 Task: Compose an email with the signature Courtney Young with the subject Request for customer feedback and the message I am writing to request additional information on this topic. from softage.1@softage.net to softage.7@softage.net,  softage.1@softage.net and softage.8@softage.net with CC to softage.9@softage.net with an attached document Partnership_proposal.pdf, insert an emoji of sad face Send the email
Action: Mouse moved to (502, 646)
Screenshot: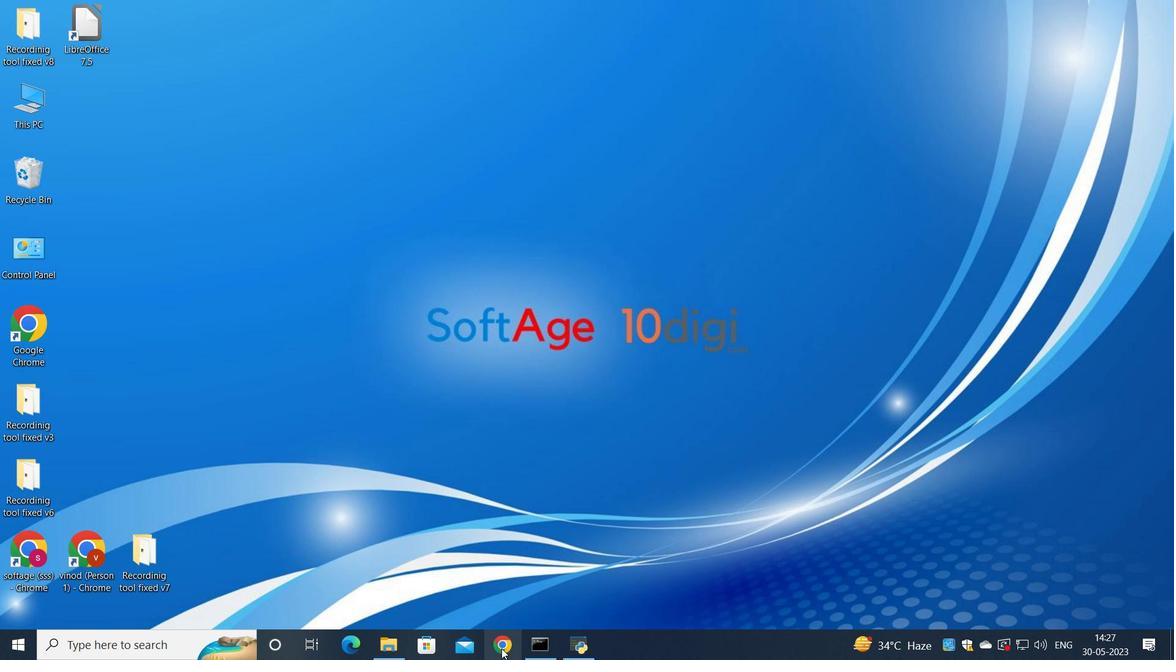 
Action: Mouse pressed left at (502, 646)
Screenshot: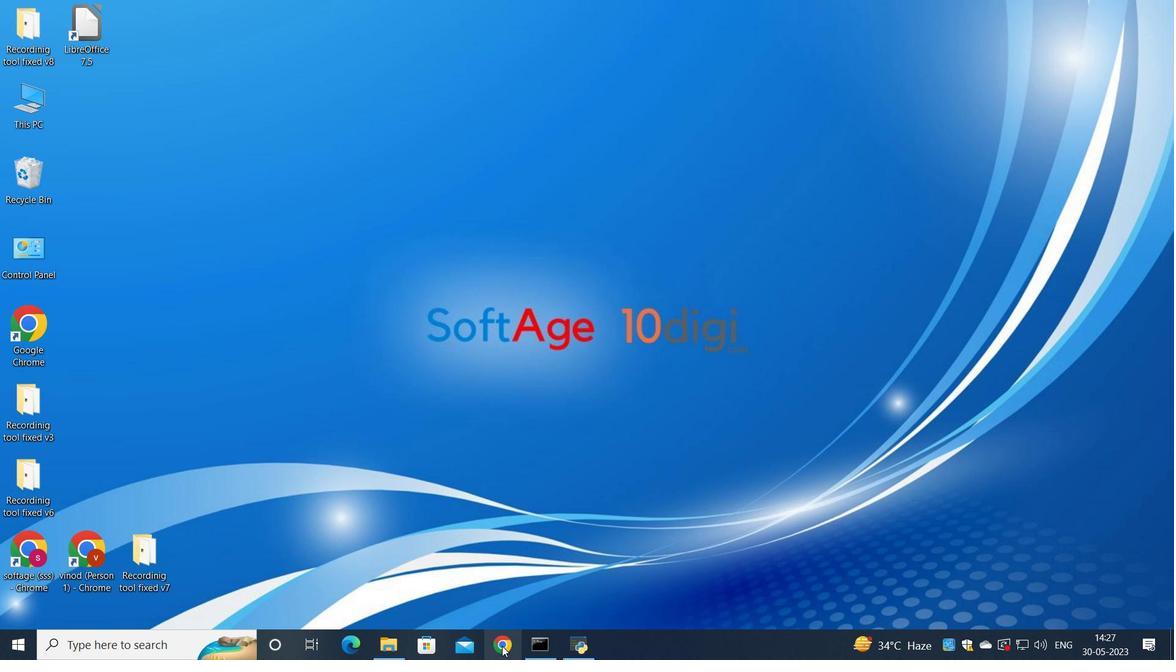 
Action: Mouse moved to (514, 383)
Screenshot: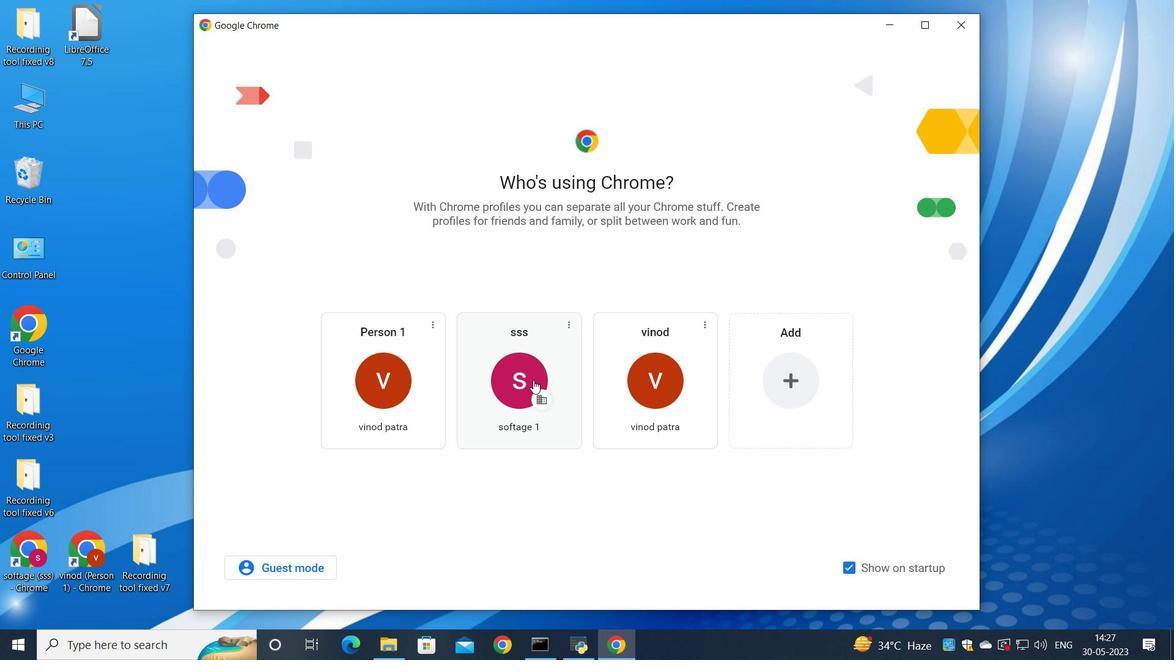 
Action: Mouse pressed left at (514, 383)
Screenshot: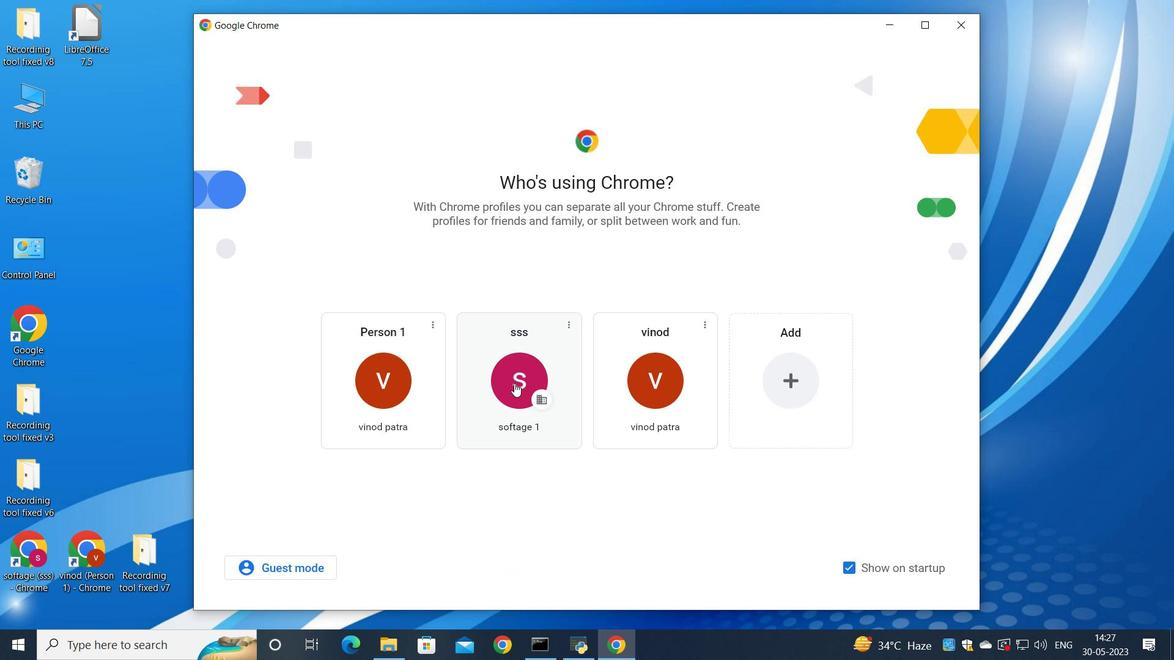 
Action: Mouse moved to (1027, 86)
Screenshot: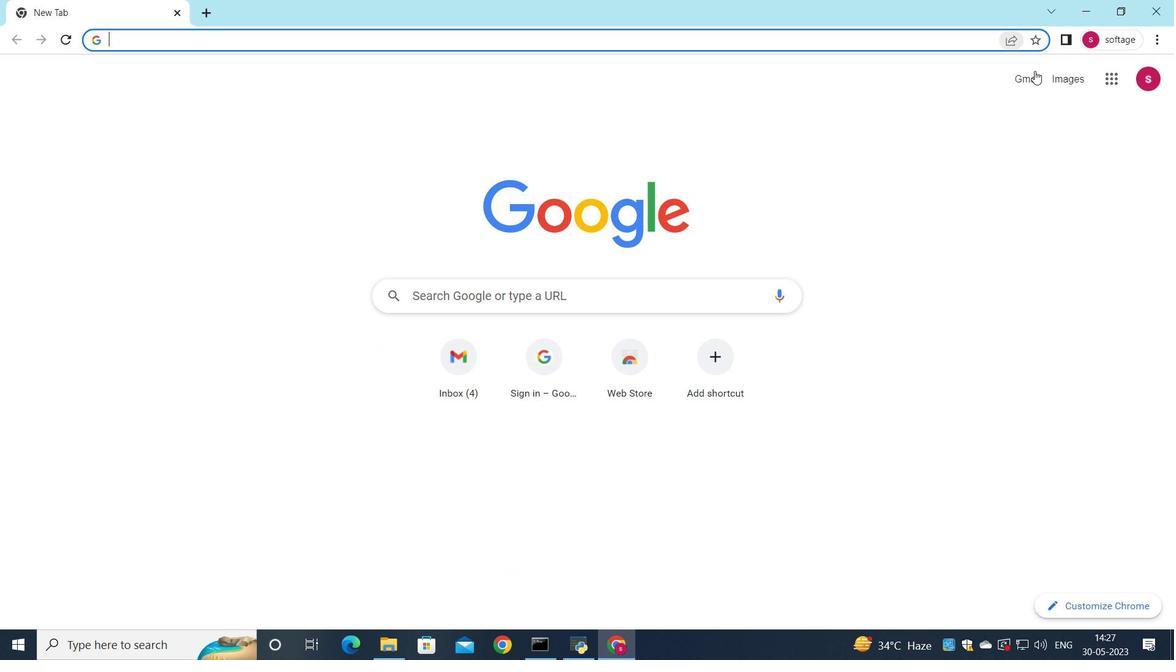 
Action: Mouse pressed left at (1027, 86)
Screenshot: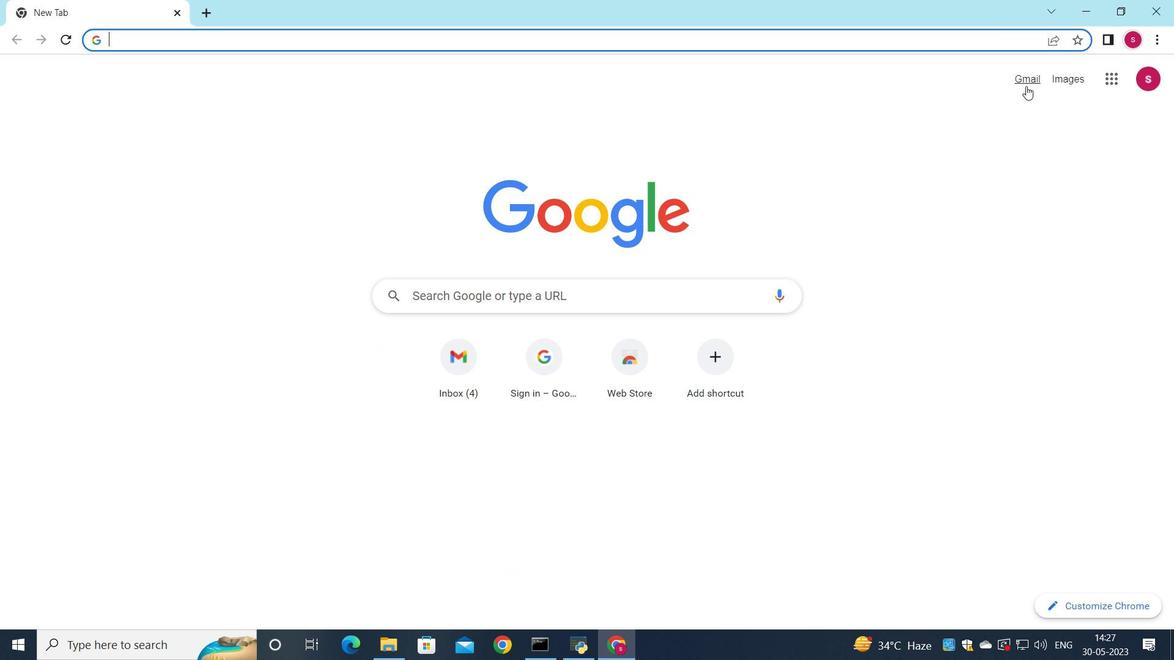 
Action: Mouse moved to (990, 115)
Screenshot: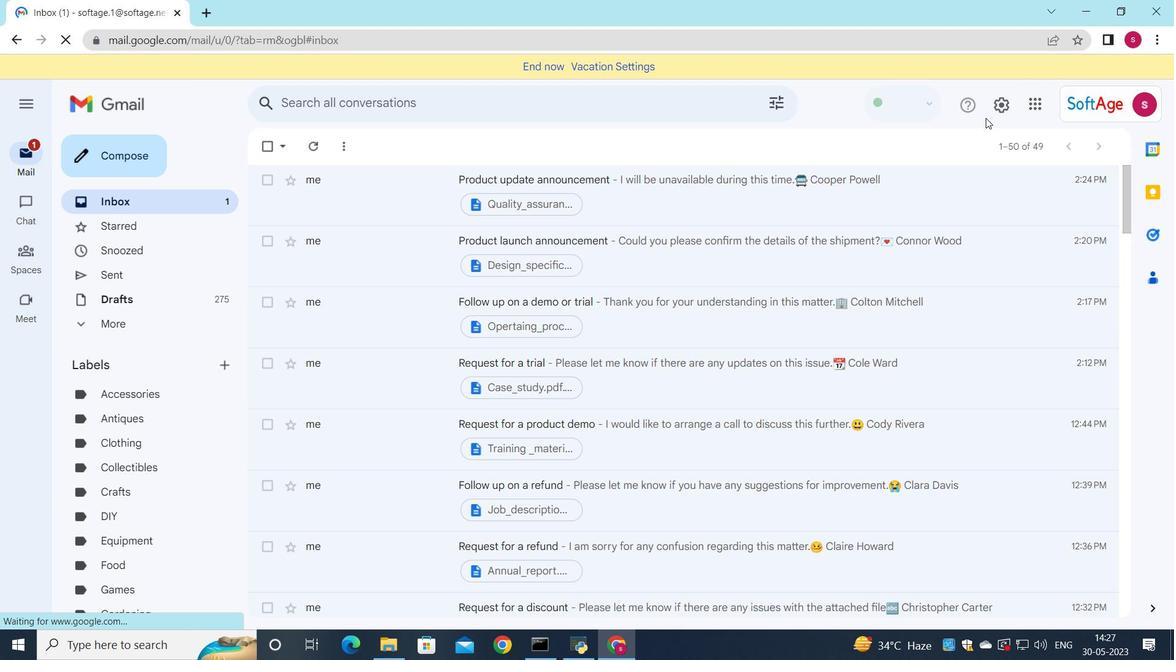 
Action: Mouse pressed left at (990, 115)
Screenshot: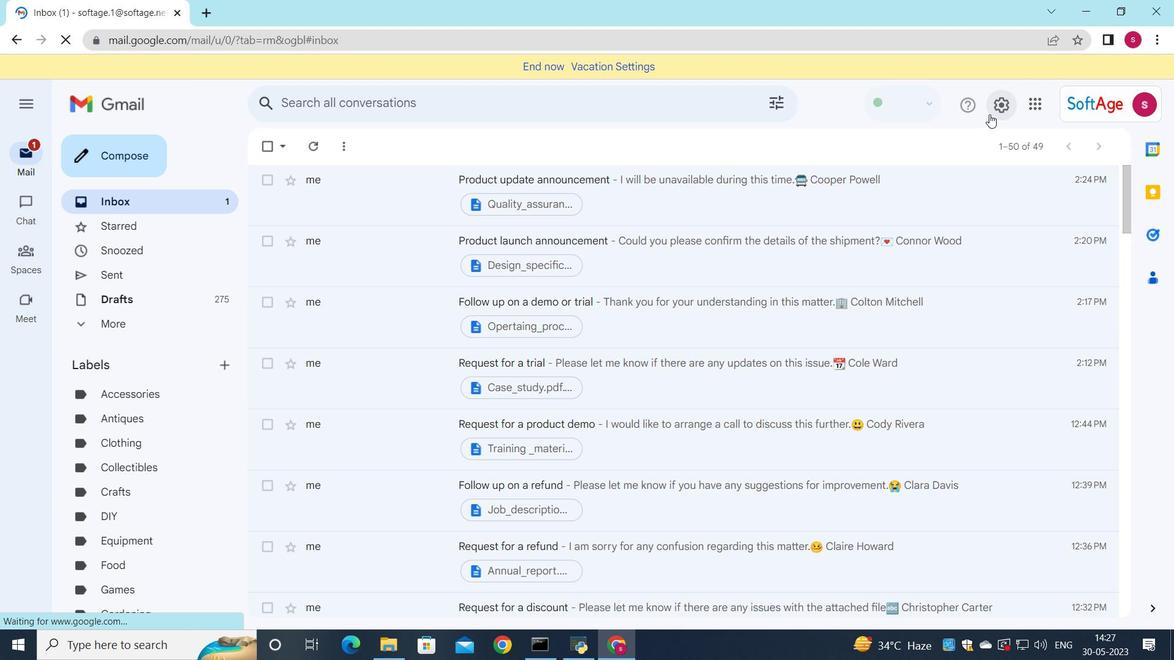 
Action: Mouse moved to (1004, 111)
Screenshot: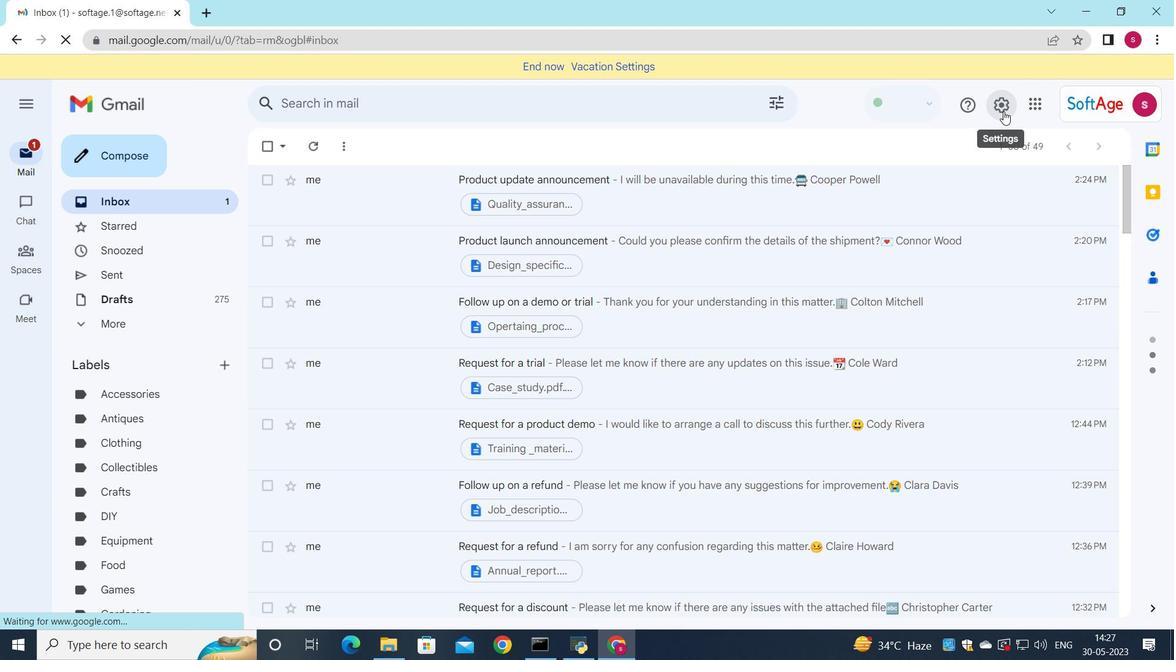 
Action: Mouse pressed left at (1004, 111)
Screenshot: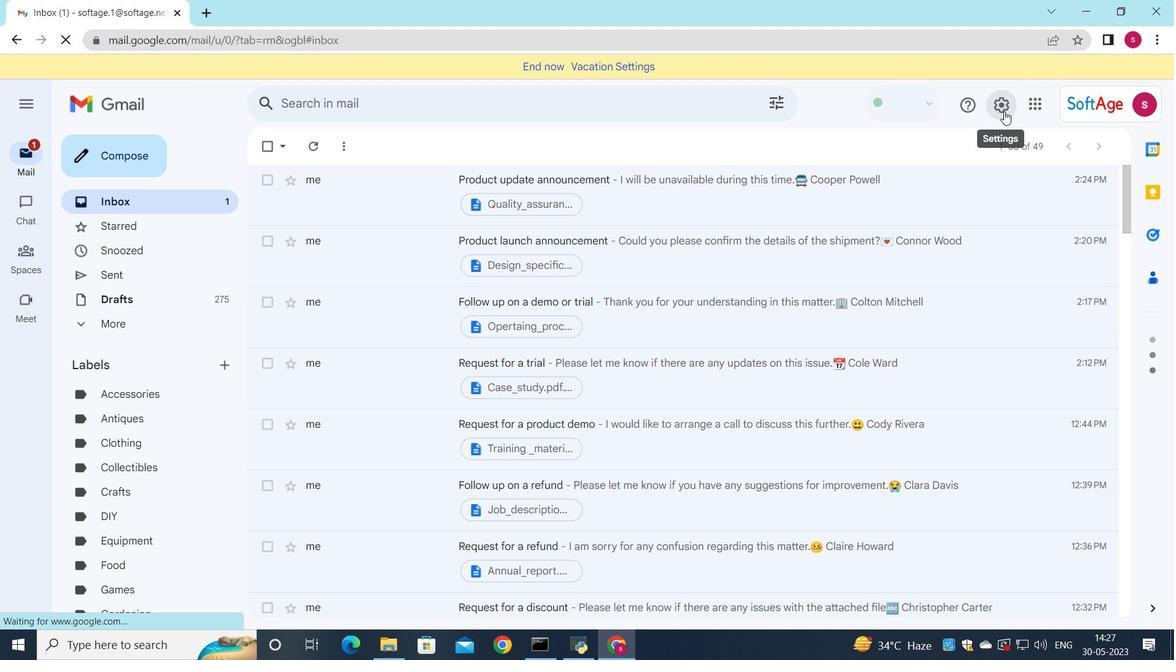 
Action: Mouse pressed left at (1004, 111)
Screenshot: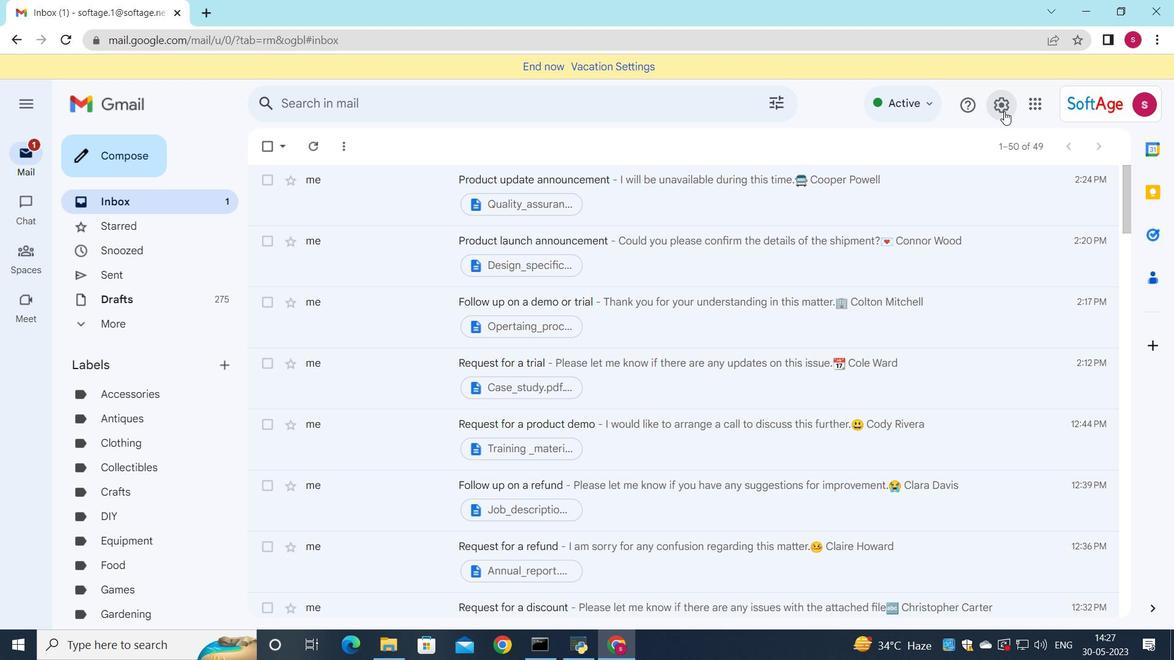 
Action: Mouse moved to (1002, 189)
Screenshot: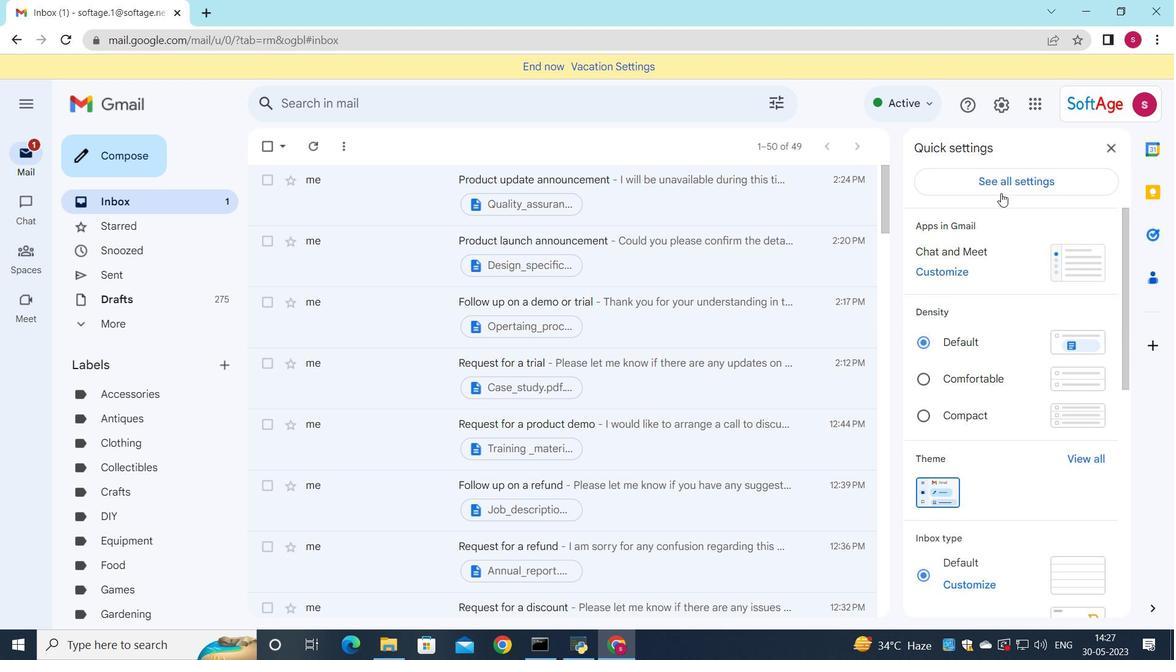 
Action: Mouse pressed left at (1002, 189)
Screenshot: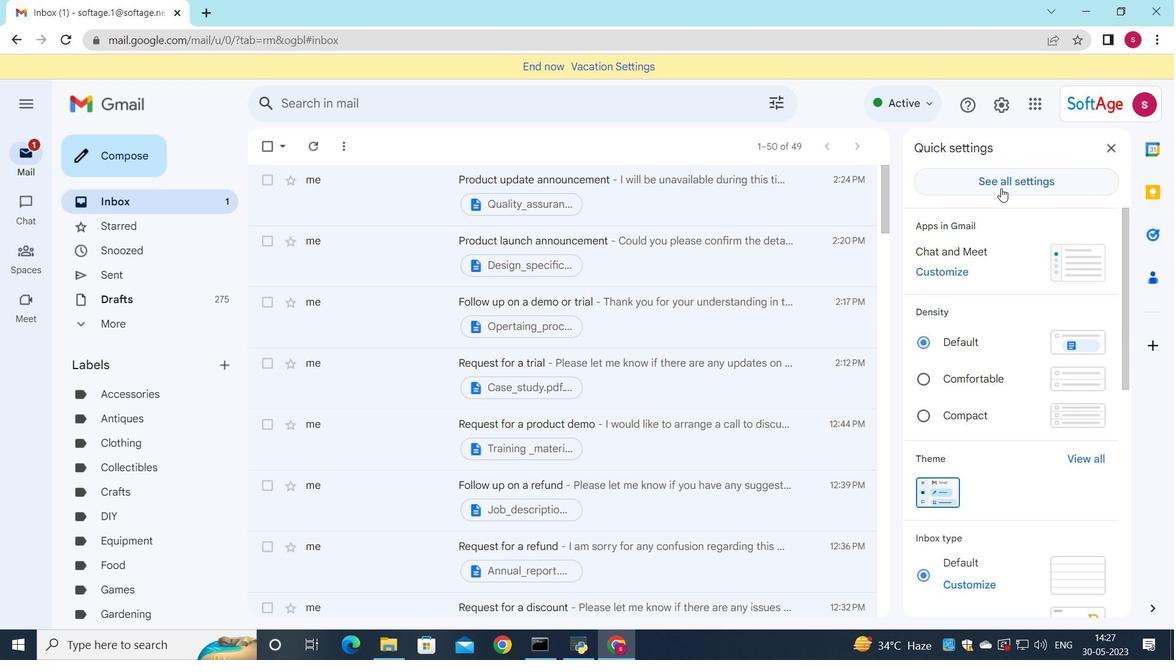 
Action: Mouse moved to (413, 293)
Screenshot: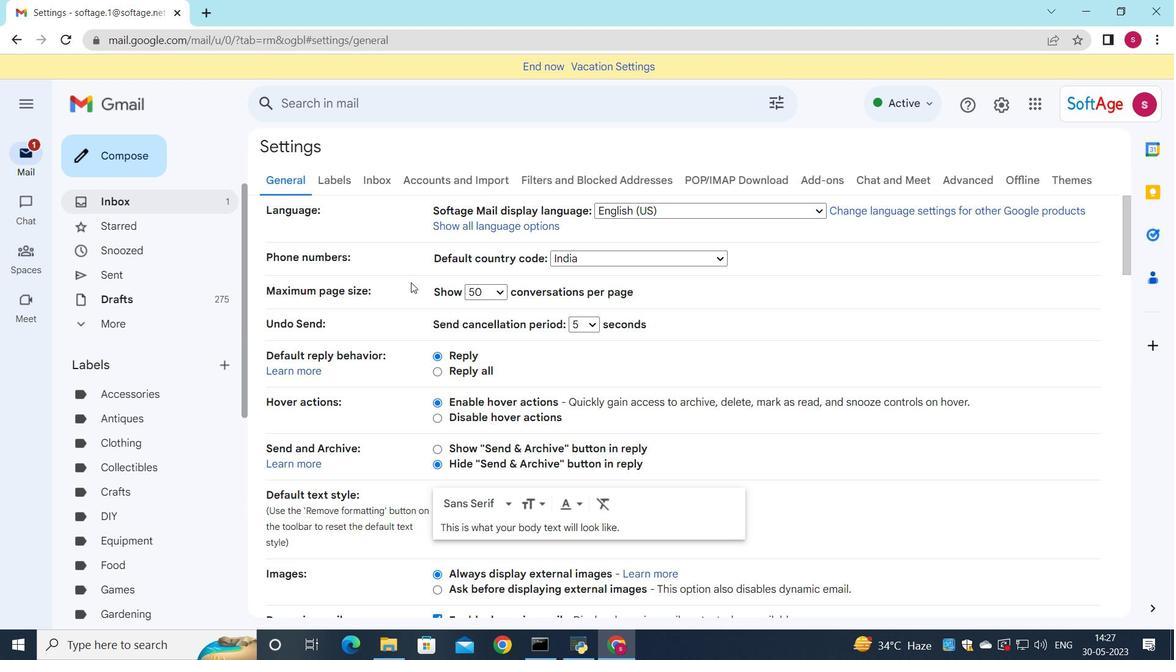
Action: Mouse scrolled (413, 292) with delta (0, 0)
Screenshot: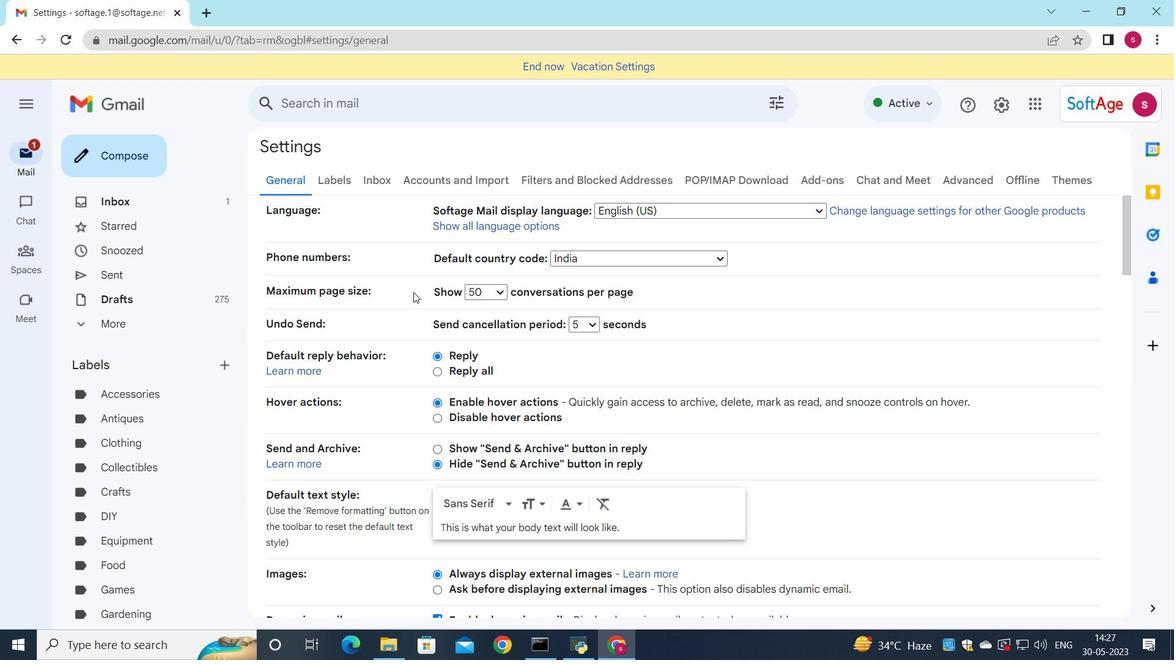 
Action: Mouse scrolled (413, 292) with delta (0, 0)
Screenshot: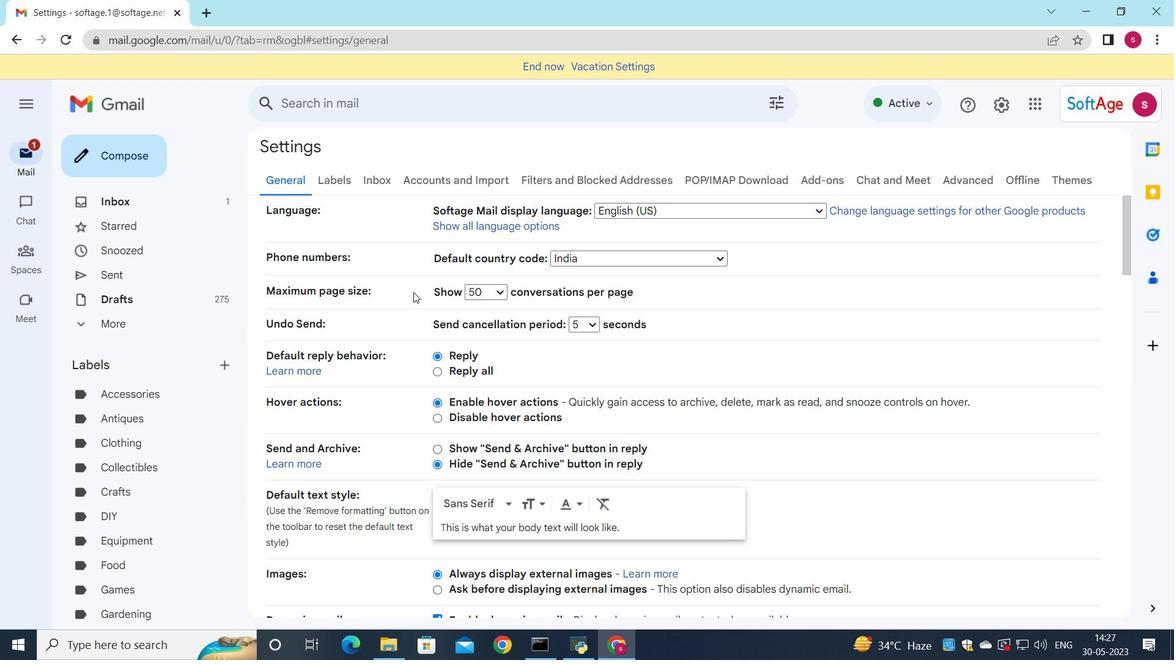 
Action: Mouse scrolled (413, 292) with delta (0, 0)
Screenshot: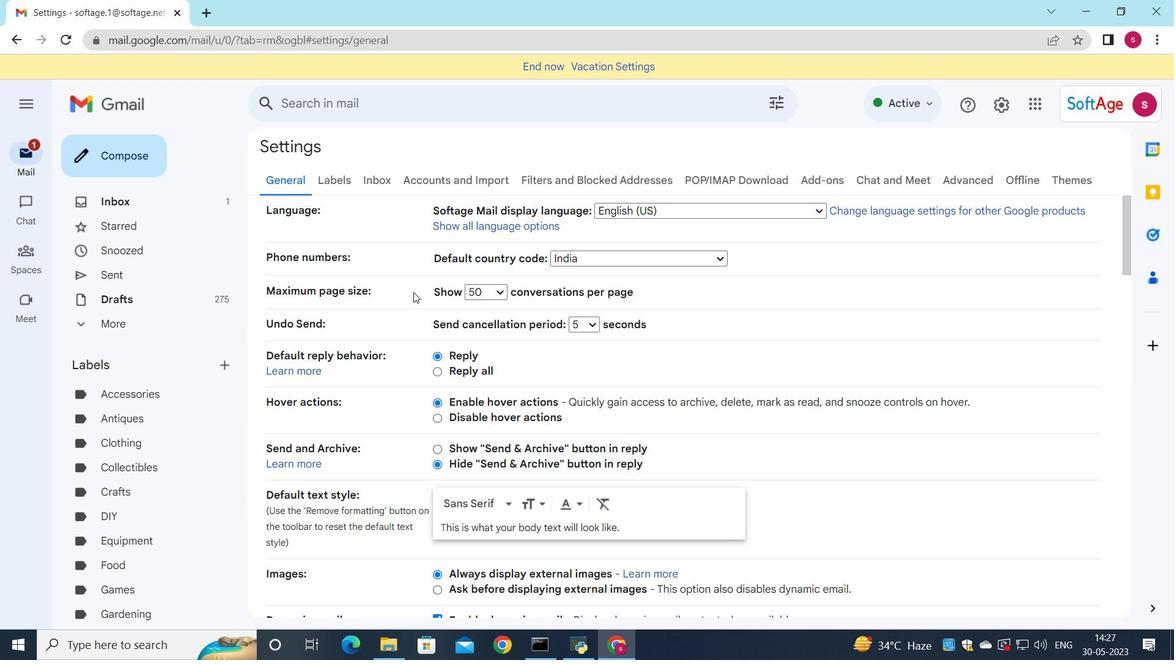 
Action: Mouse moved to (416, 267)
Screenshot: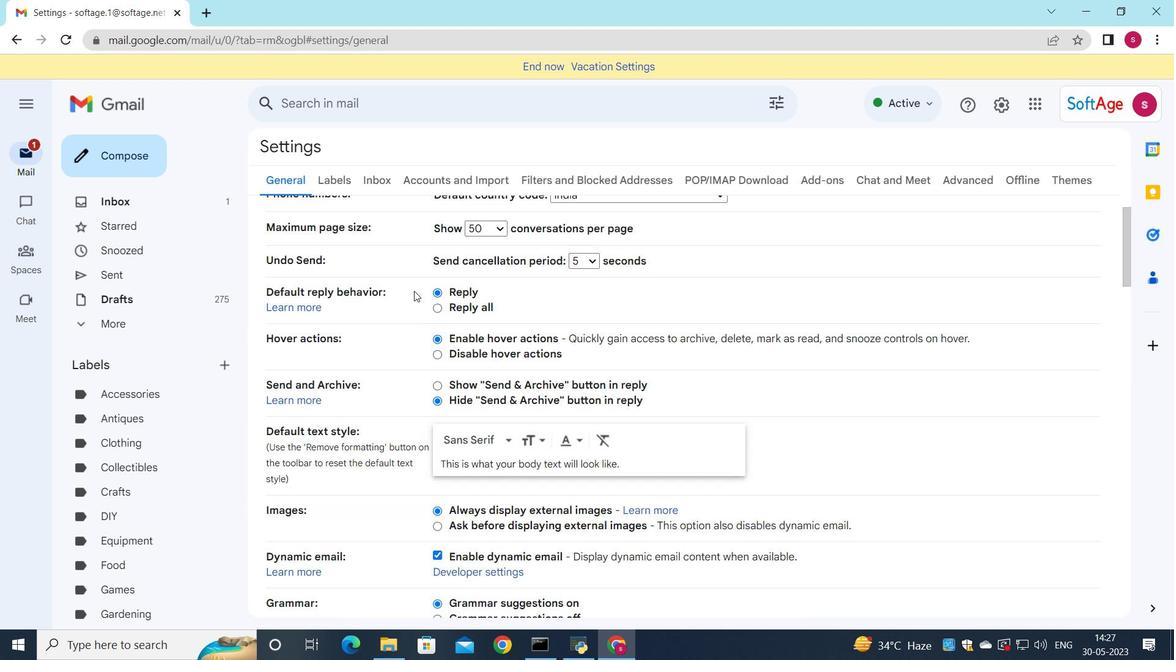 
Action: Mouse scrolled (416, 266) with delta (0, 0)
Screenshot: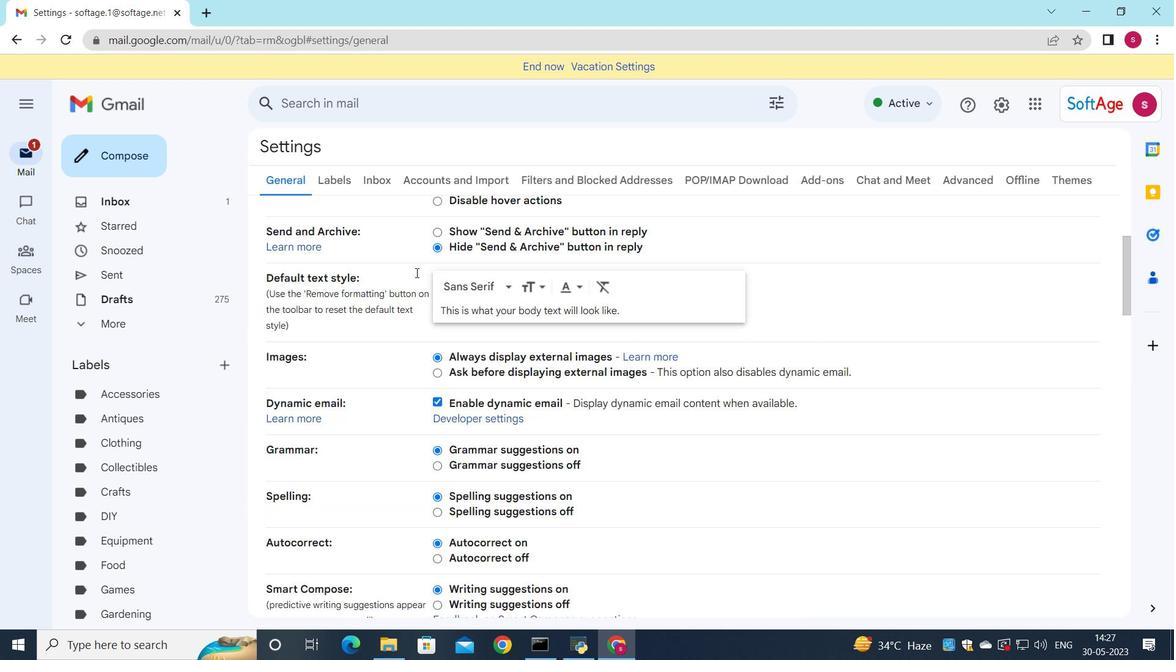 
Action: Mouse scrolled (416, 266) with delta (0, 0)
Screenshot: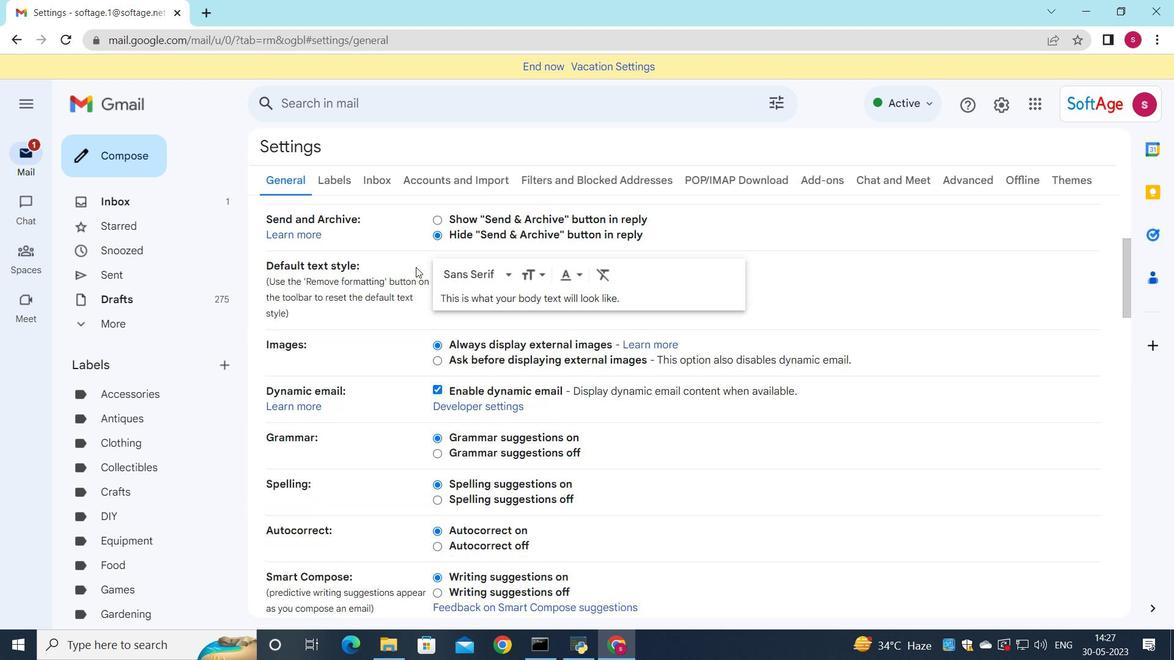 
Action: Mouse scrolled (416, 266) with delta (0, 0)
Screenshot: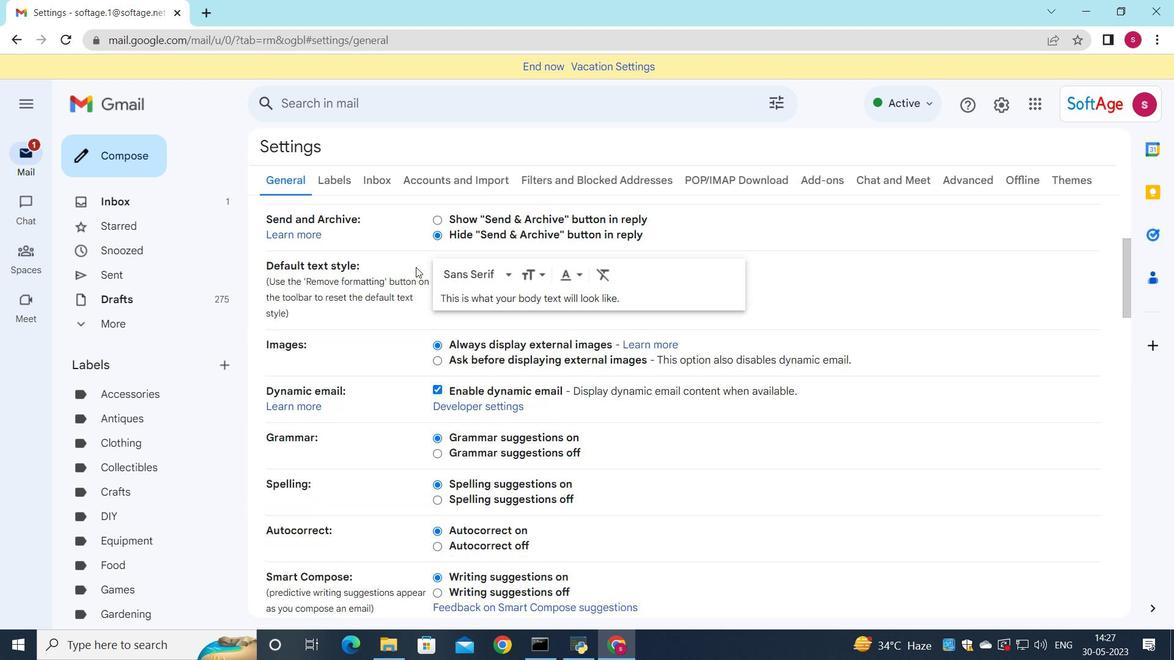 
Action: Mouse scrolled (416, 266) with delta (0, 0)
Screenshot: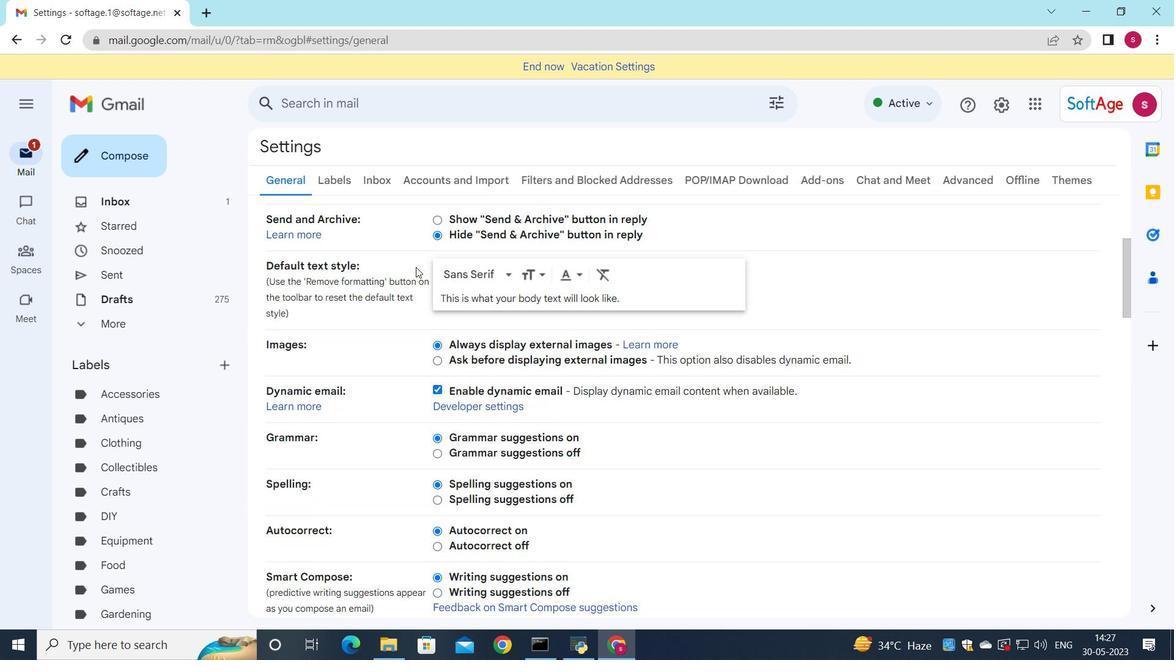 
Action: Mouse scrolled (416, 266) with delta (0, 0)
Screenshot: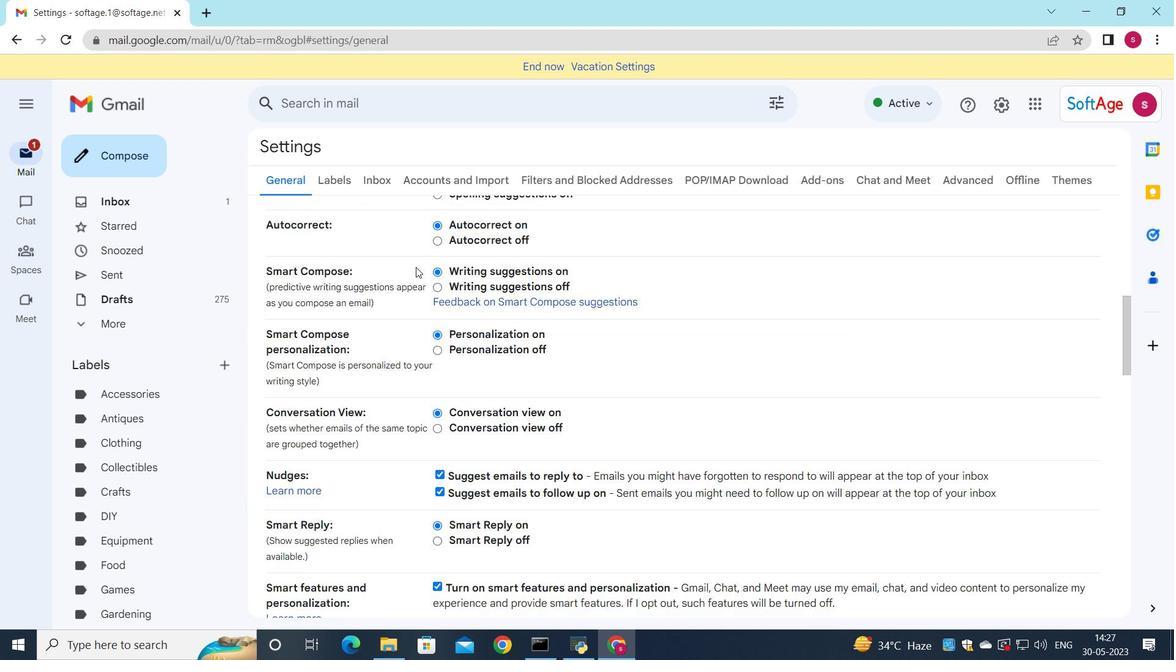 
Action: Mouse scrolled (416, 266) with delta (0, 0)
Screenshot: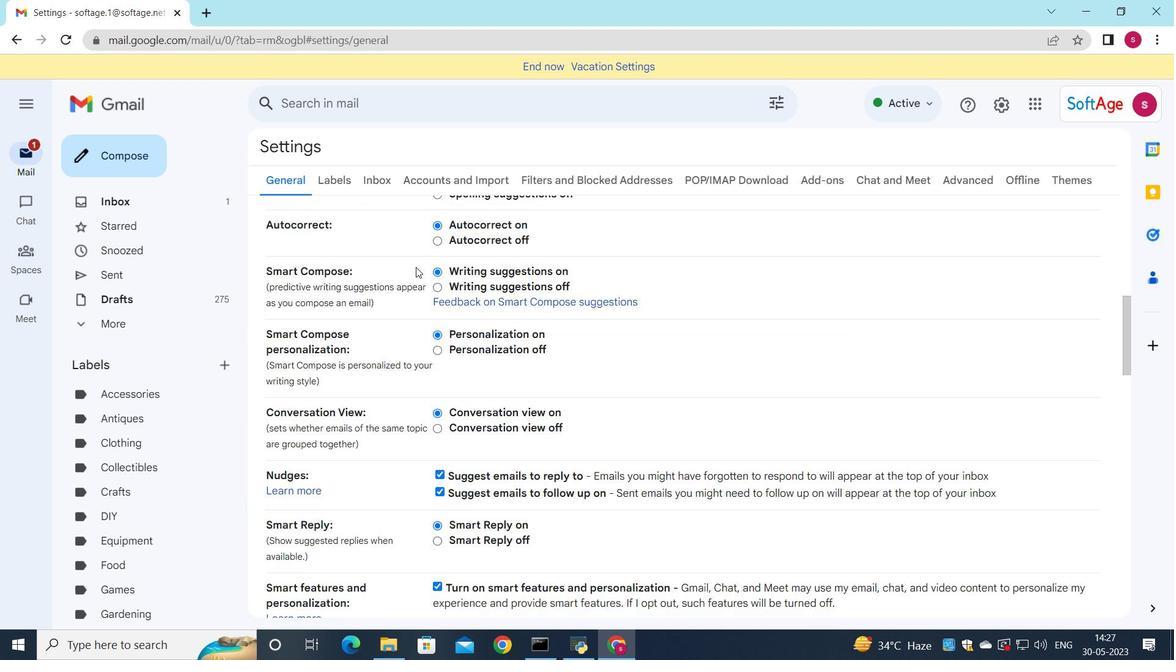 
Action: Mouse scrolled (416, 266) with delta (0, 0)
Screenshot: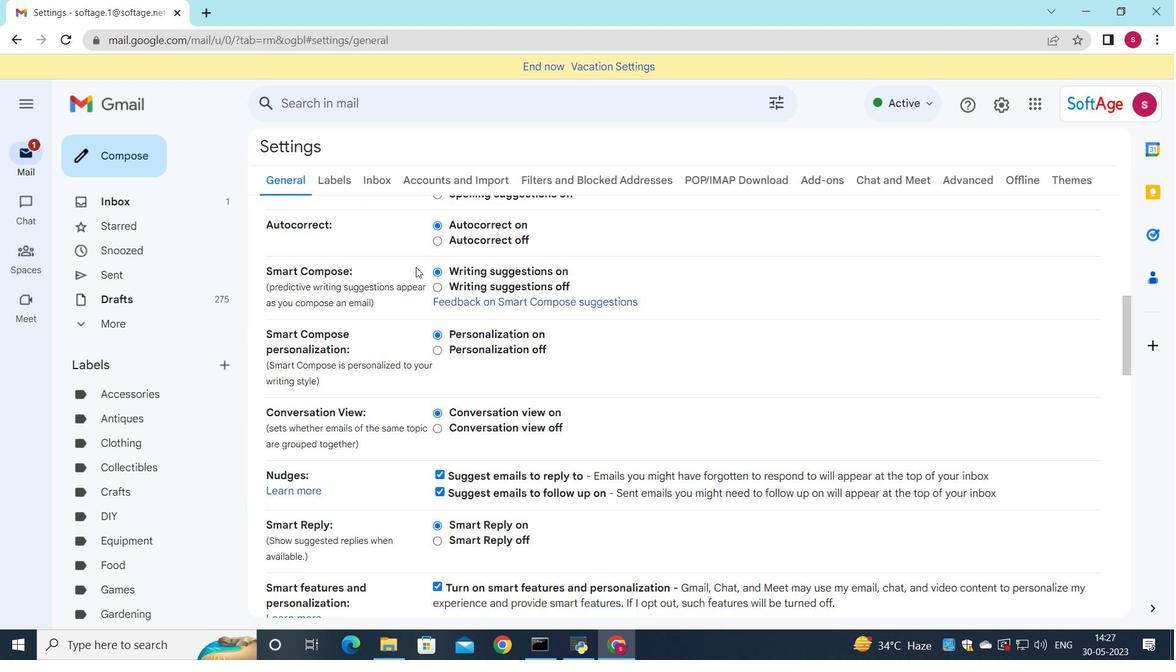 
Action: Mouse scrolled (416, 266) with delta (0, 0)
Screenshot: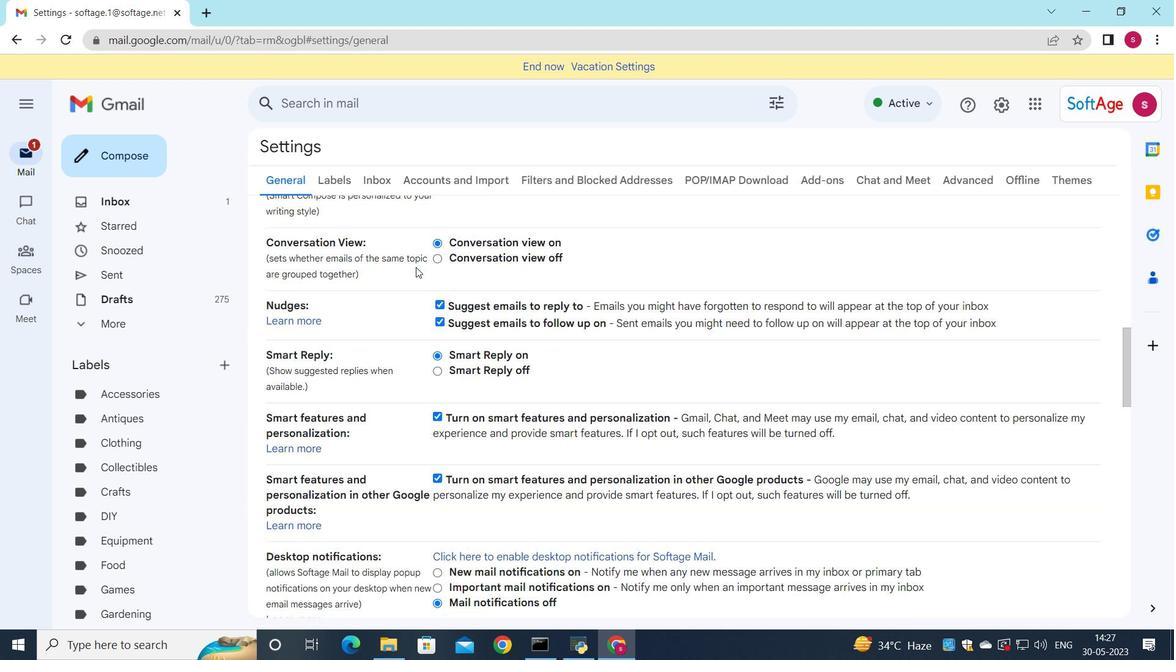 
Action: Mouse scrolled (416, 266) with delta (0, 0)
Screenshot: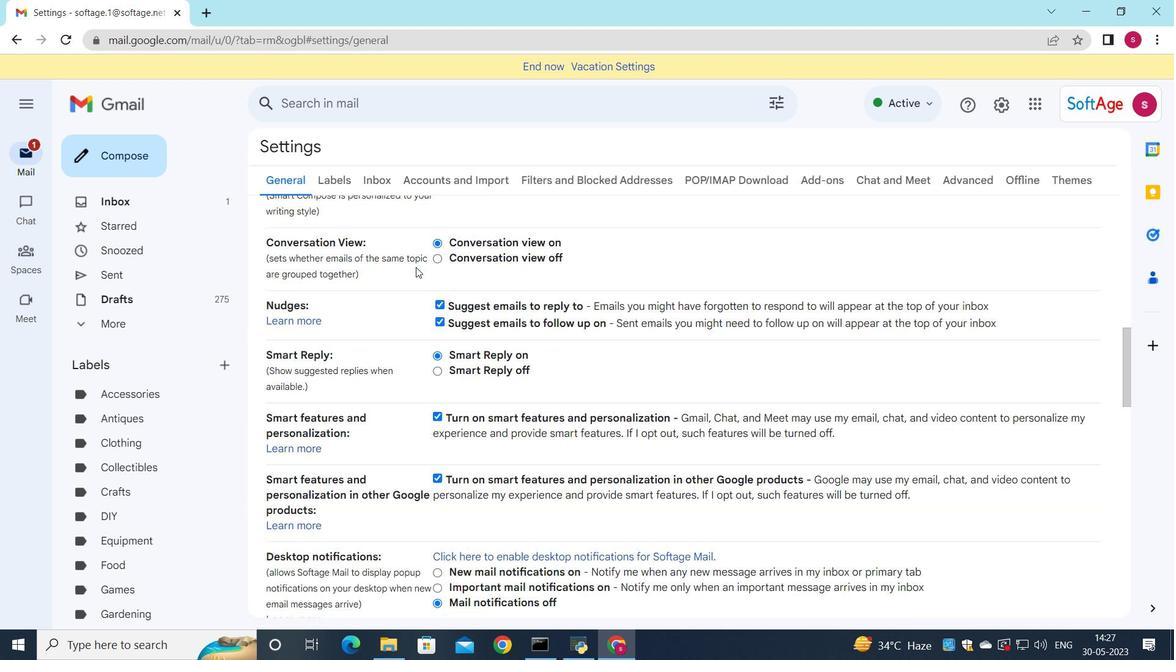 
Action: Mouse scrolled (416, 266) with delta (0, 0)
Screenshot: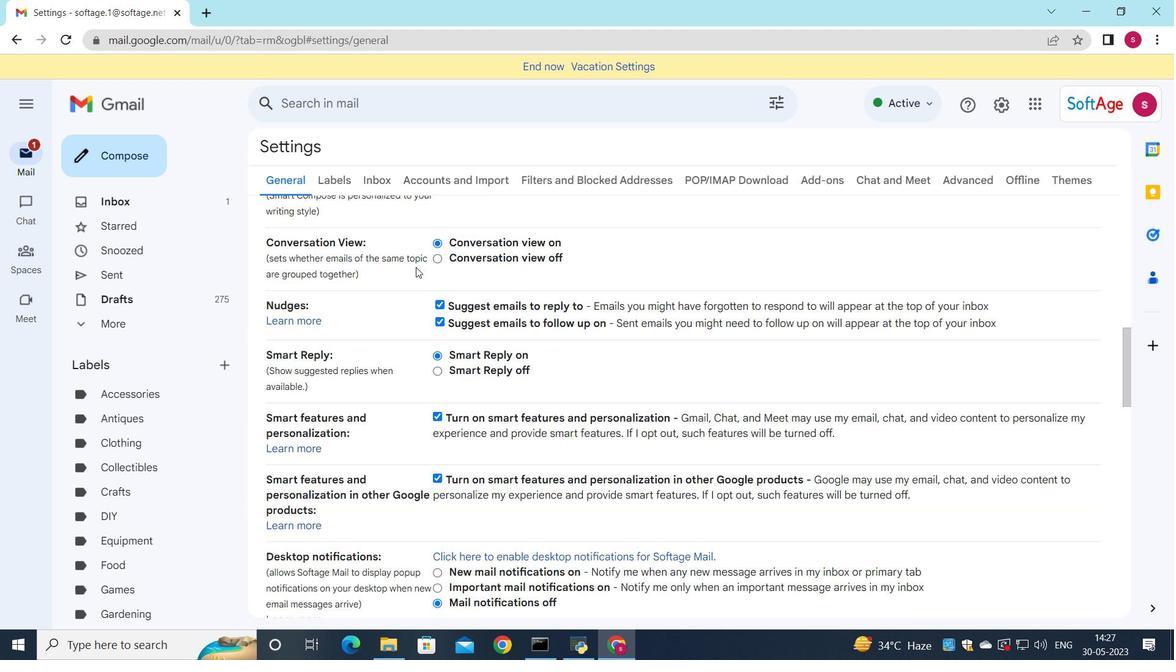 
Action: Mouse scrolled (416, 266) with delta (0, 0)
Screenshot: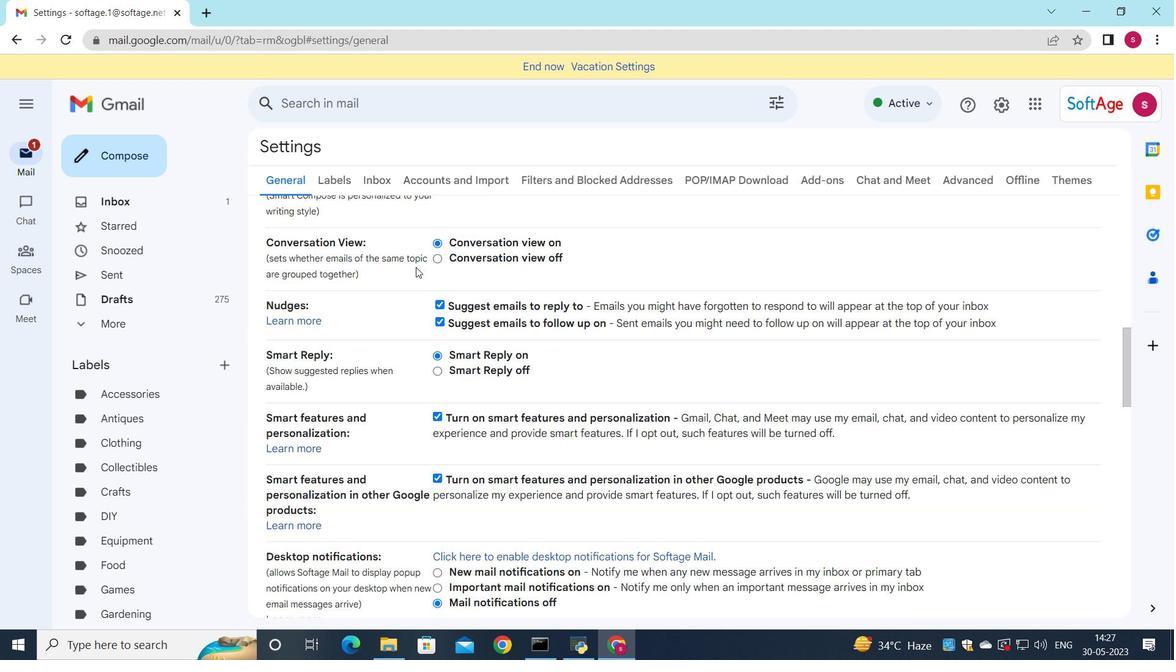 
Action: Mouse scrolled (416, 266) with delta (0, 0)
Screenshot: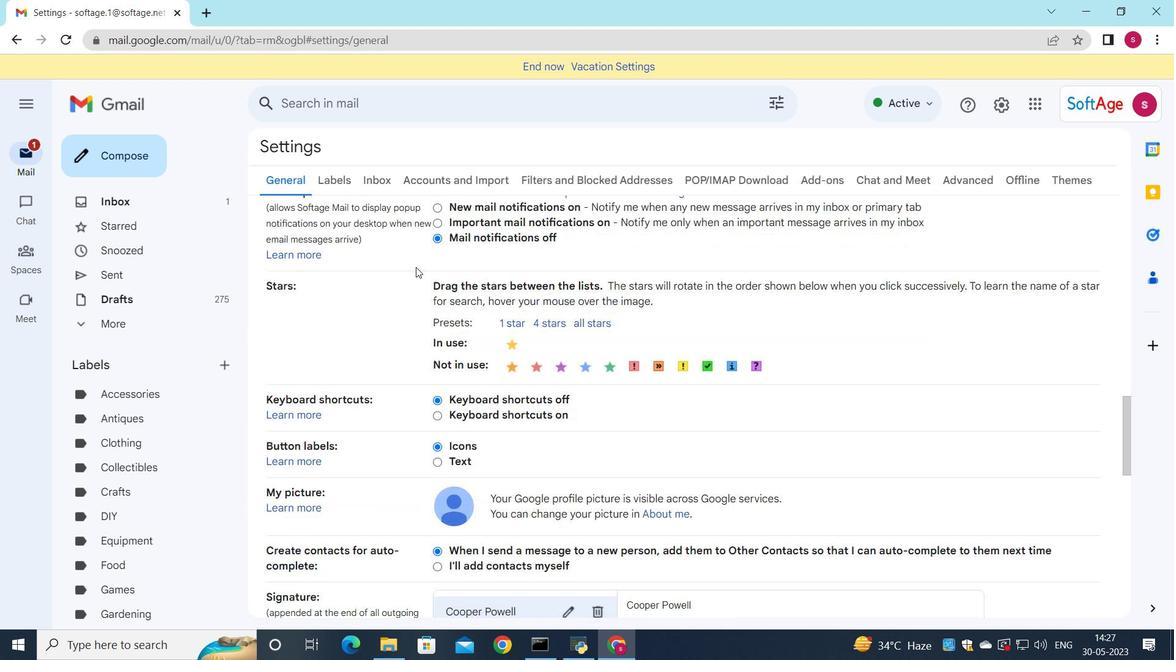 
Action: Mouse scrolled (416, 266) with delta (0, 0)
Screenshot: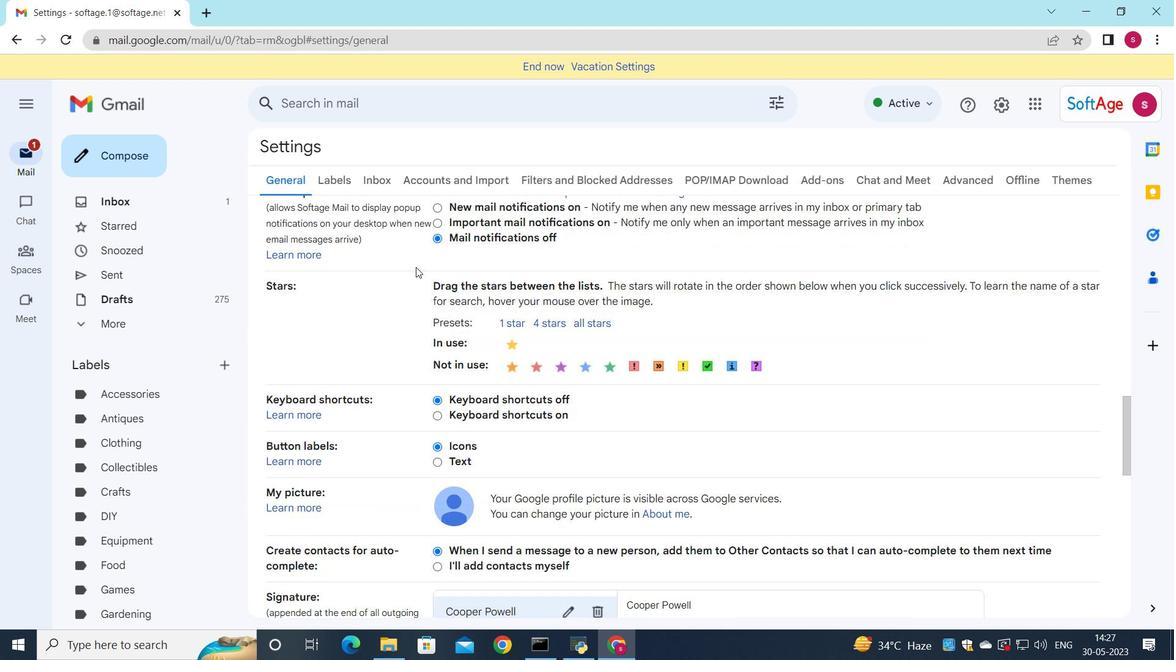 
Action: Mouse scrolled (416, 266) with delta (0, 0)
Screenshot: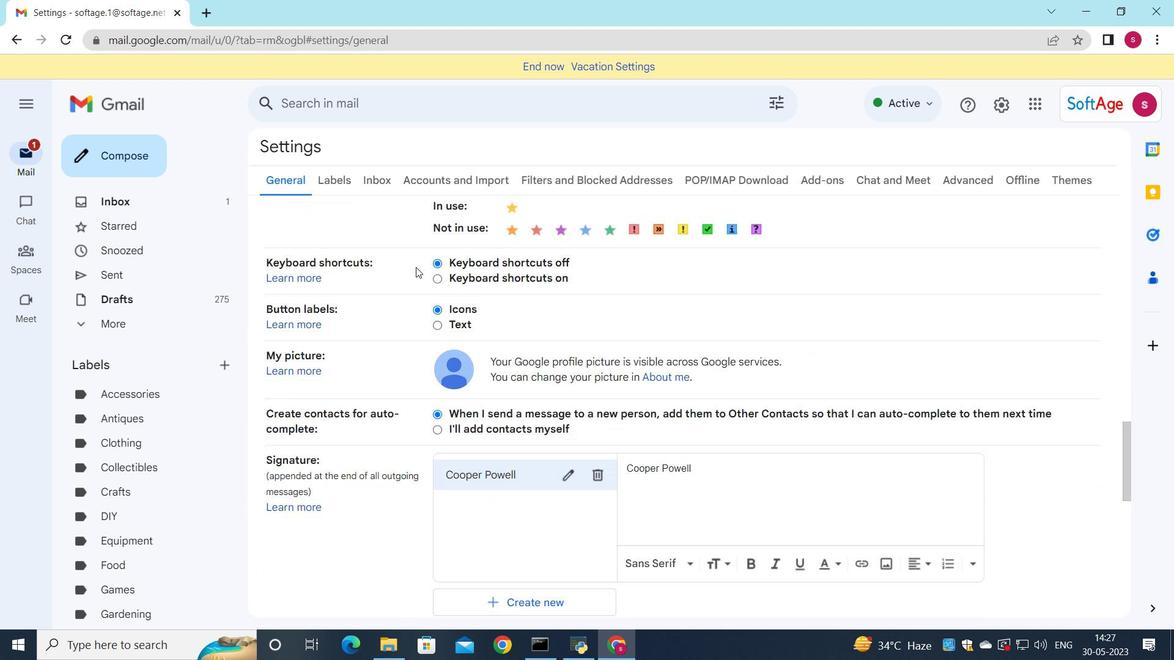 
Action: Mouse scrolled (416, 266) with delta (0, 0)
Screenshot: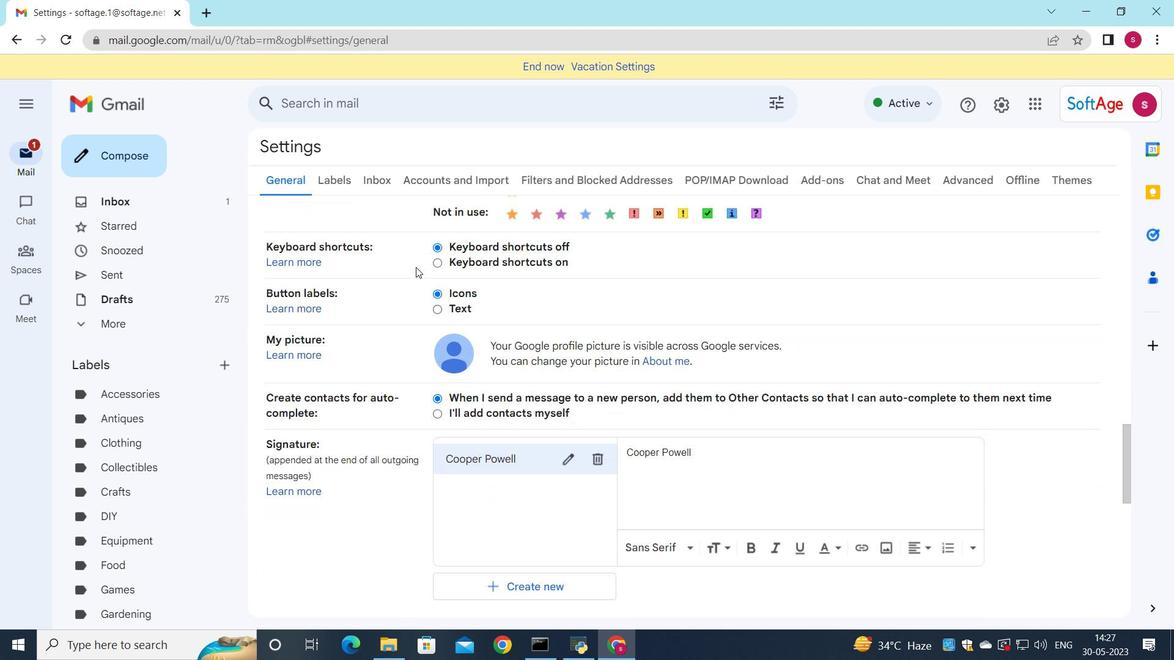 
Action: Mouse moved to (598, 308)
Screenshot: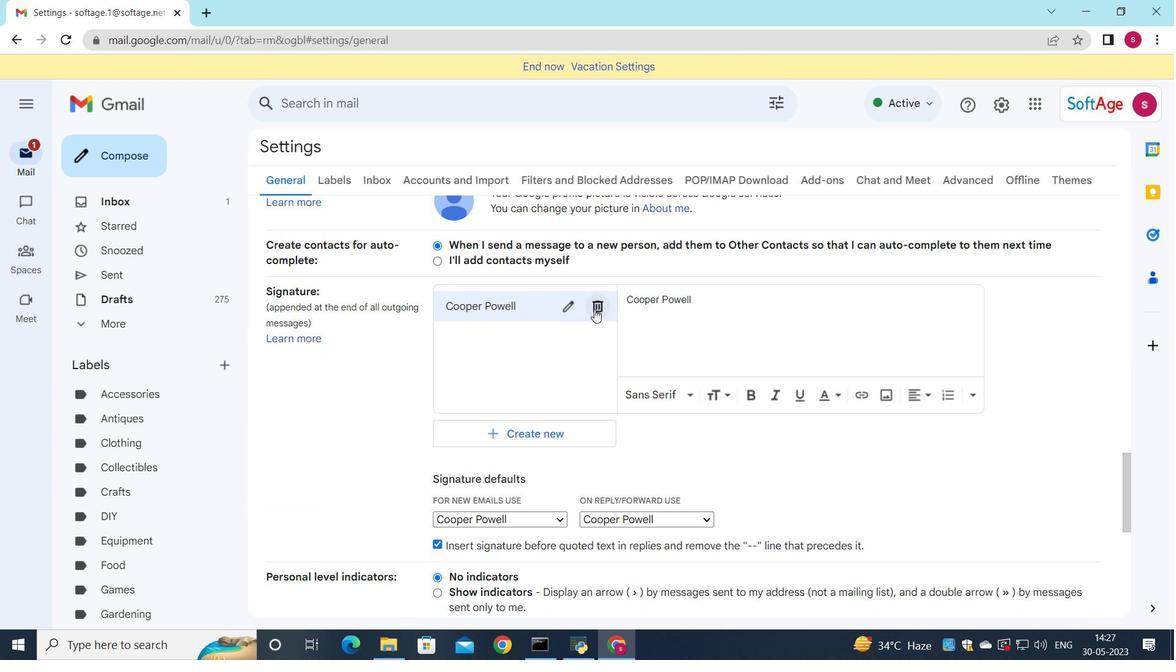 
Action: Mouse pressed left at (598, 308)
Screenshot: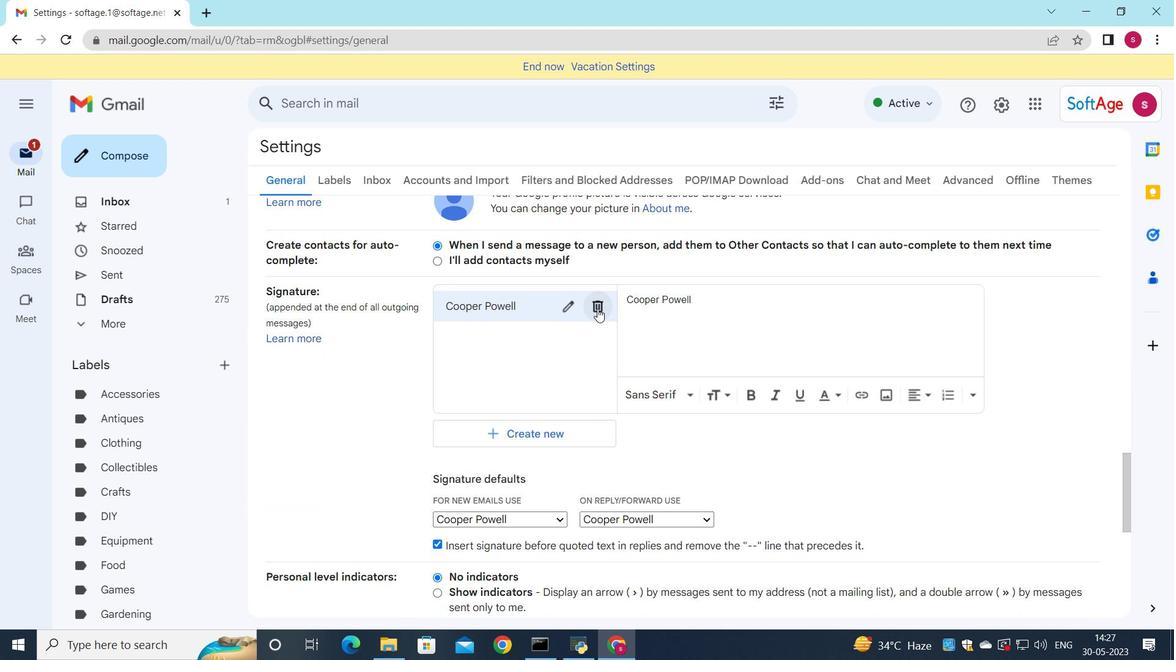 
Action: Mouse moved to (715, 371)
Screenshot: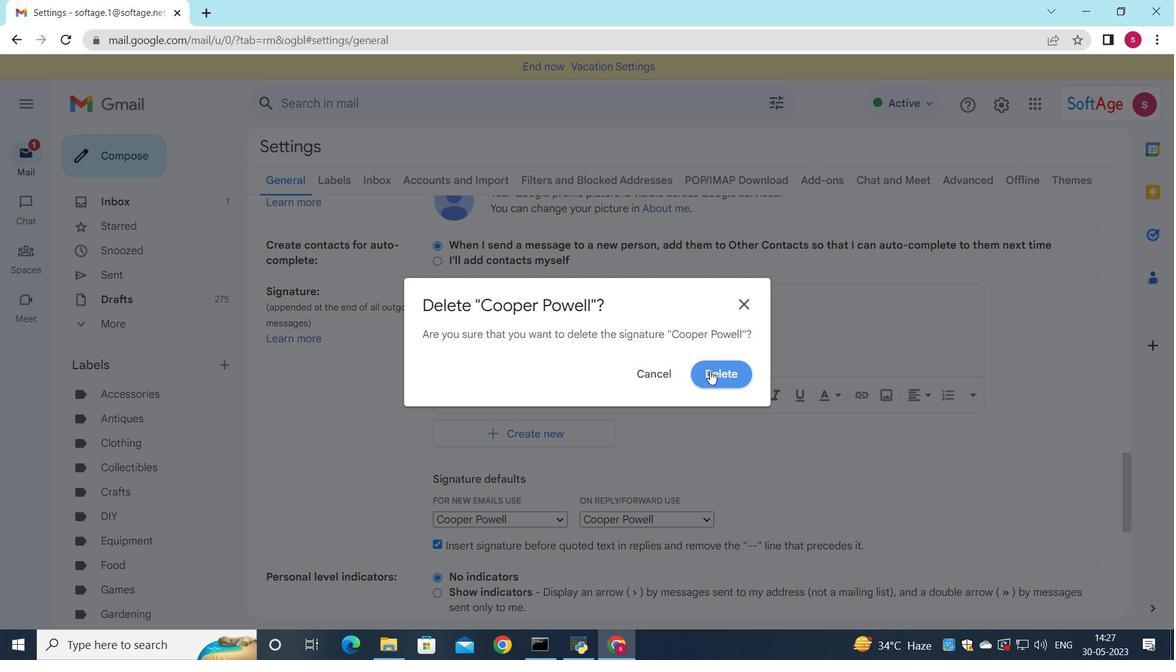 
Action: Mouse pressed left at (715, 371)
Screenshot: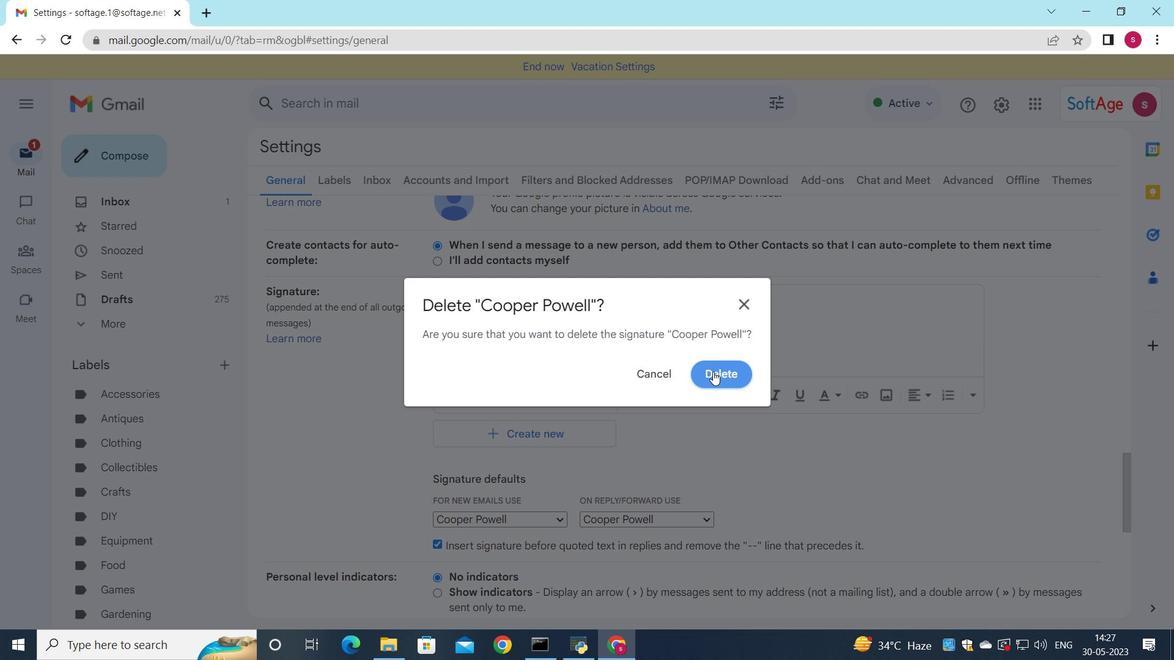 
Action: Mouse moved to (625, 462)
Screenshot: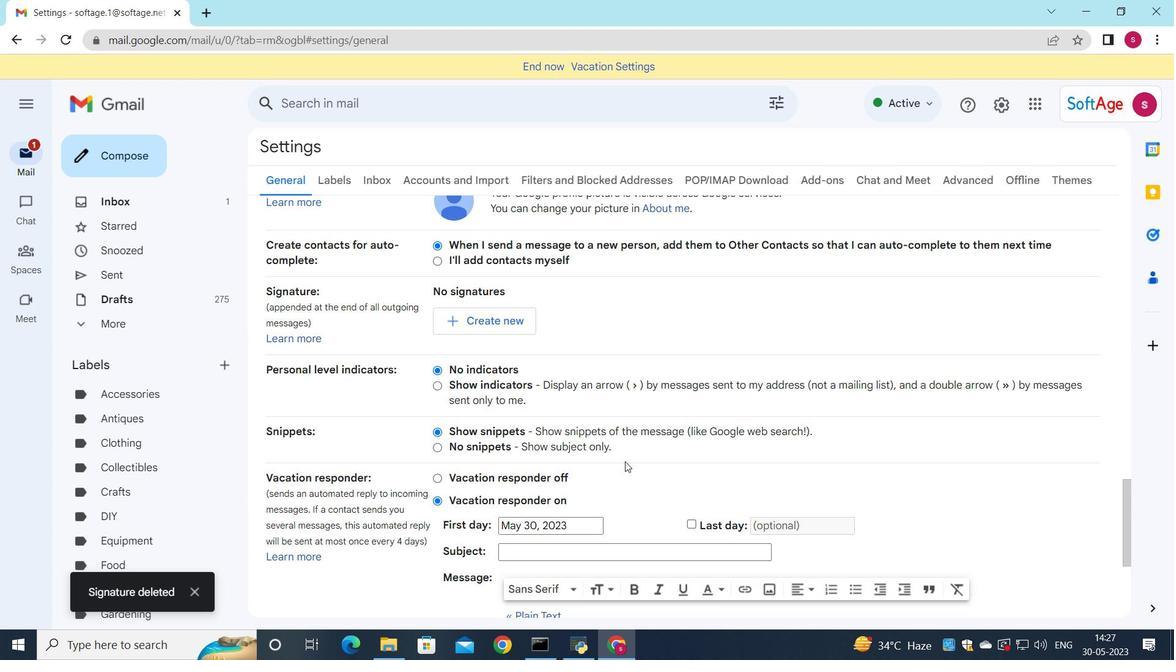 
Action: Mouse scrolled (625, 461) with delta (0, 0)
Screenshot: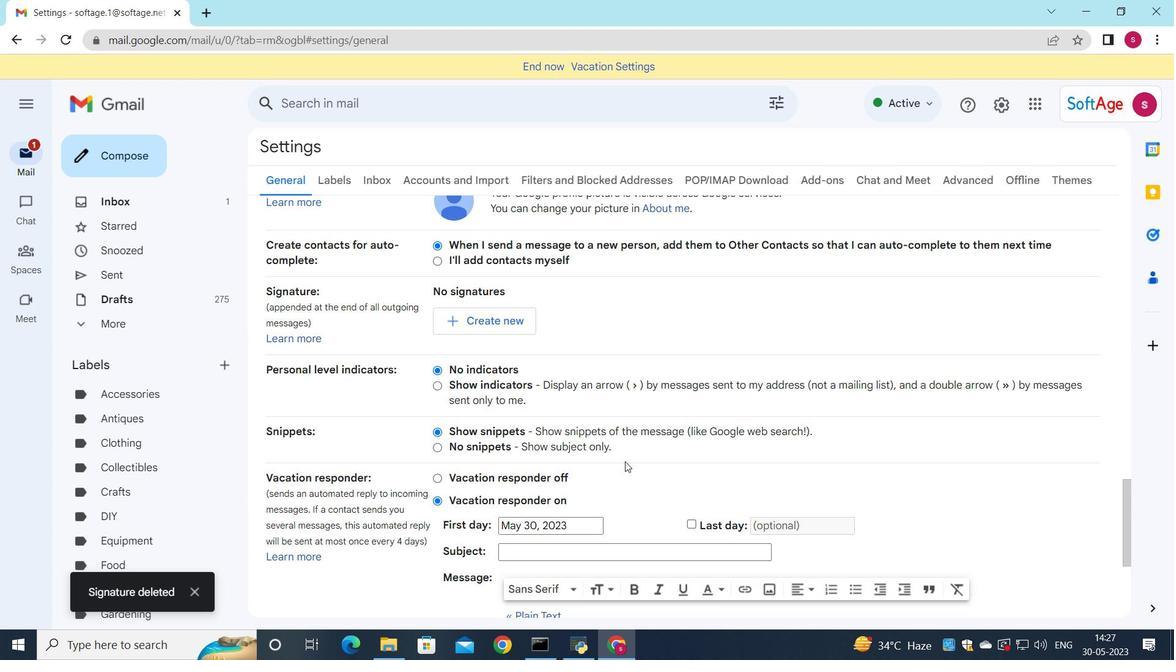 
Action: Mouse scrolled (625, 461) with delta (0, 0)
Screenshot: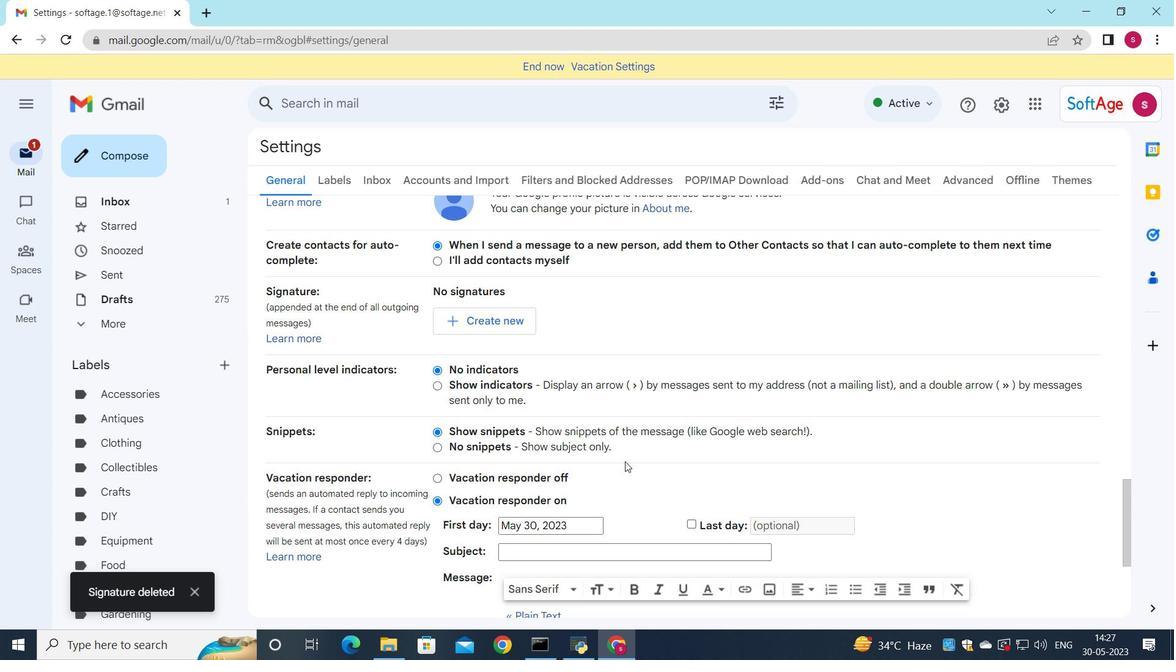 
Action: Mouse scrolled (625, 461) with delta (0, 0)
Screenshot: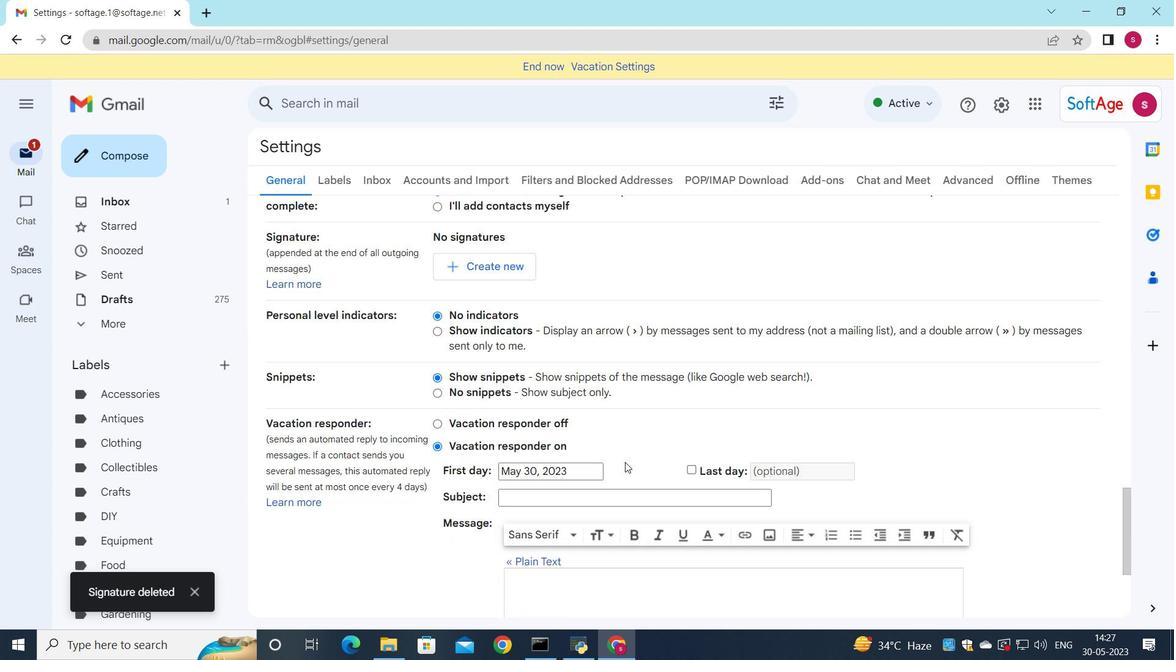 
Action: Mouse scrolled (625, 461) with delta (0, 0)
Screenshot: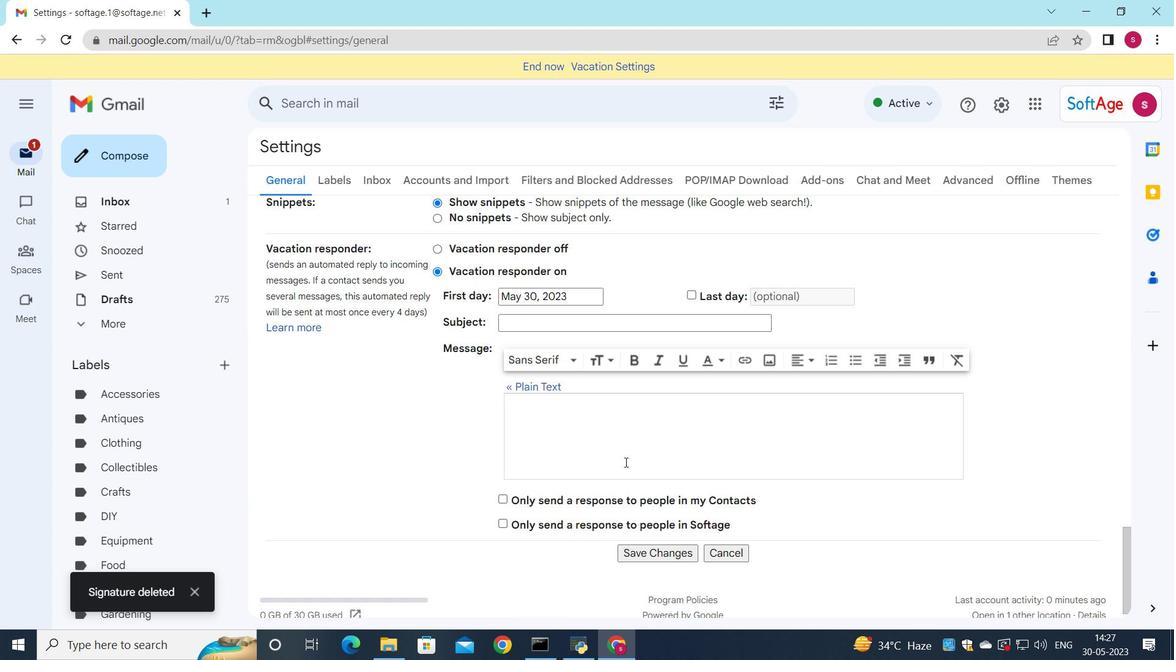 
Action: Mouse scrolled (625, 461) with delta (0, 0)
Screenshot: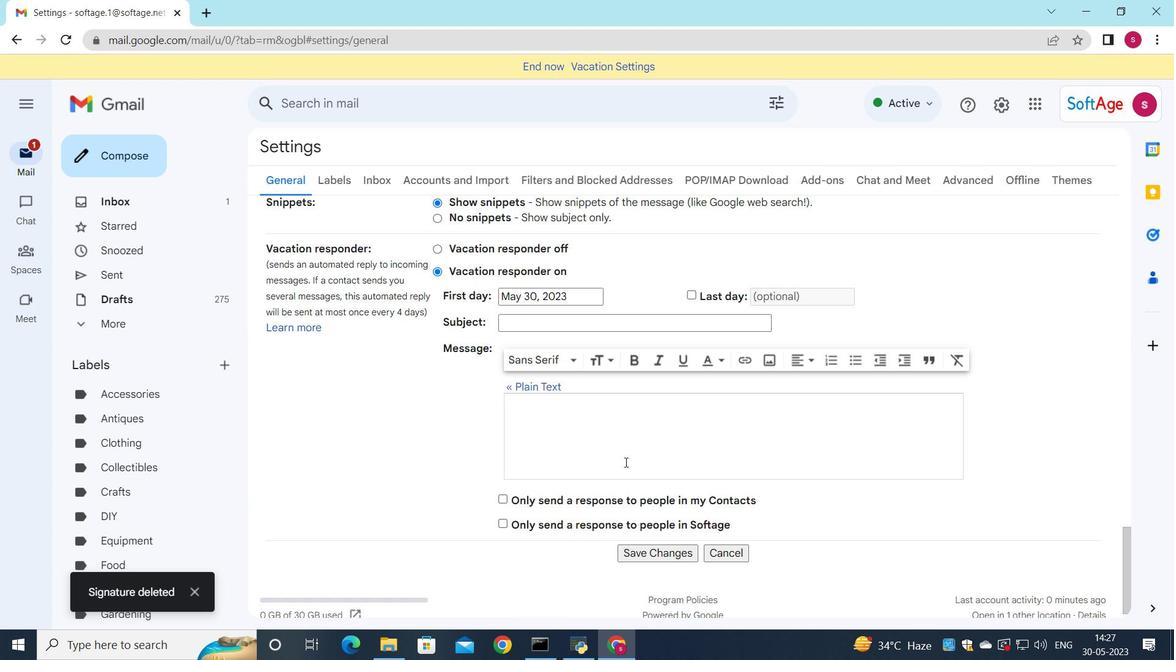 
Action: Mouse scrolled (625, 461) with delta (0, 0)
Screenshot: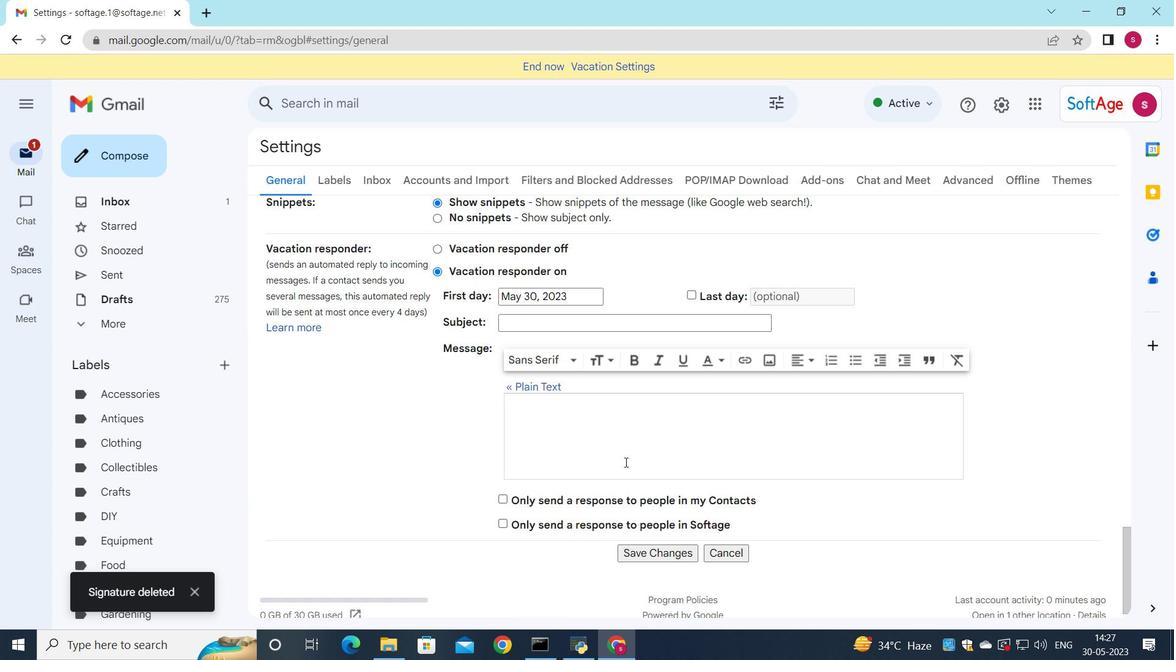 
Action: Mouse scrolled (625, 463) with delta (0, 0)
Screenshot: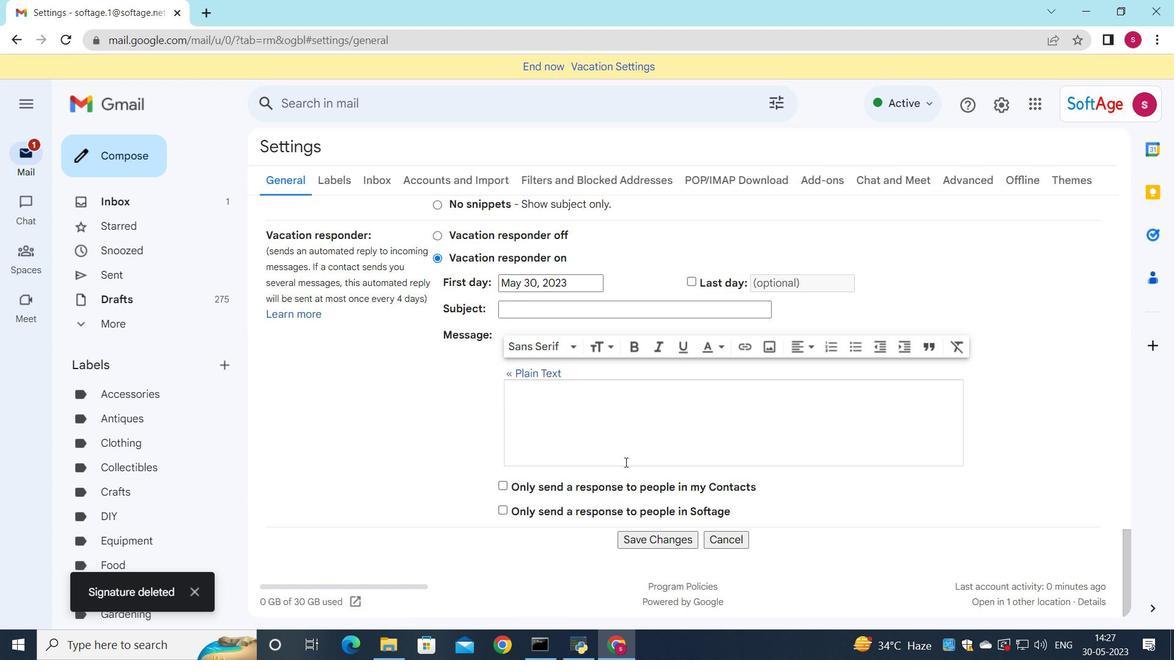 
Action: Mouse scrolled (625, 463) with delta (0, 0)
Screenshot: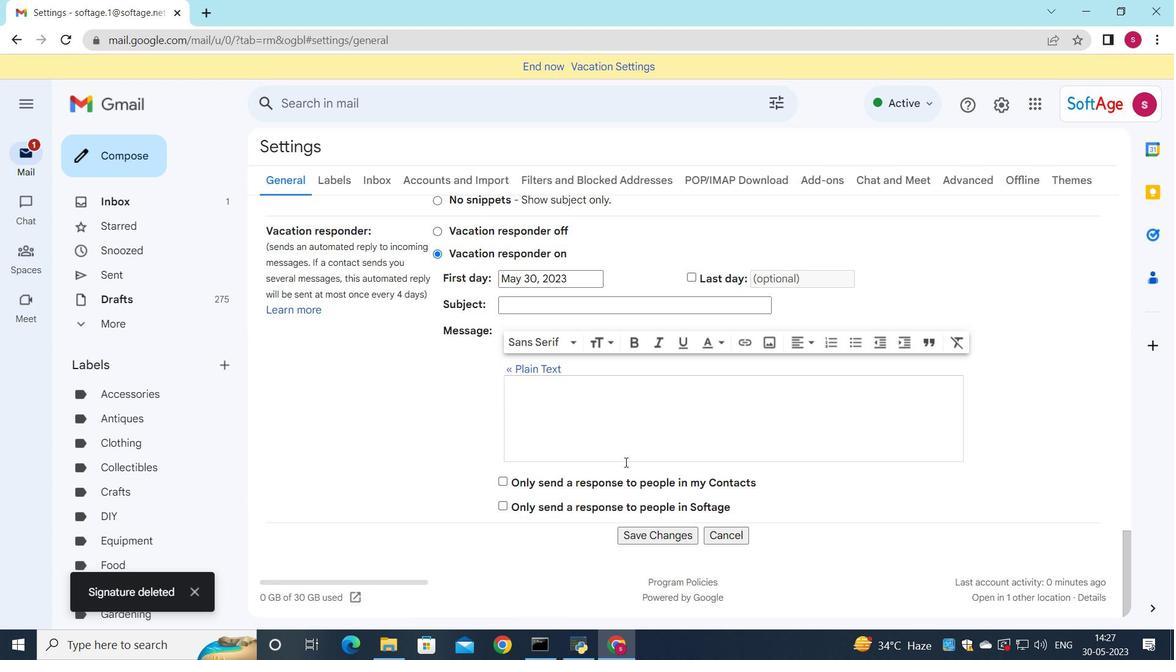 
Action: Mouse scrolled (625, 463) with delta (0, 0)
Screenshot: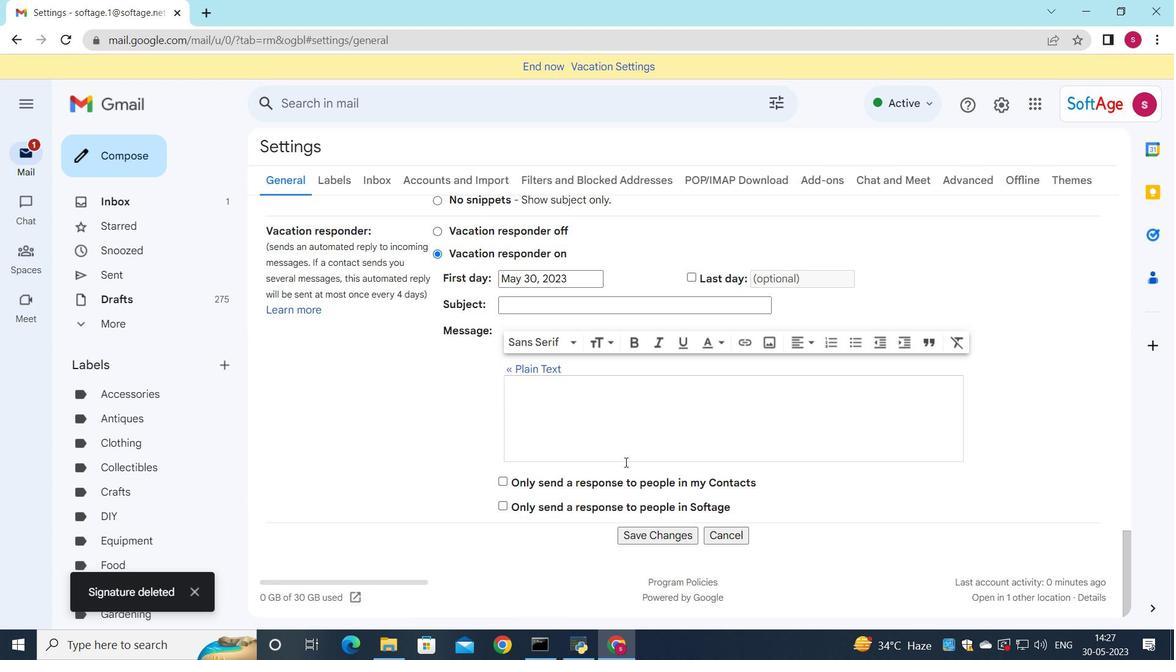 
Action: Mouse scrolled (625, 463) with delta (0, 0)
Screenshot: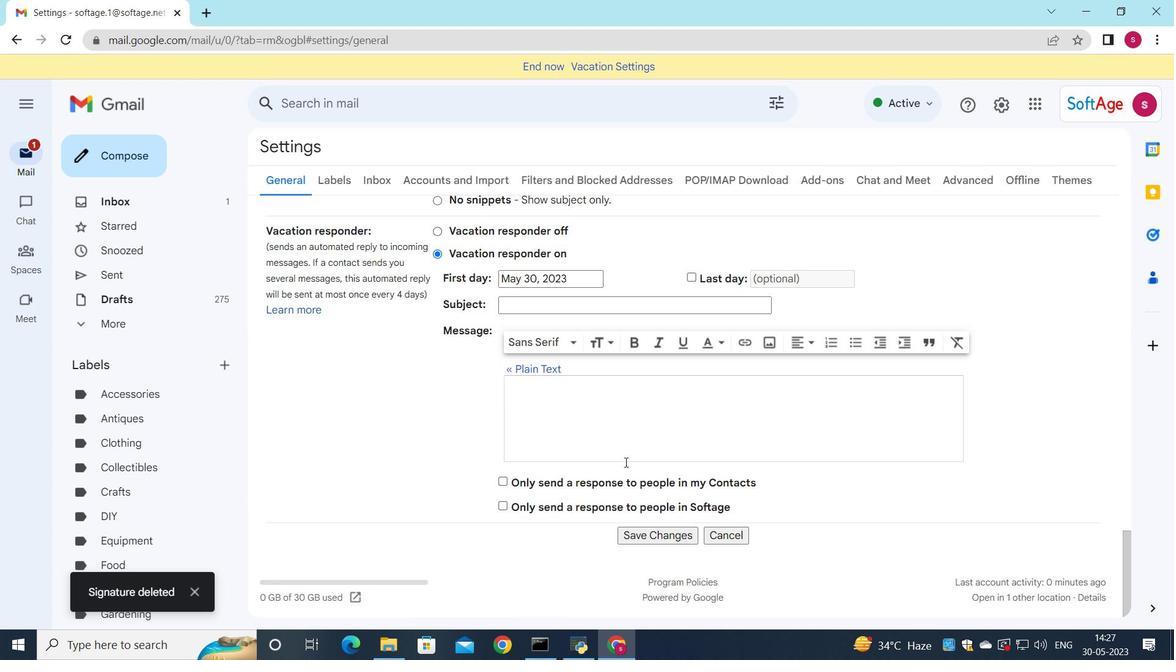 
Action: Mouse moved to (633, 436)
Screenshot: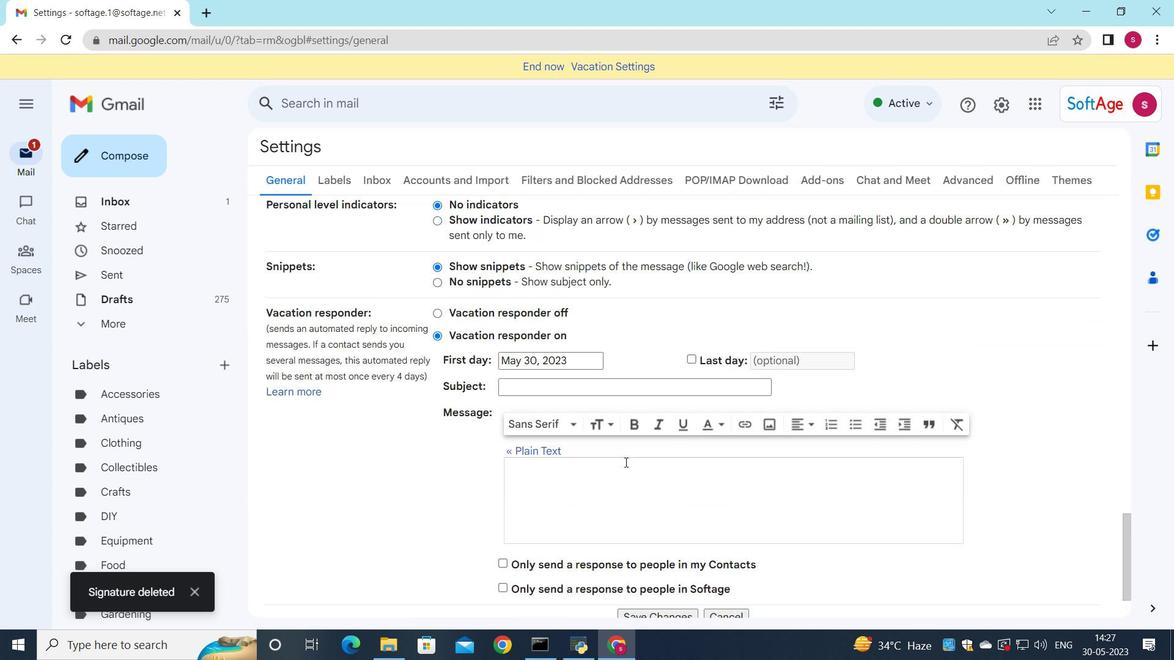 
Action: Mouse scrolled (633, 436) with delta (0, 0)
Screenshot: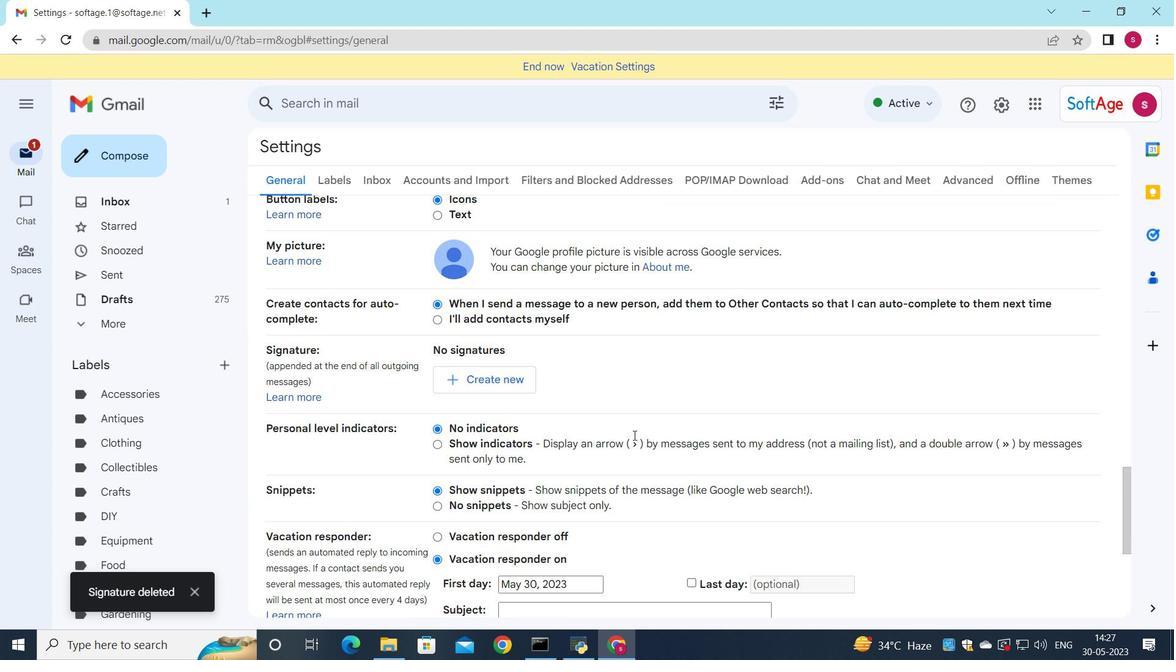 
Action: Mouse scrolled (633, 436) with delta (0, 0)
Screenshot: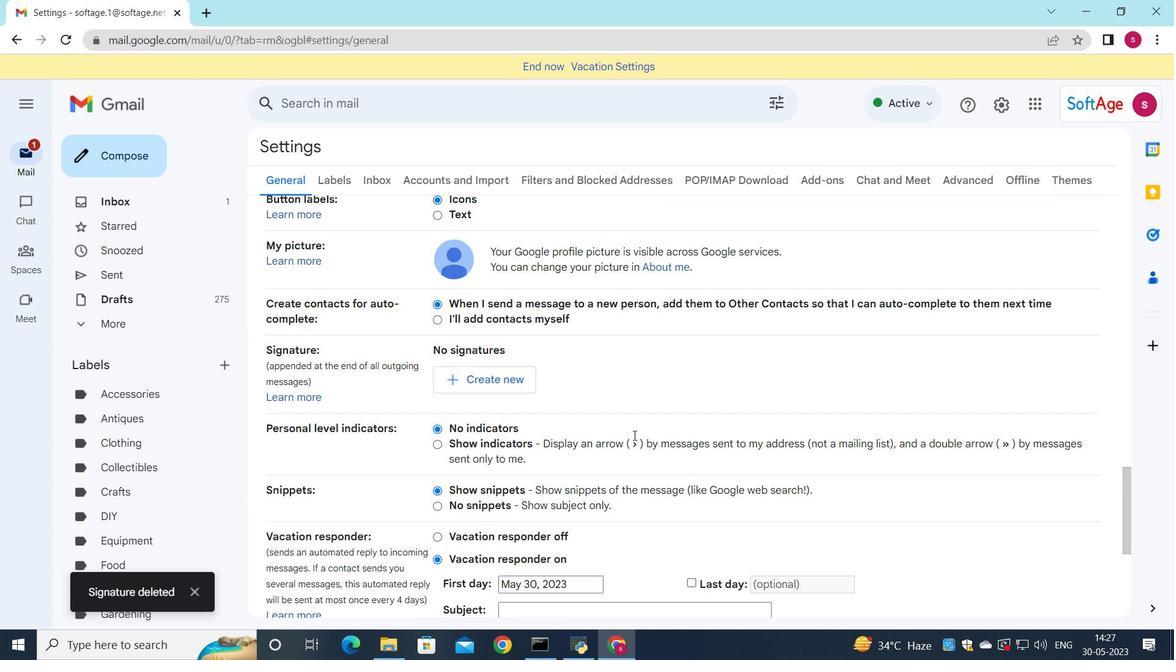 
Action: Mouse scrolled (633, 436) with delta (0, 0)
Screenshot: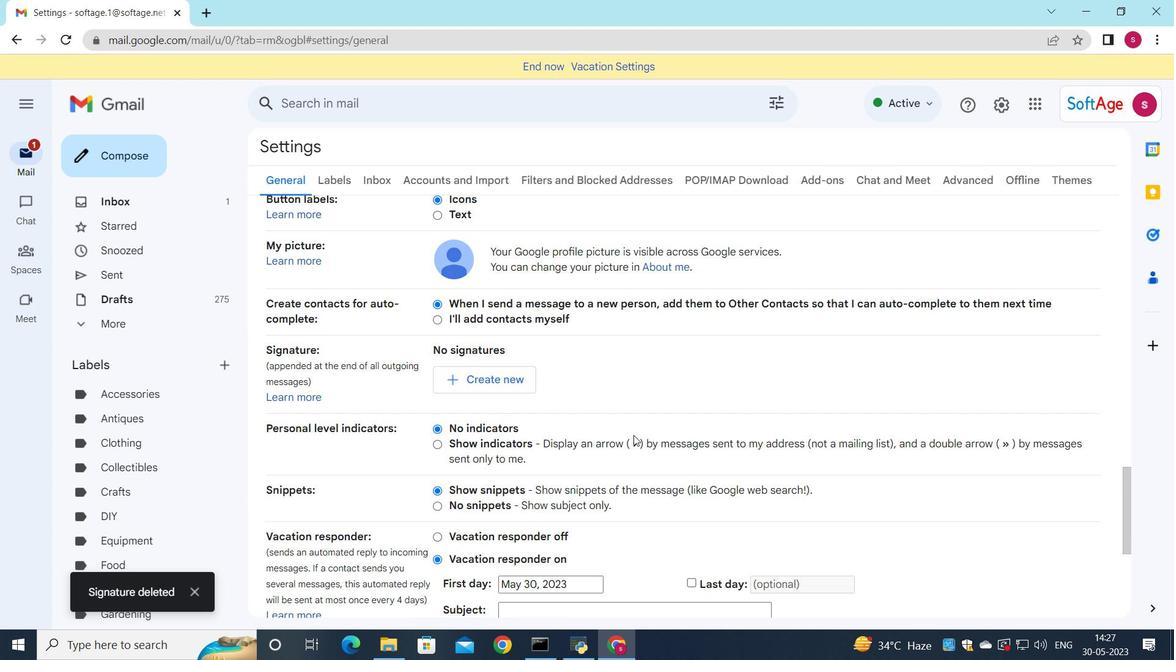 
Action: Mouse scrolled (633, 436) with delta (0, 0)
Screenshot: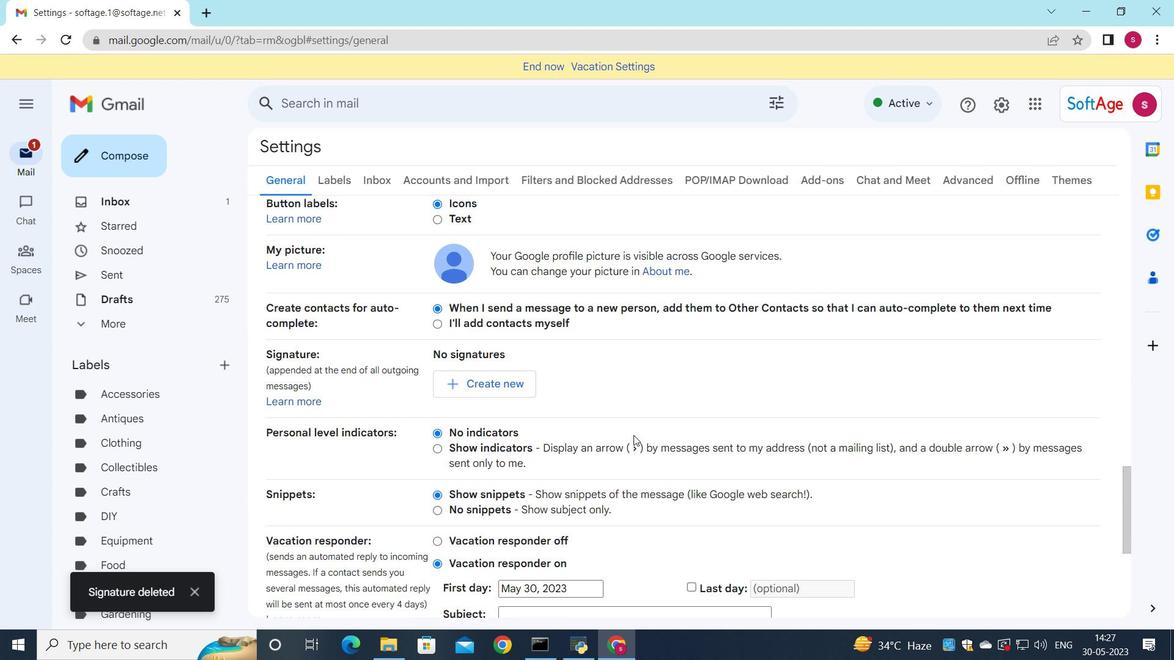 
Action: Mouse scrolled (633, 435) with delta (0, 0)
Screenshot: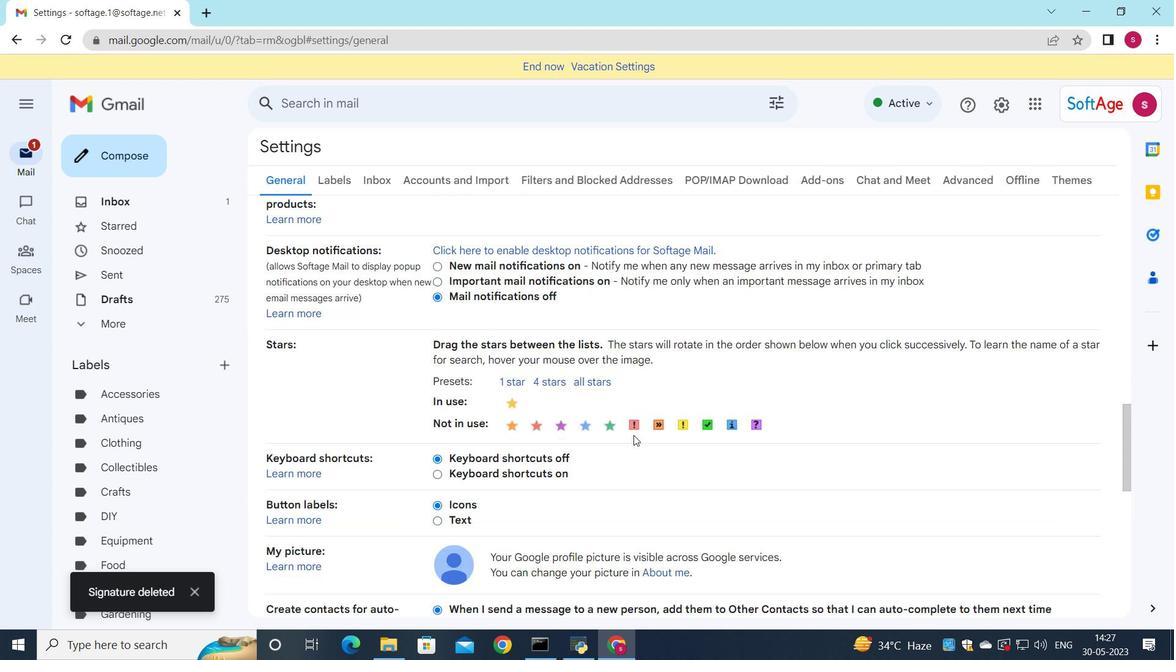 
Action: Mouse scrolled (633, 435) with delta (0, 0)
Screenshot: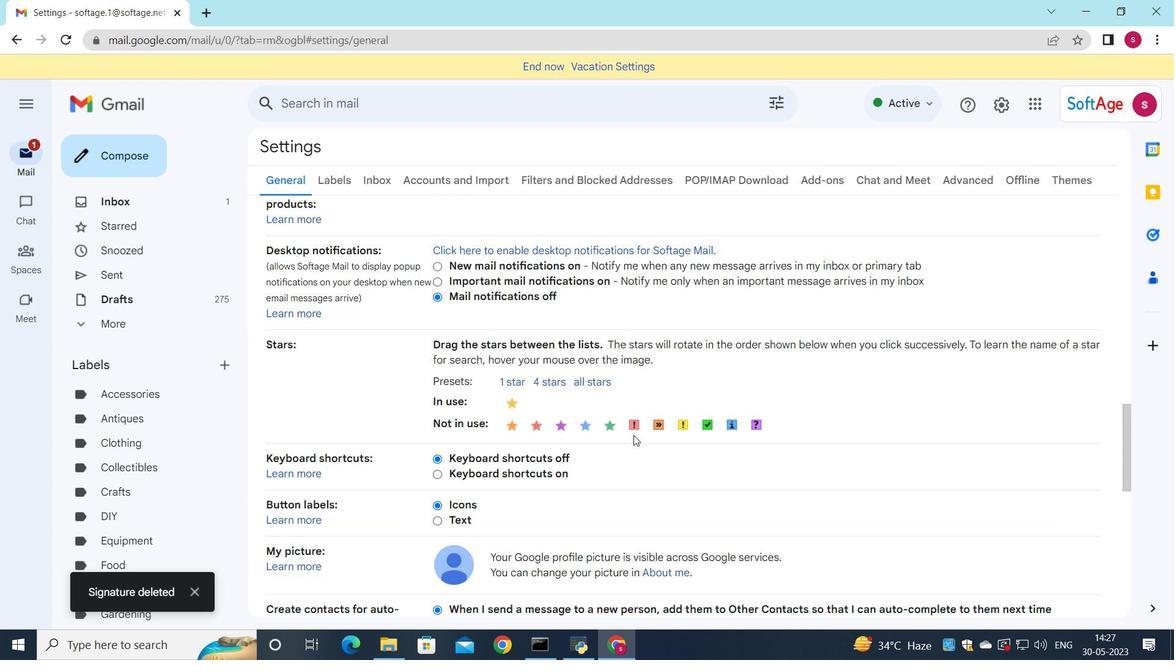 
Action: Mouse moved to (628, 438)
Screenshot: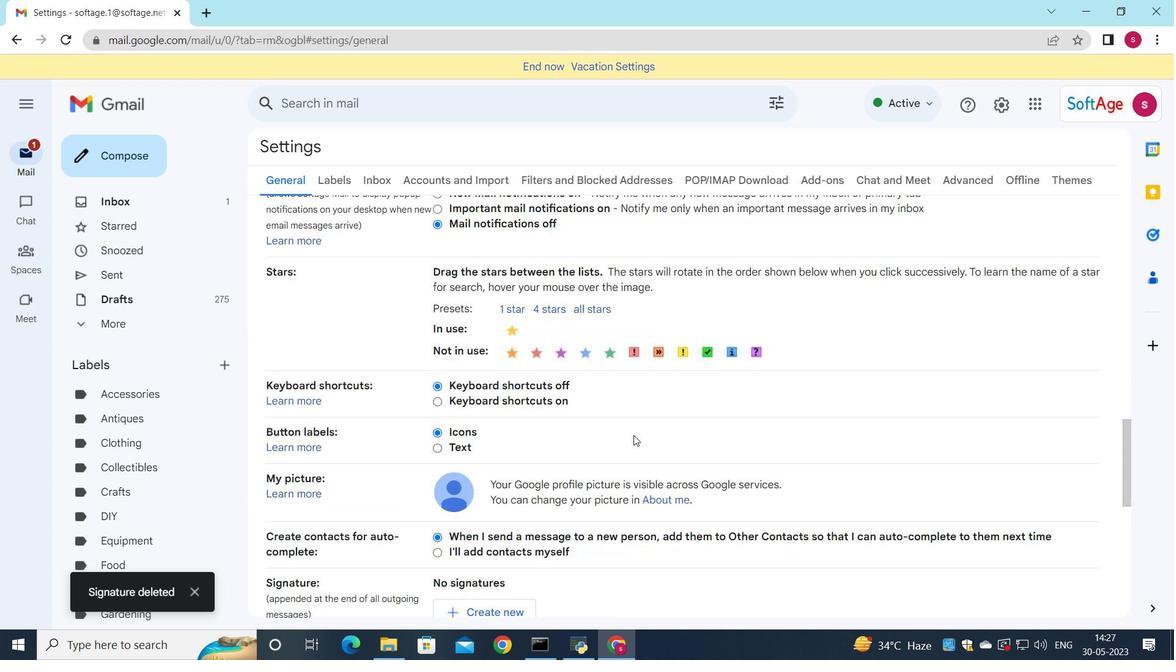 
Action: Mouse scrolled (630, 436) with delta (0, 0)
Screenshot: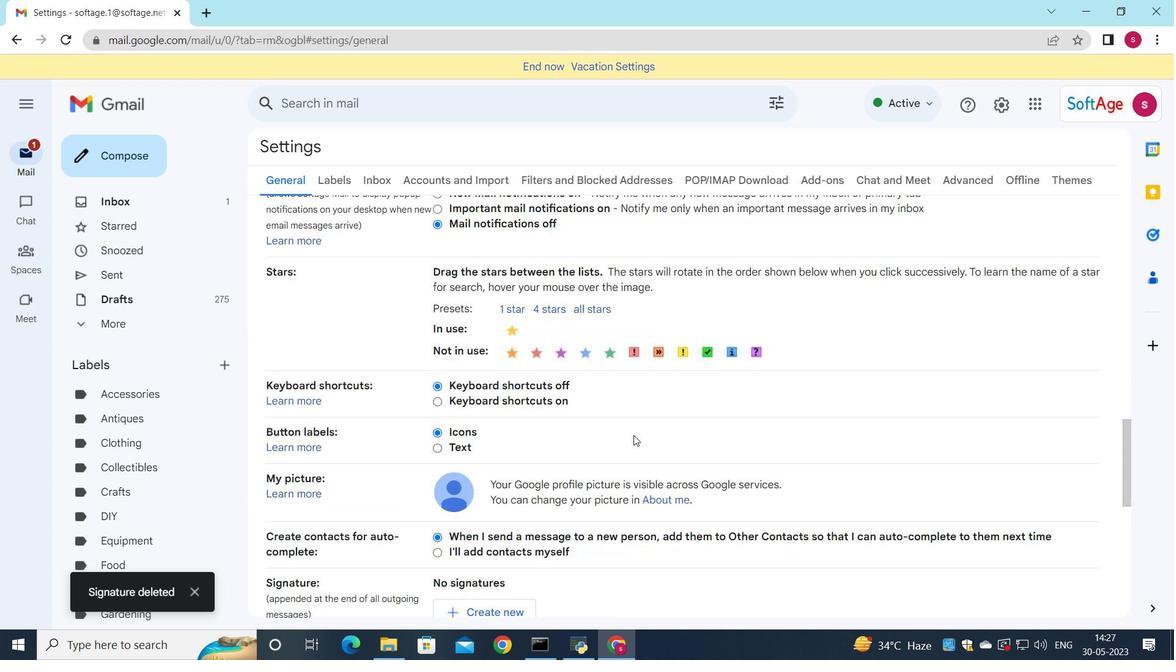 
Action: Mouse scrolled (628, 437) with delta (0, 0)
Screenshot: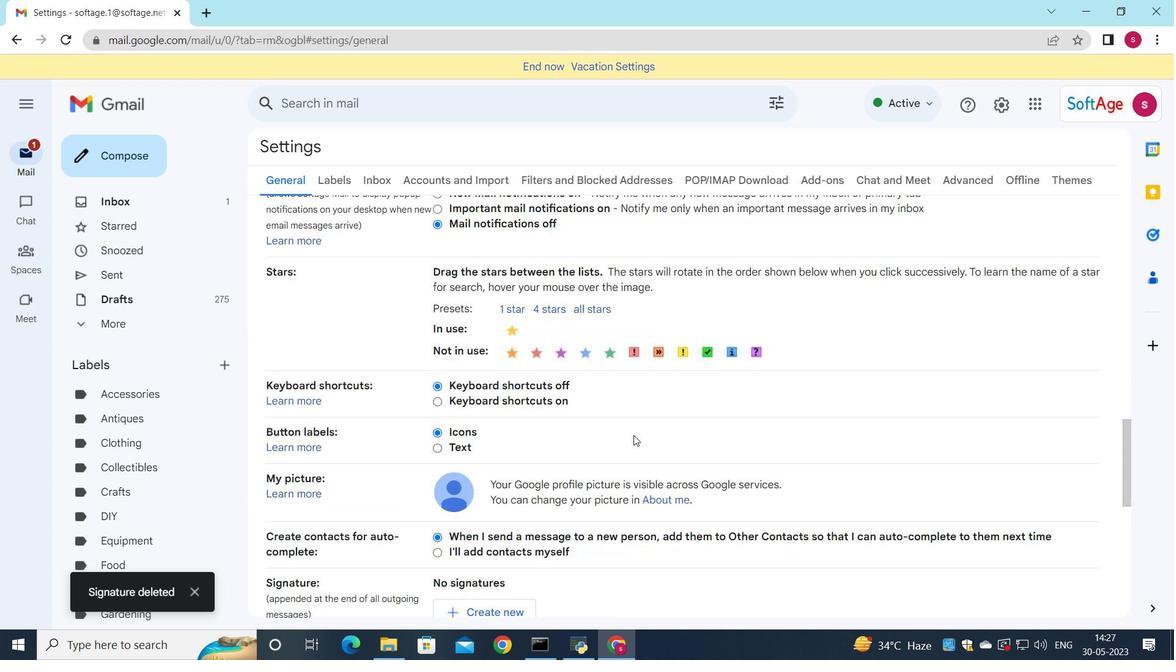 
Action: Mouse moved to (487, 390)
Screenshot: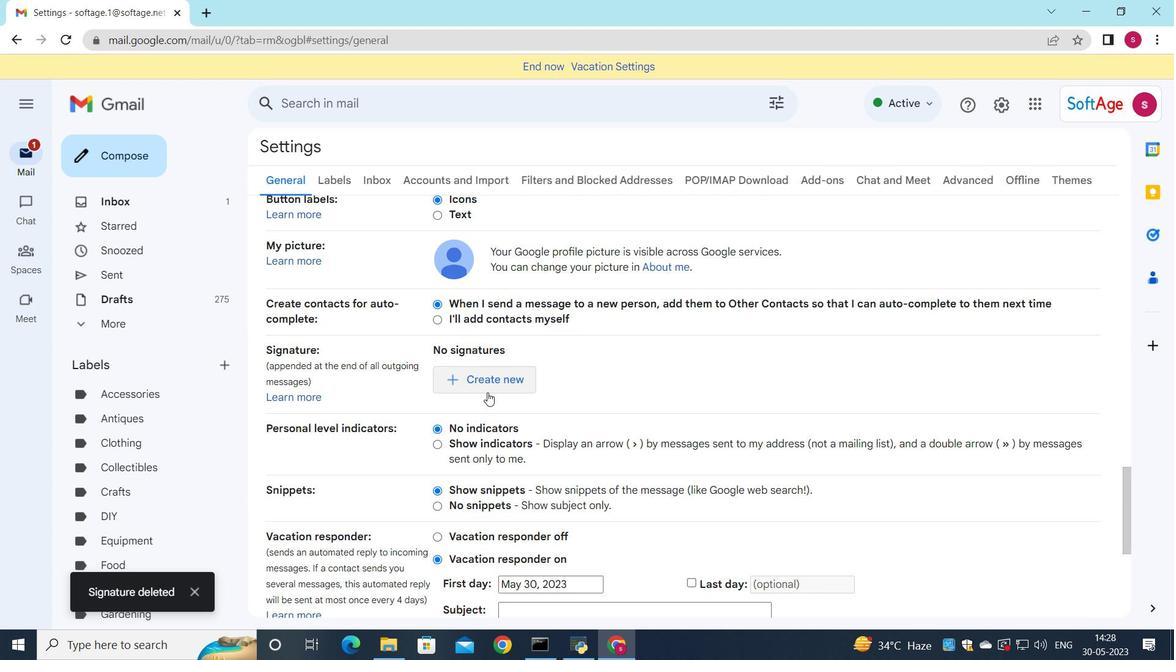 
Action: Mouse pressed left at (487, 390)
Screenshot: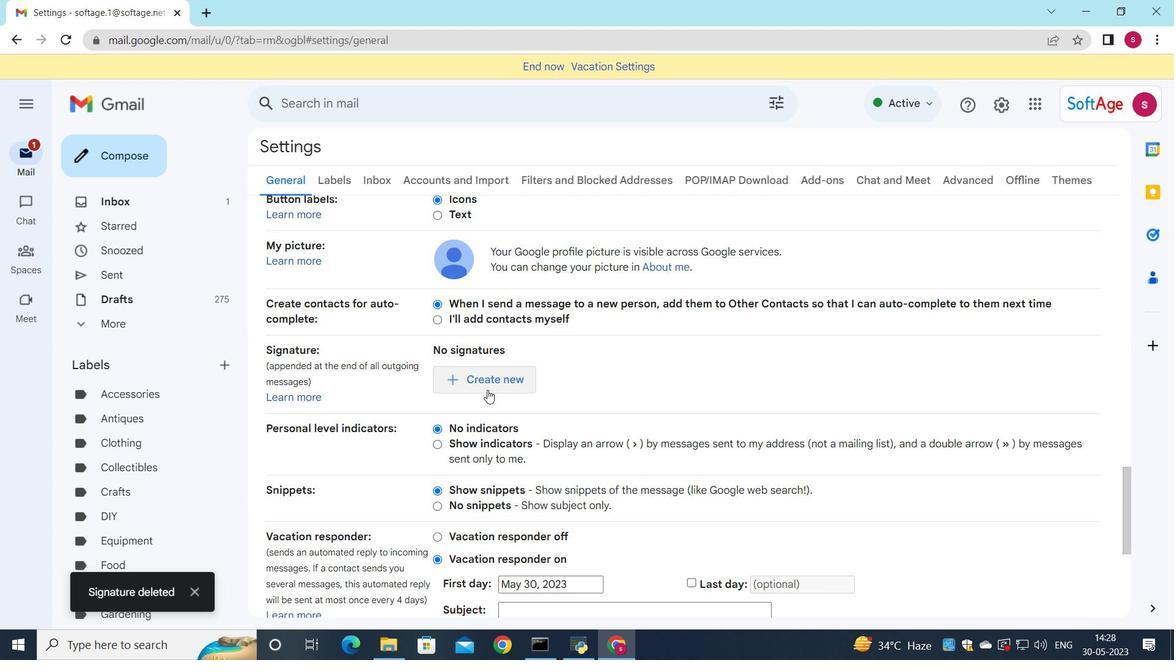 
Action: Mouse moved to (1000, 427)
Screenshot: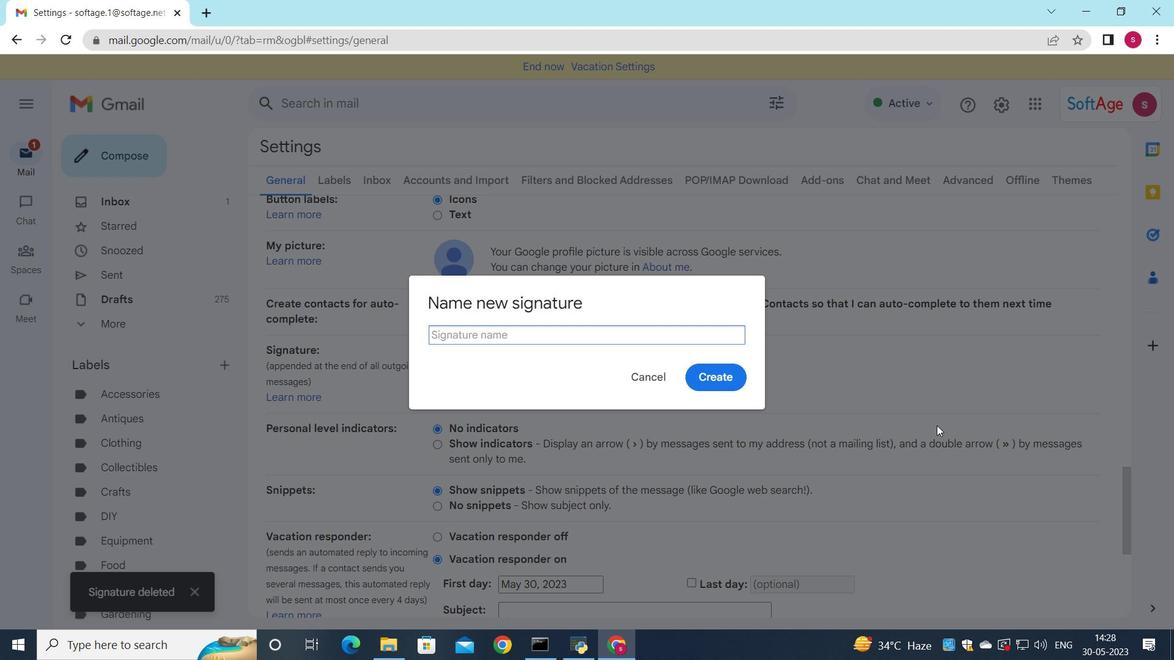 
Action: Key pressed <Key.shift>Courtney<Key.space><Key.shift>Young
Screenshot: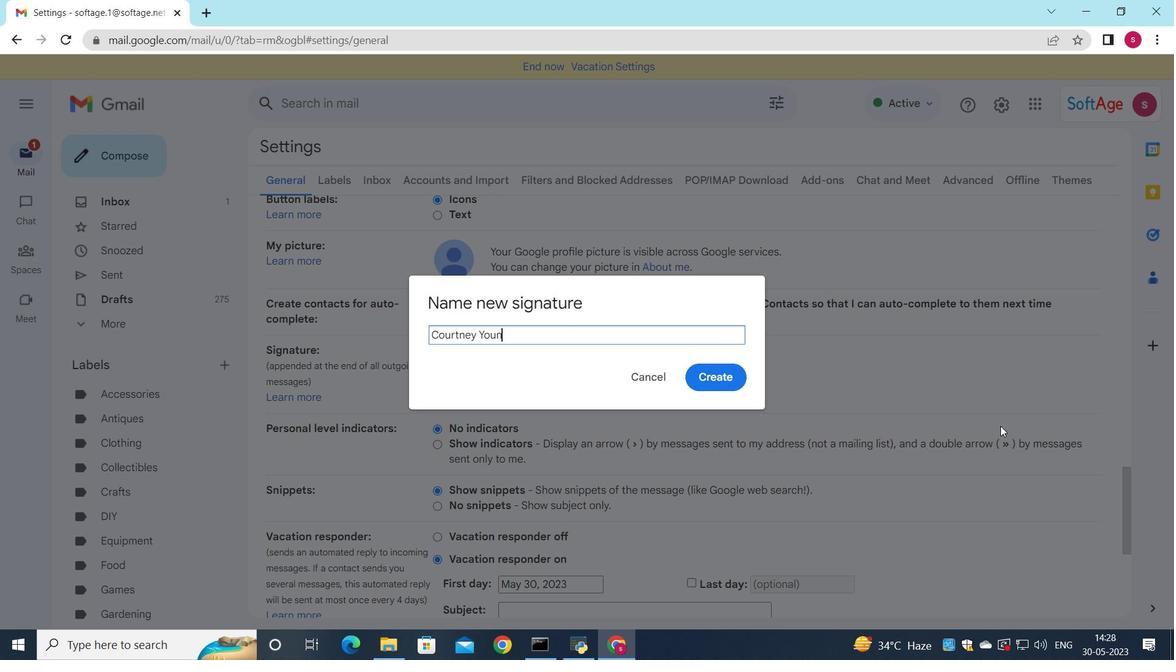 
Action: Mouse moved to (729, 376)
Screenshot: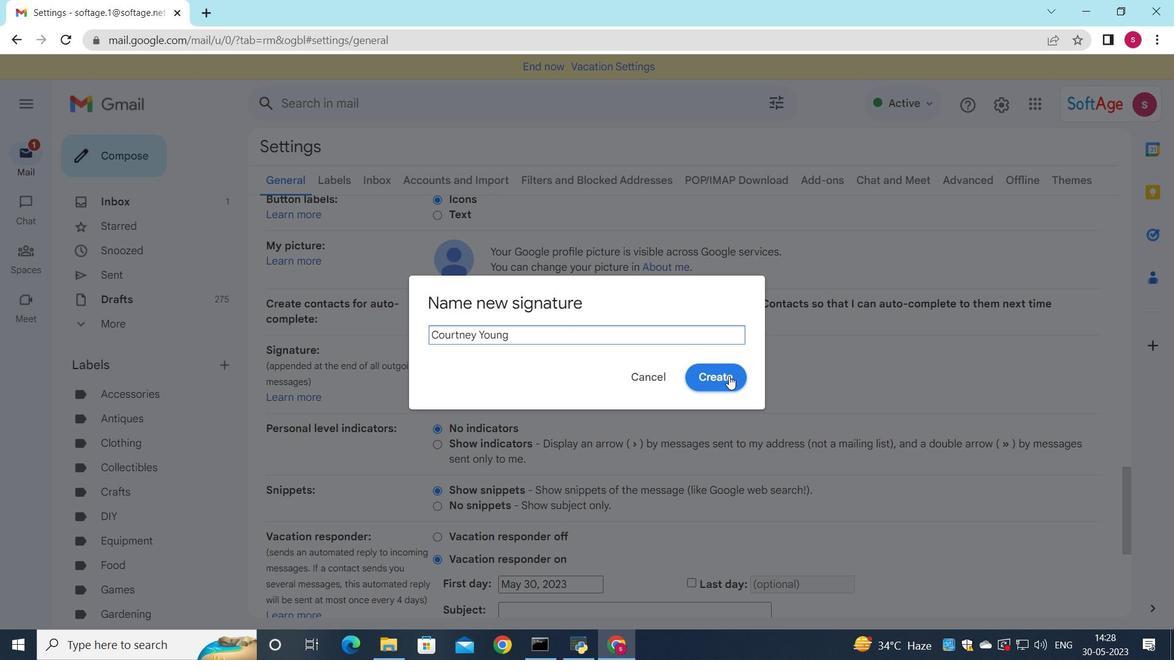 
Action: Mouse pressed left at (729, 376)
Screenshot: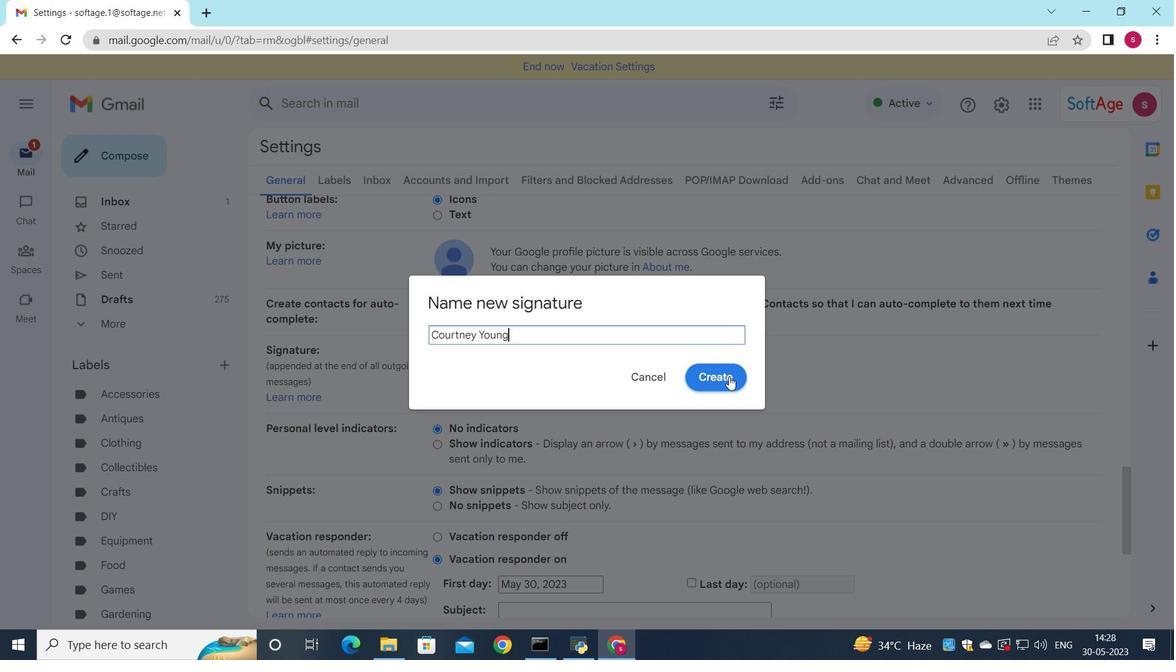 
Action: Mouse moved to (680, 353)
Screenshot: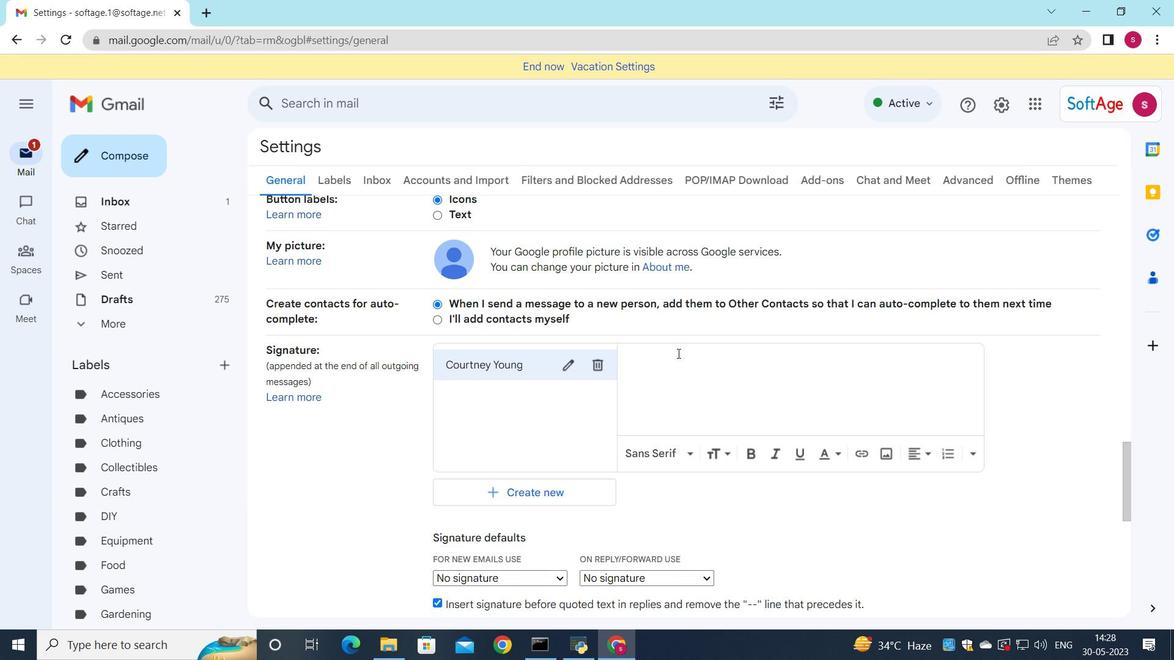 
Action: Mouse pressed left at (680, 353)
Screenshot: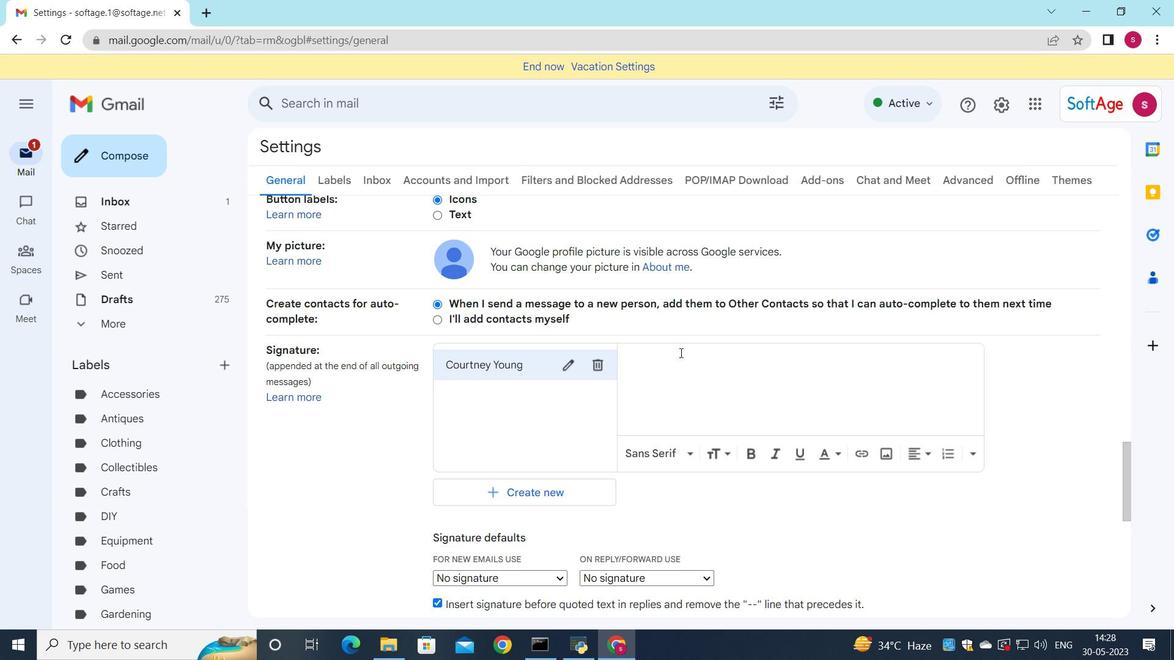 
Action: Key pressed <Key.shift>Courtney<Key.space><Key.shift><Key.shift><Key.shift><Key.shift>Young
Screenshot: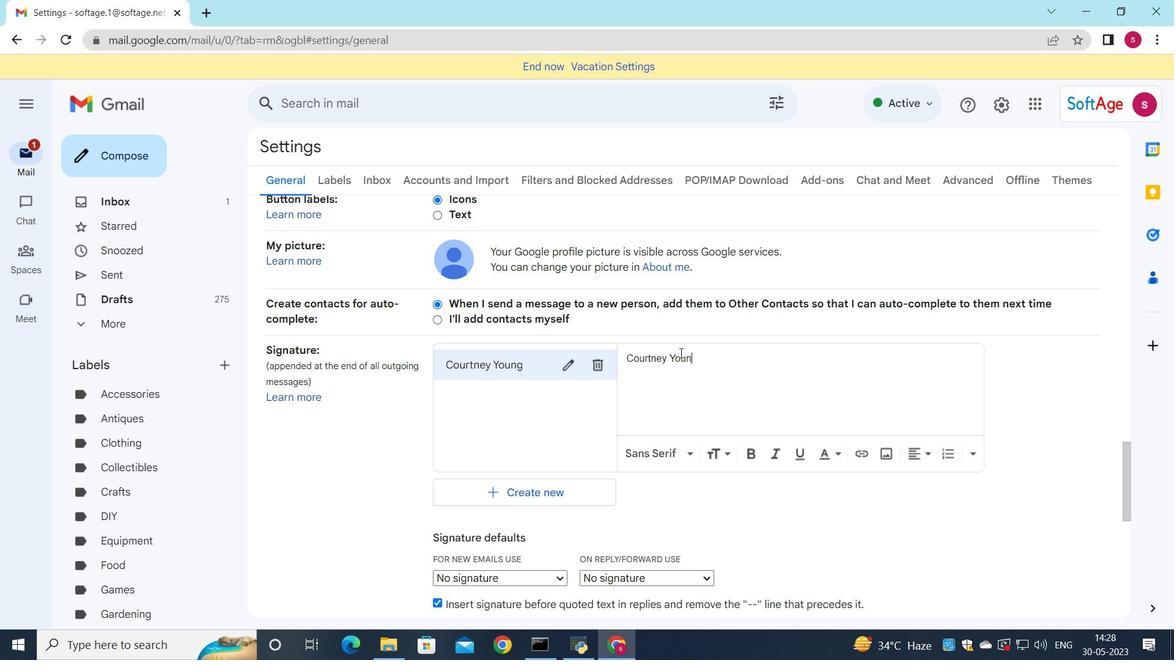 
Action: Mouse moved to (657, 450)
Screenshot: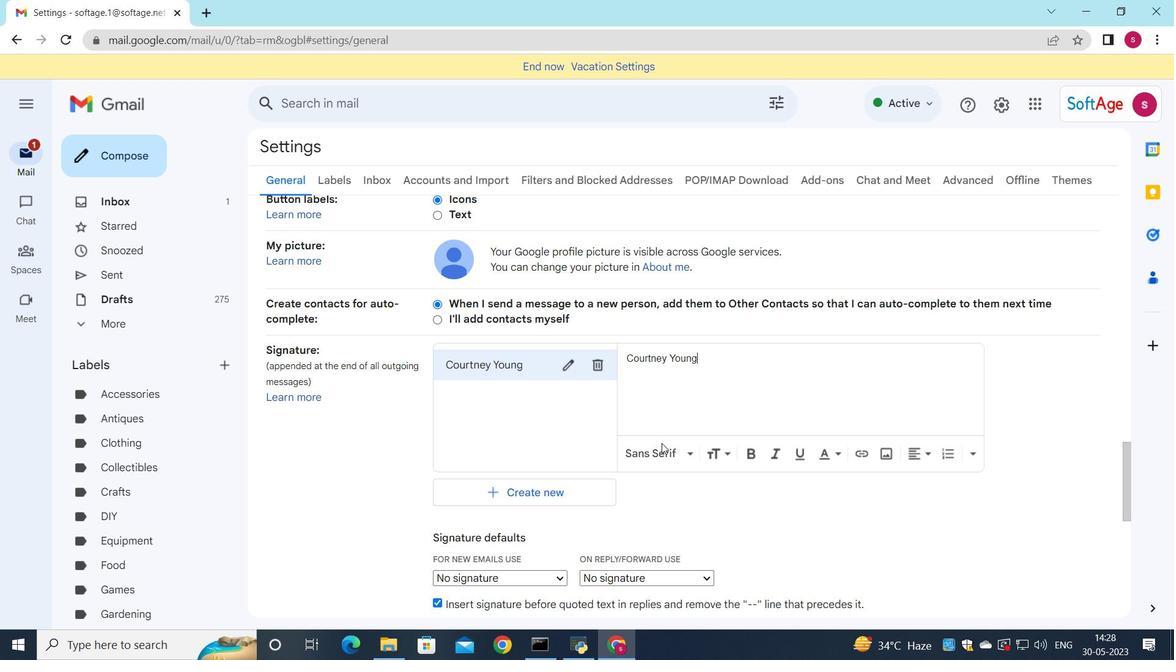 
Action: Mouse scrolled (657, 450) with delta (0, 0)
Screenshot: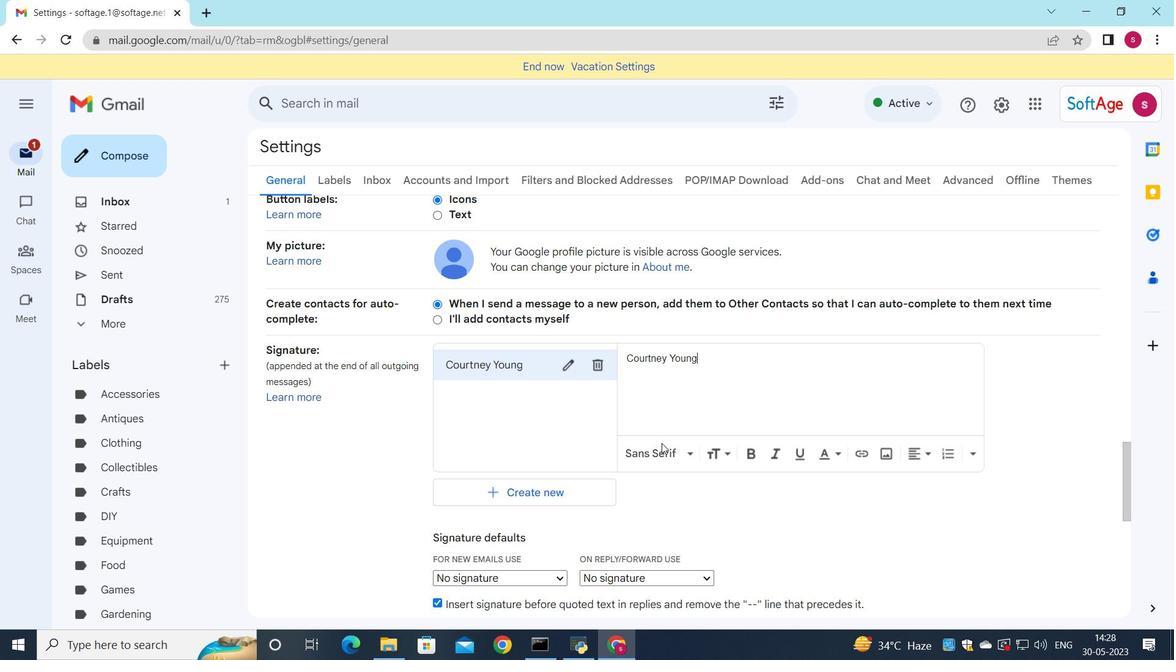 
Action: Mouse moved to (655, 452)
Screenshot: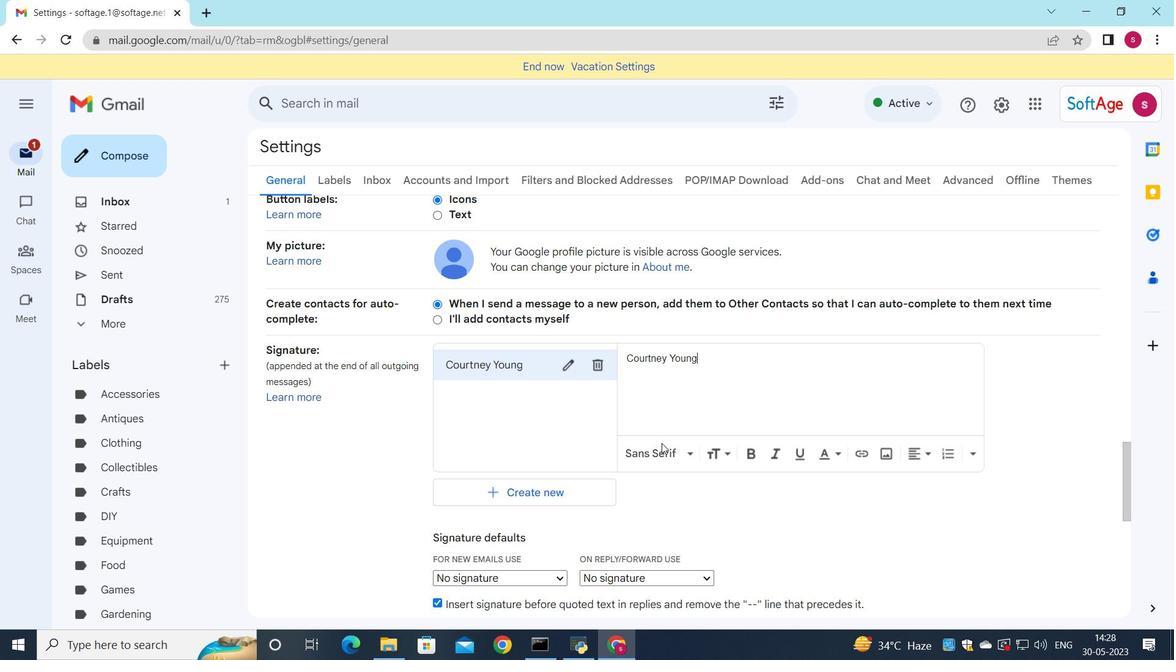 
Action: Mouse scrolled (655, 452) with delta (0, 0)
Screenshot: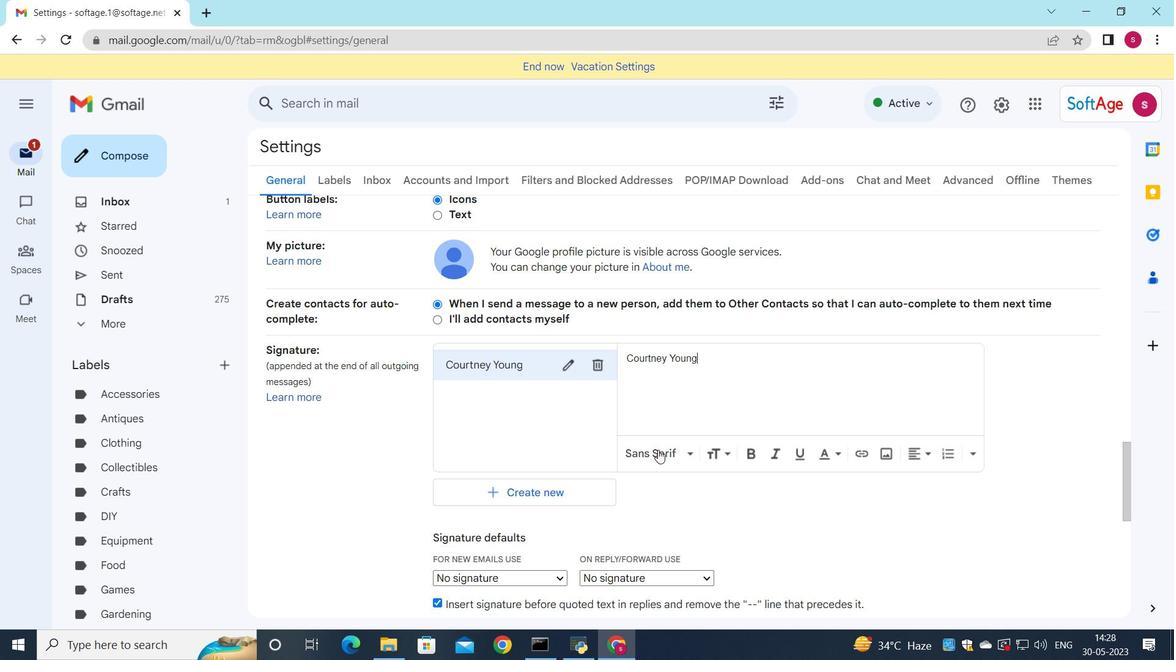 
Action: Mouse moved to (546, 425)
Screenshot: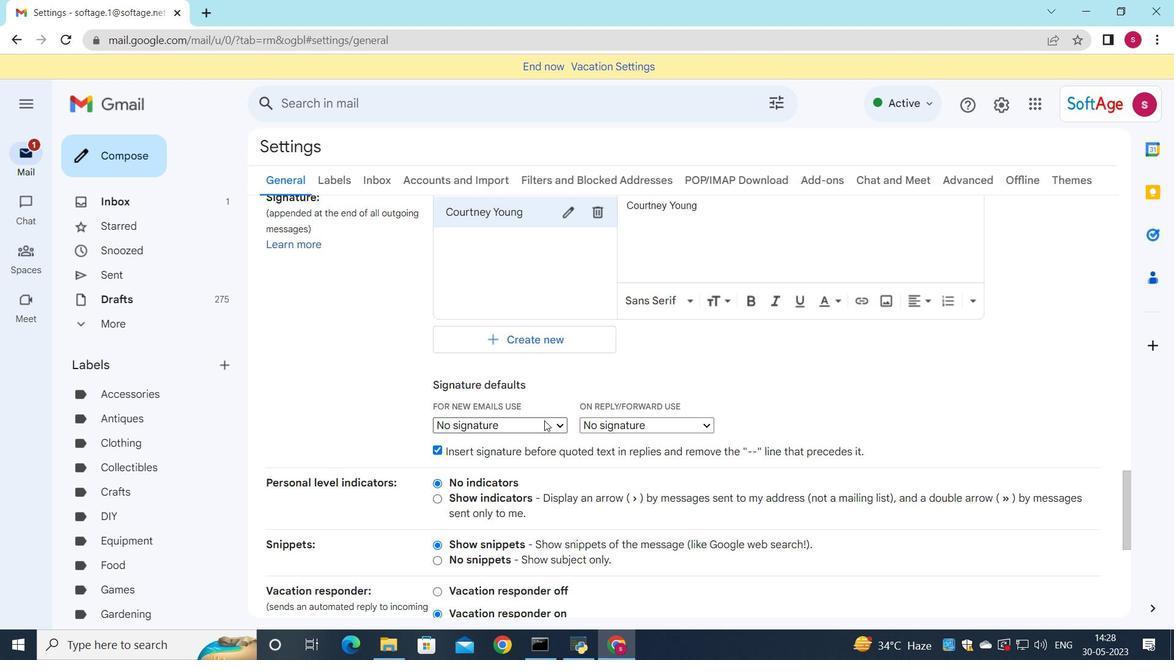 
Action: Mouse pressed left at (546, 425)
Screenshot: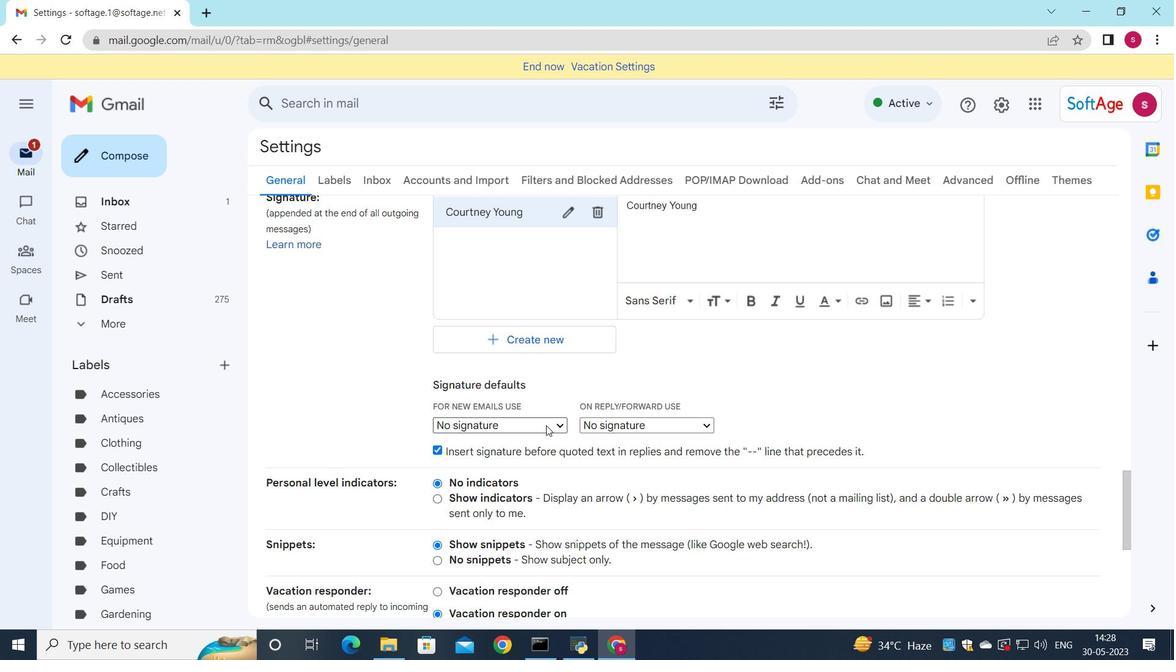 
Action: Mouse moved to (543, 450)
Screenshot: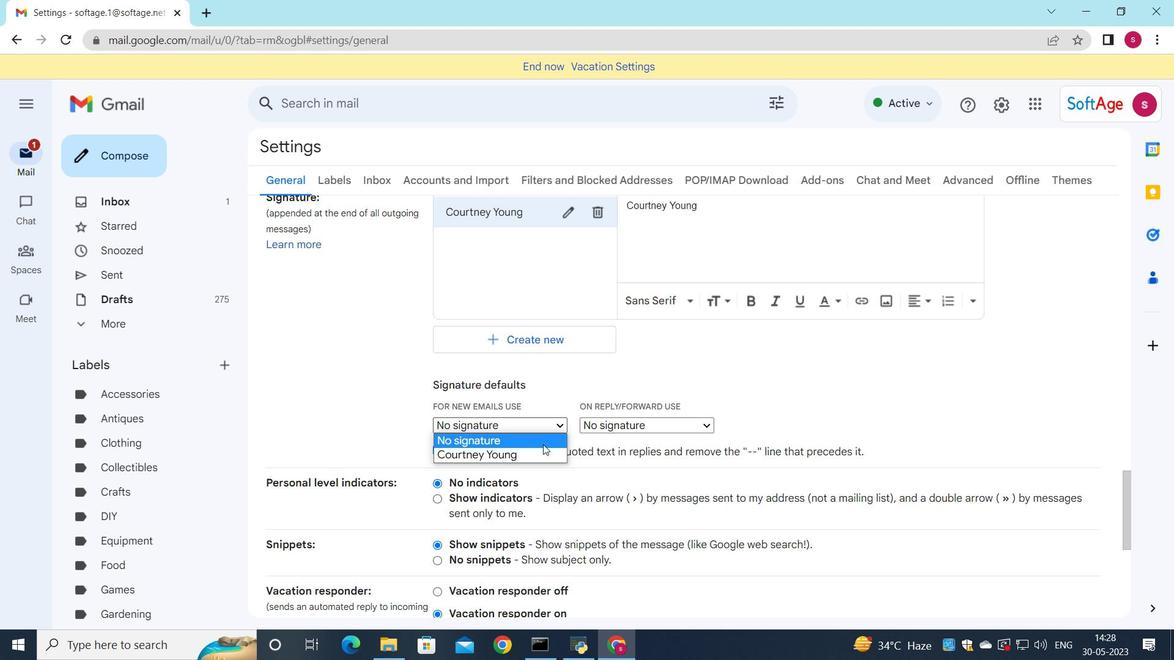 
Action: Mouse pressed left at (543, 450)
Screenshot: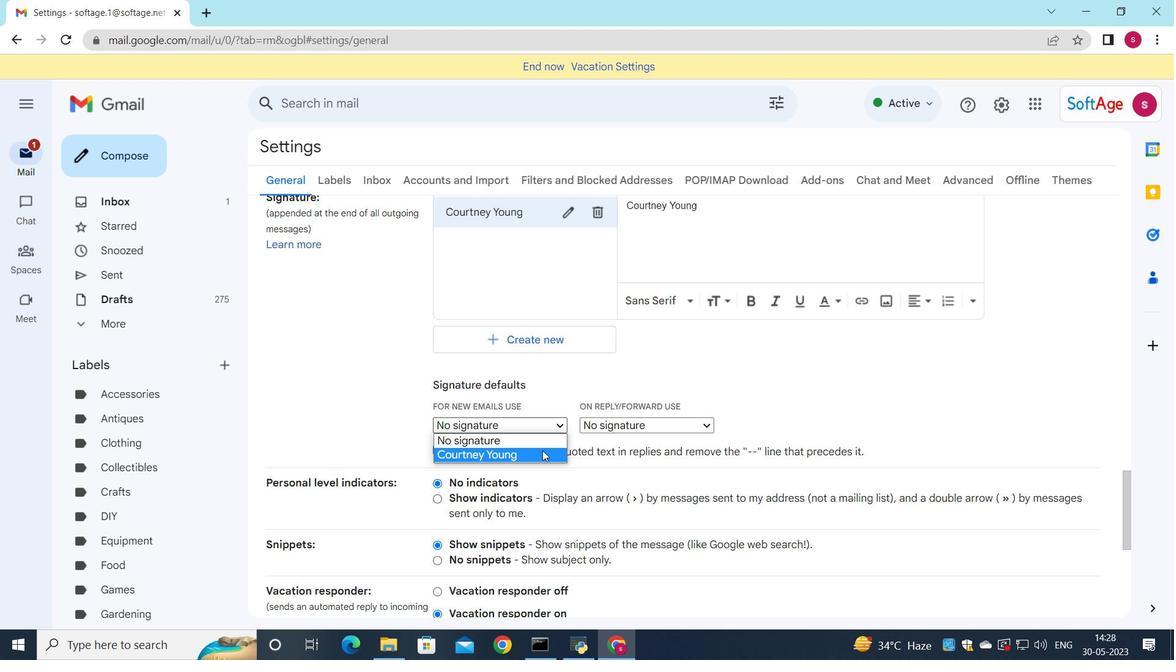 
Action: Mouse moved to (615, 429)
Screenshot: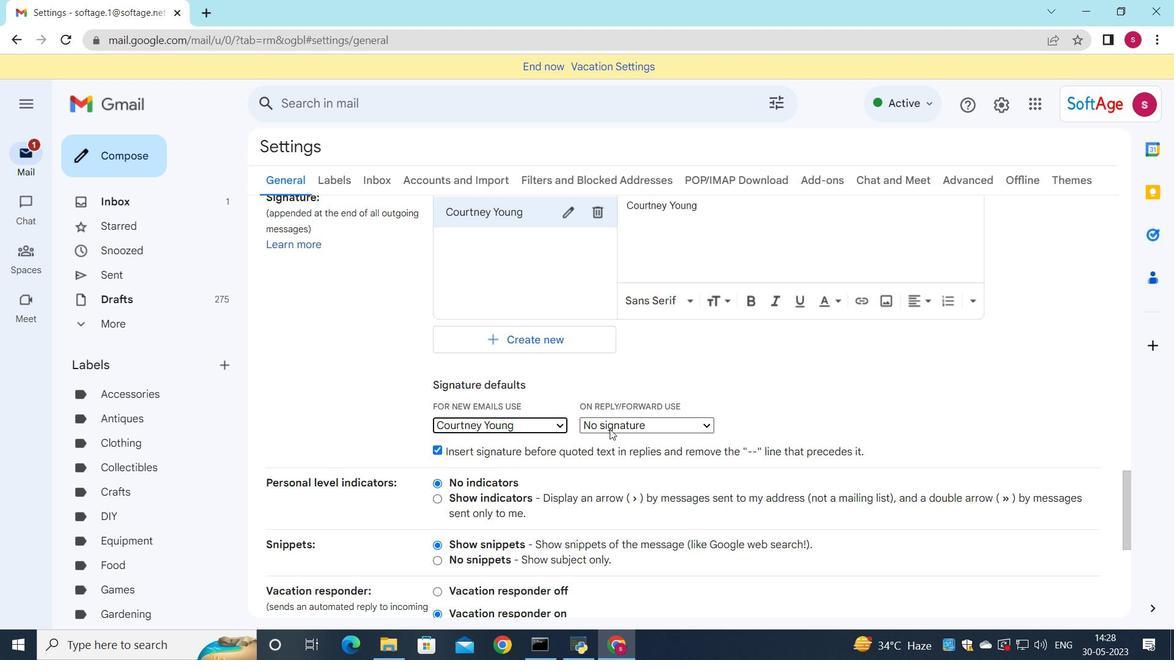 
Action: Mouse pressed left at (615, 429)
Screenshot: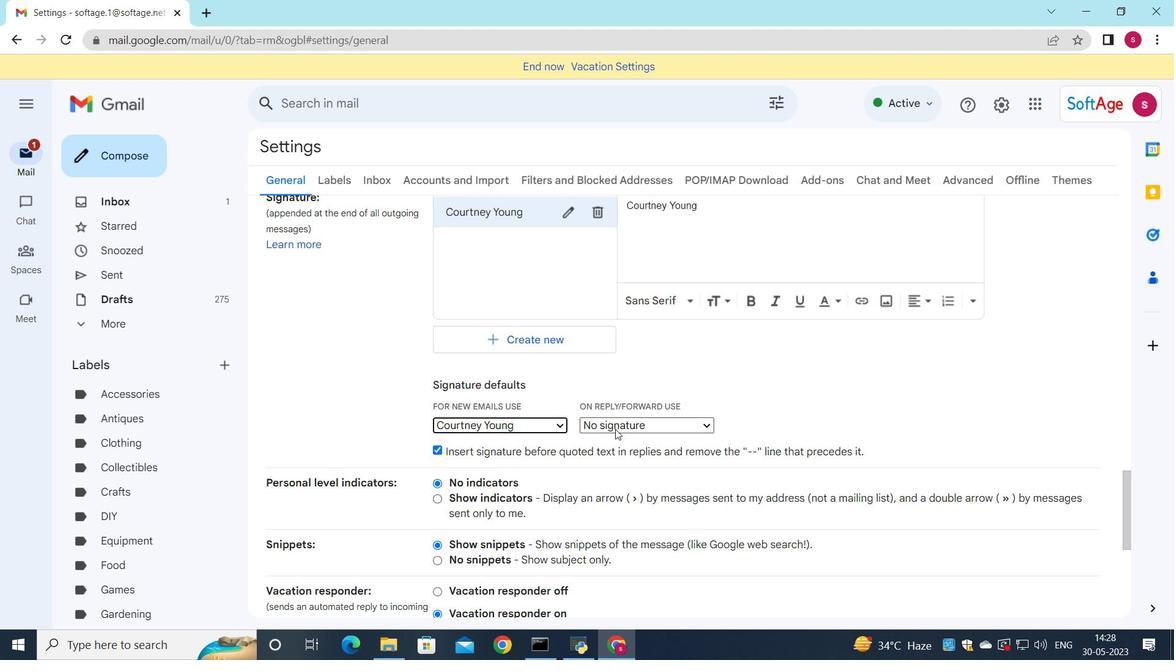 
Action: Mouse moved to (624, 449)
Screenshot: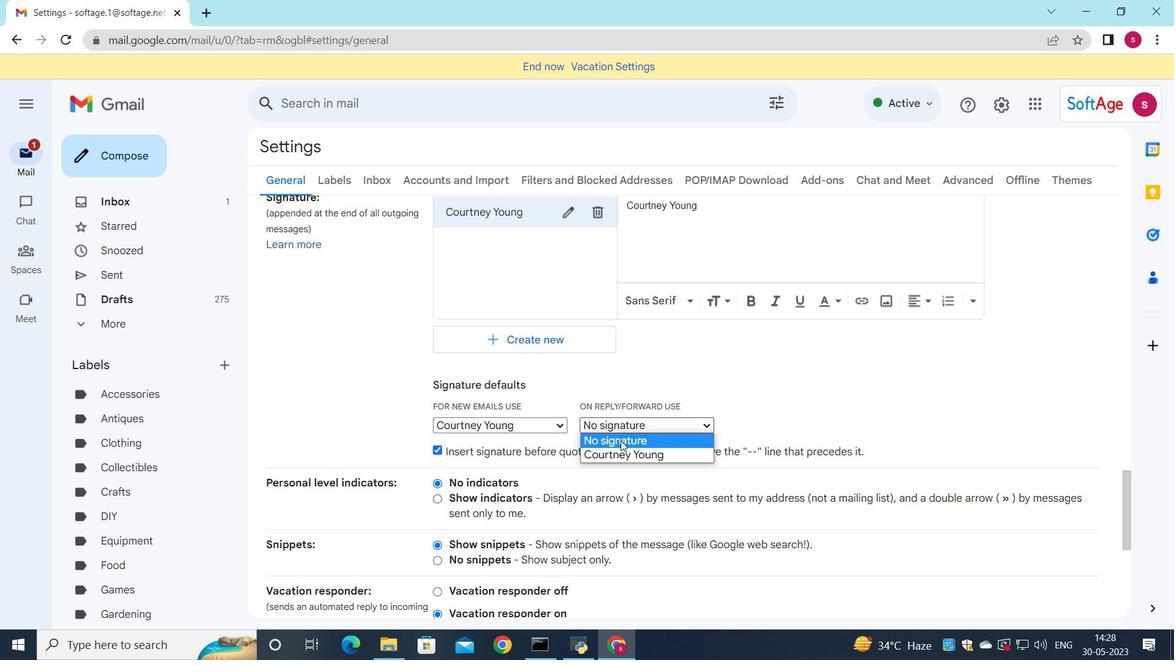 
Action: Mouse pressed left at (624, 449)
Screenshot: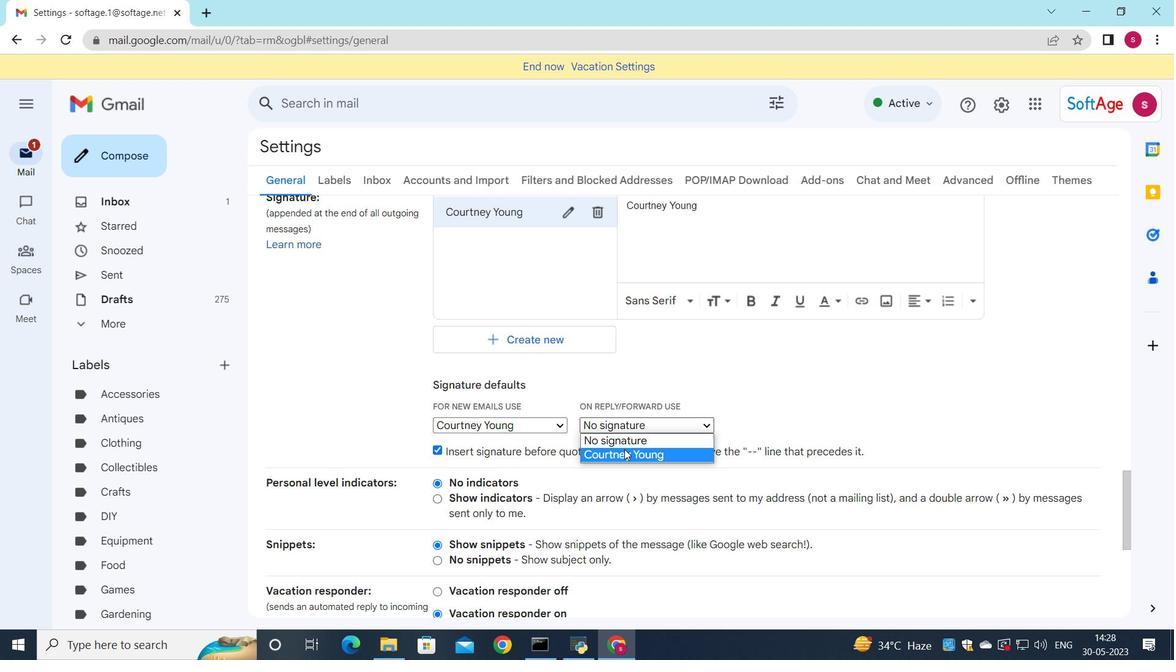 
Action: Mouse moved to (624, 446)
Screenshot: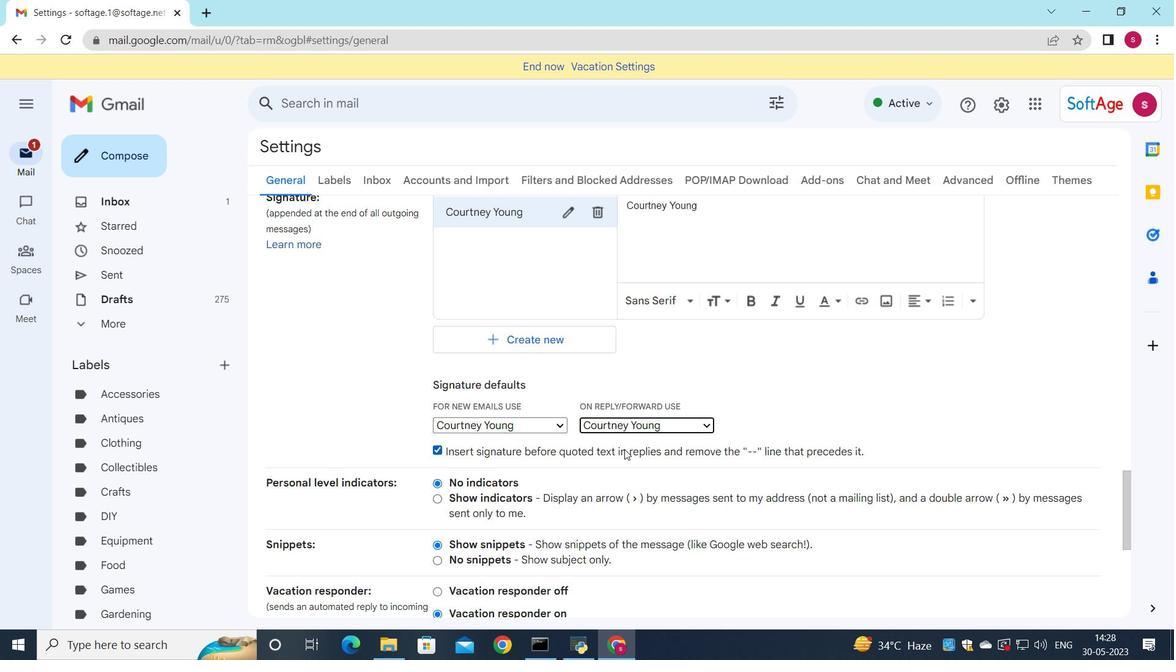 
Action: Mouse scrolled (624, 445) with delta (0, 0)
Screenshot: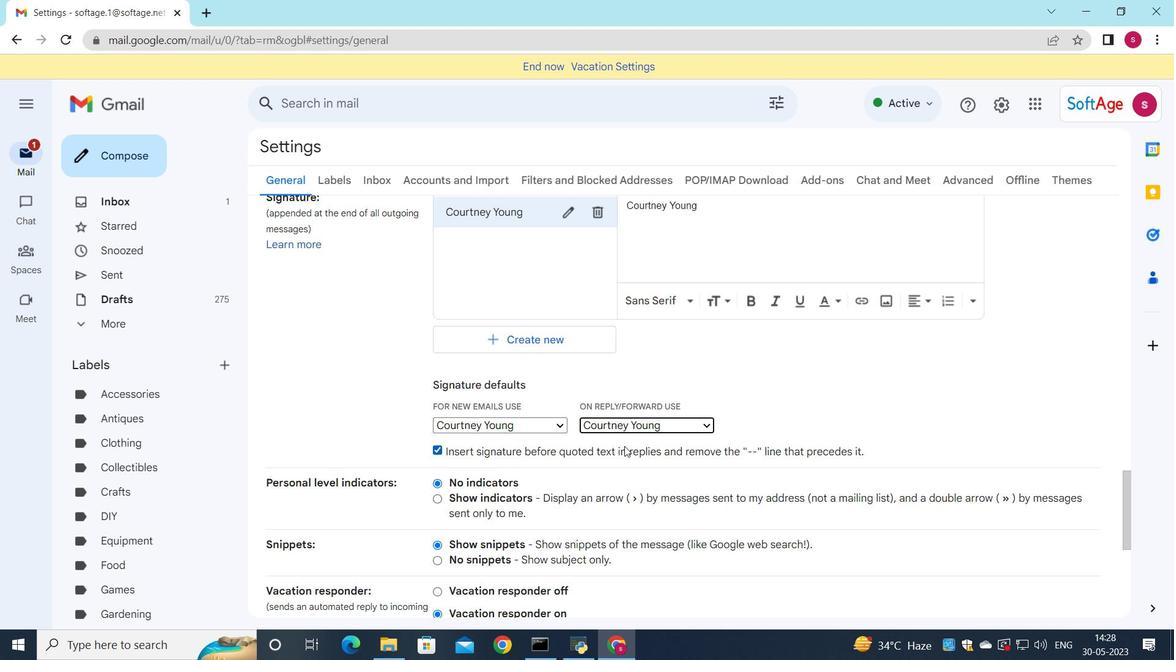 
Action: Mouse scrolled (624, 445) with delta (0, 0)
Screenshot: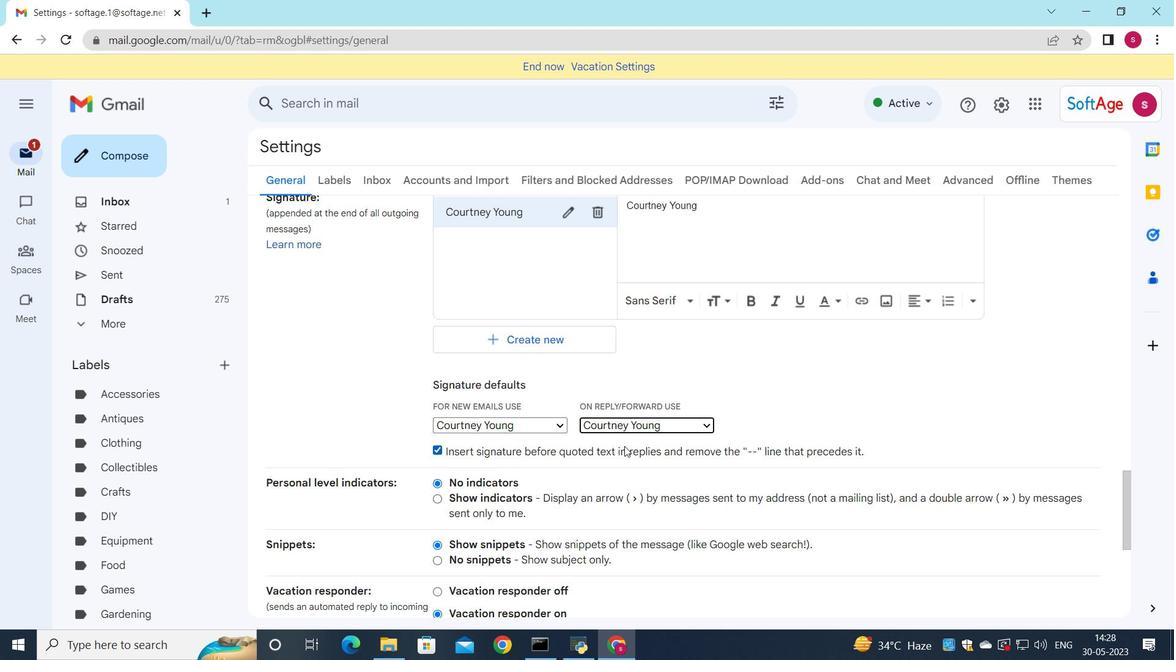 
Action: Mouse scrolled (624, 445) with delta (0, 0)
Screenshot: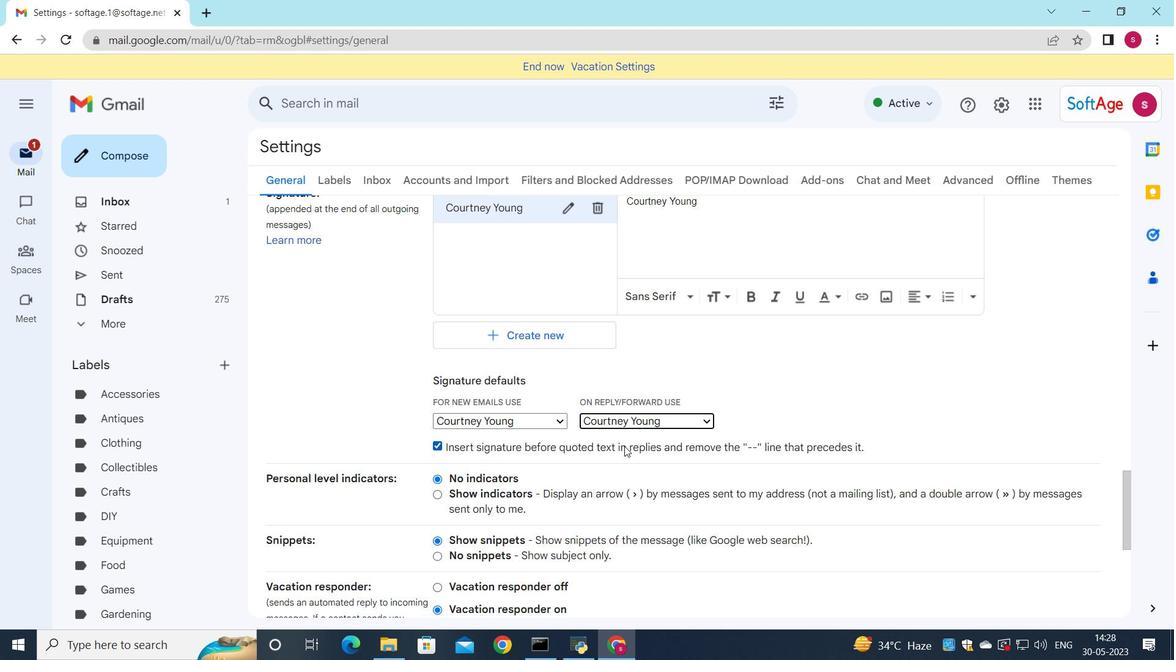 
Action: Mouse scrolled (624, 445) with delta (0, 0)
Screenshot: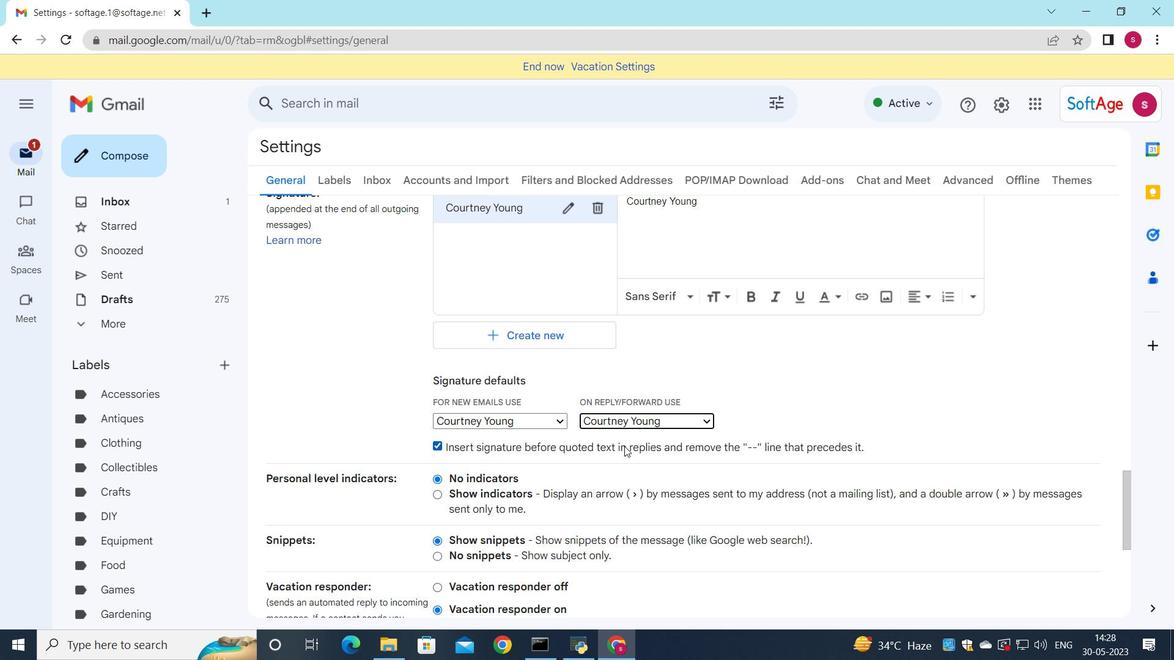 
Action: Mouse scrolled (624, 445) with delta (0, 0)
Screenshot: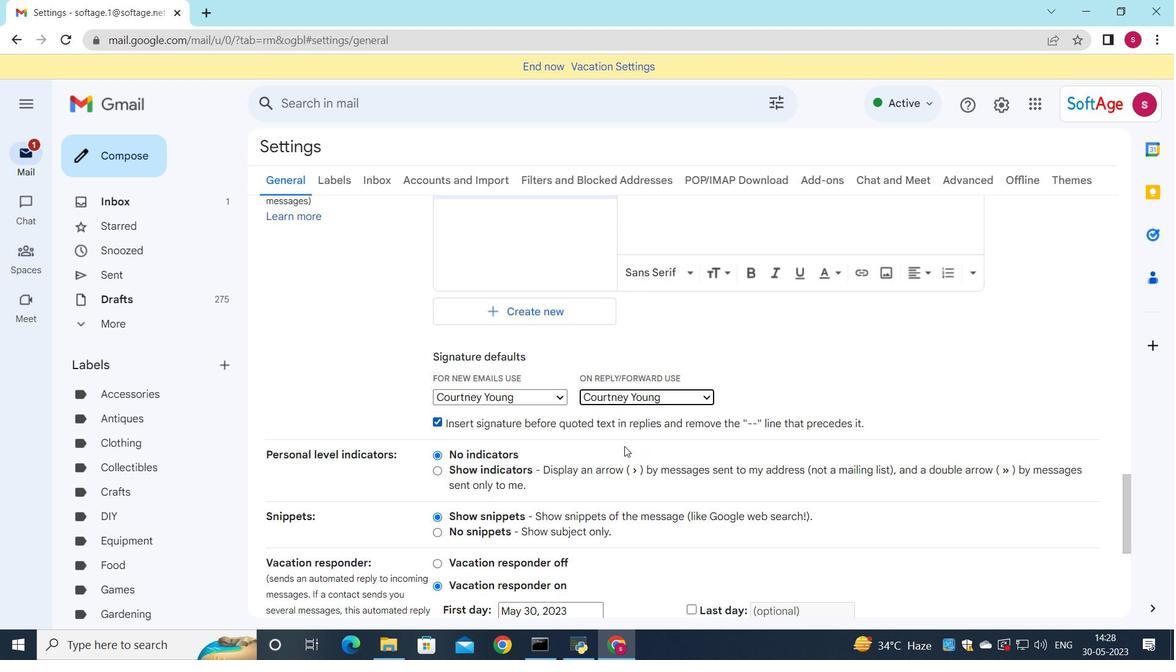 
Action: Mouse scrolled (624, 445) with delta (0, 0)
Screenshot: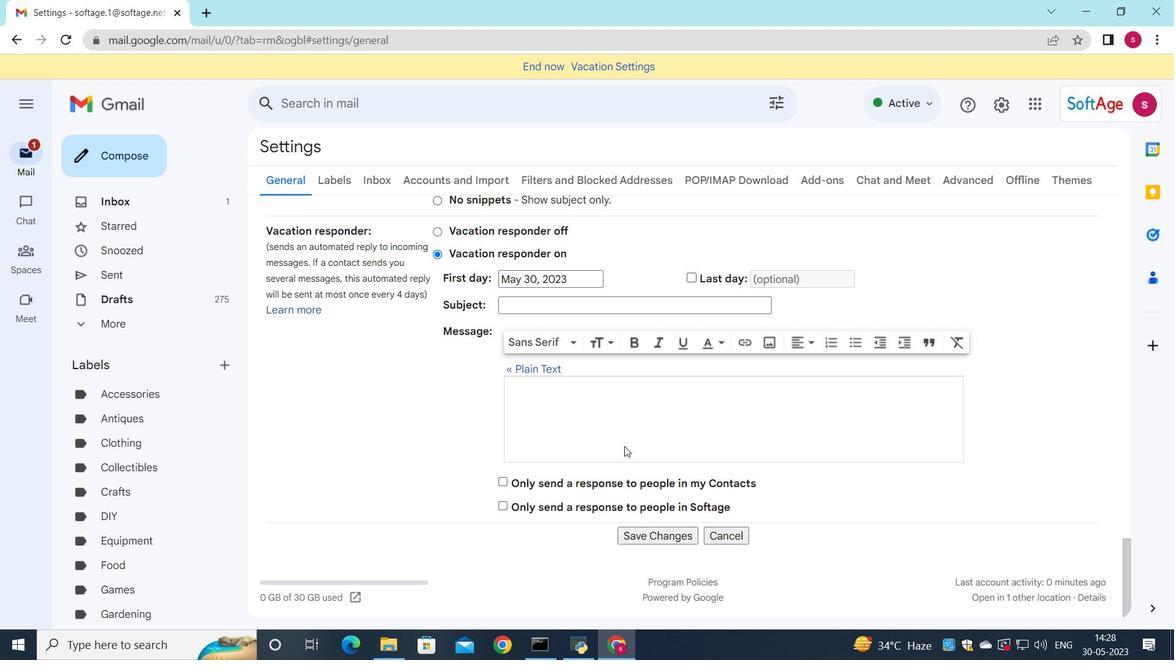 
Action: Mouse scrolled (624, 445) with delta (0, 0)
Screenshot: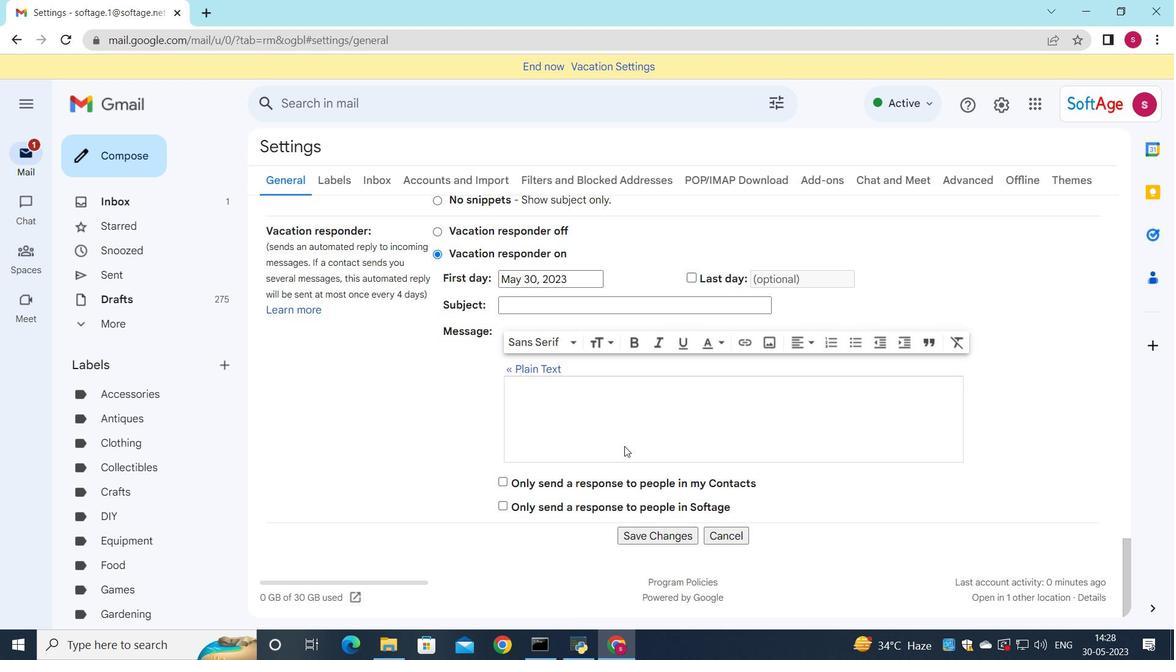 
Action: Mouse scrolled (624, 445) with delta (0, 0)
Screenshot: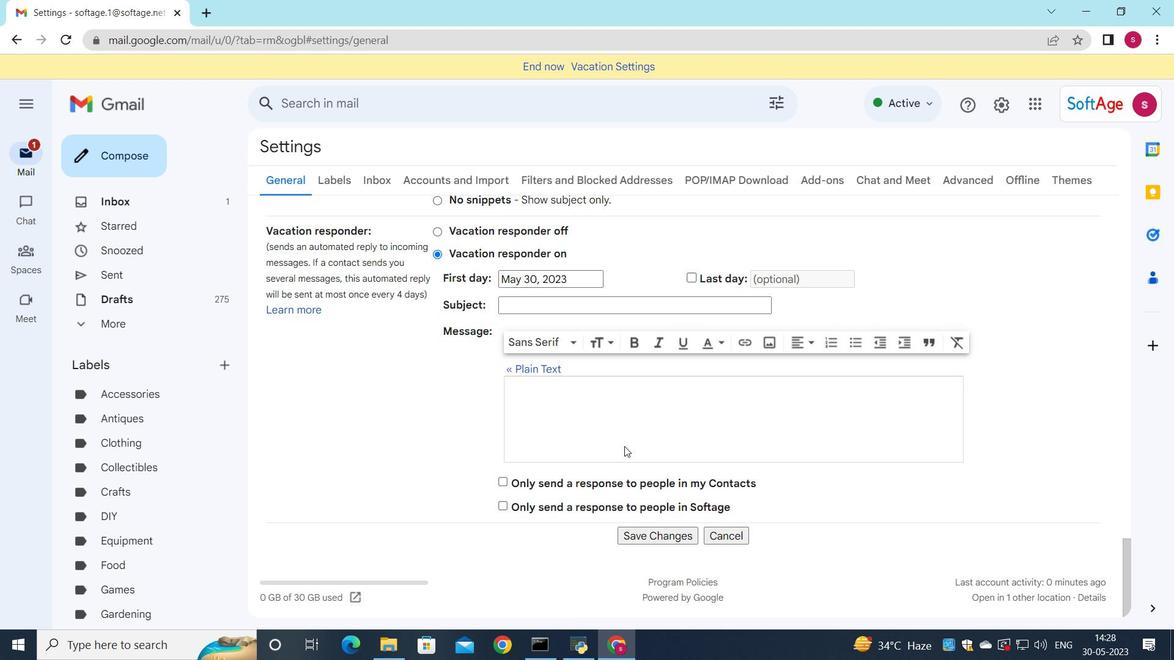 
Action: Mouse scrolled (624, 445) with delta (0, 0)
Screenshot: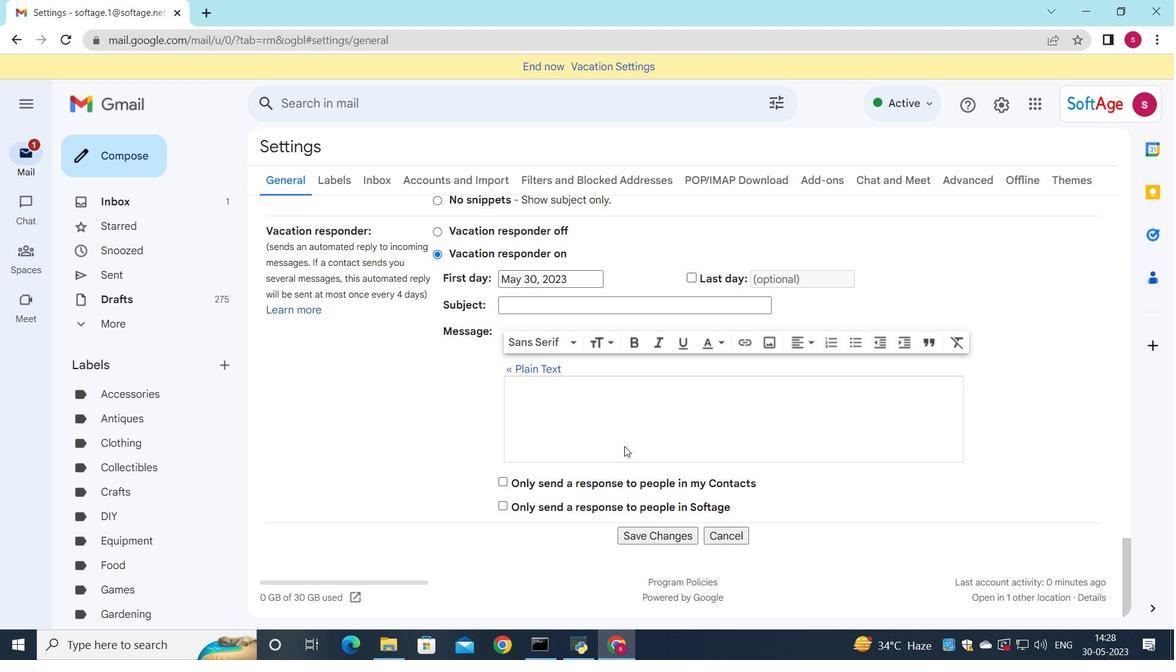
Action: Mouse moved to (624, 447)
Screenshot: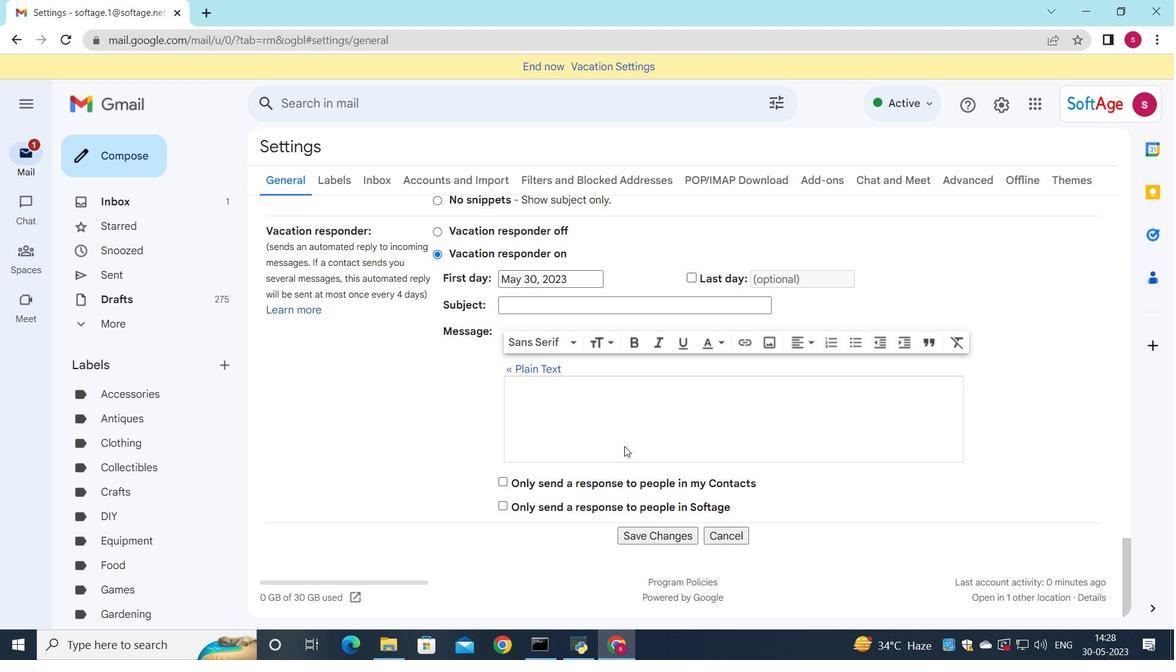 
Action: Mouse scrolled (624, 447) with delta (0, 0)
Screenshot: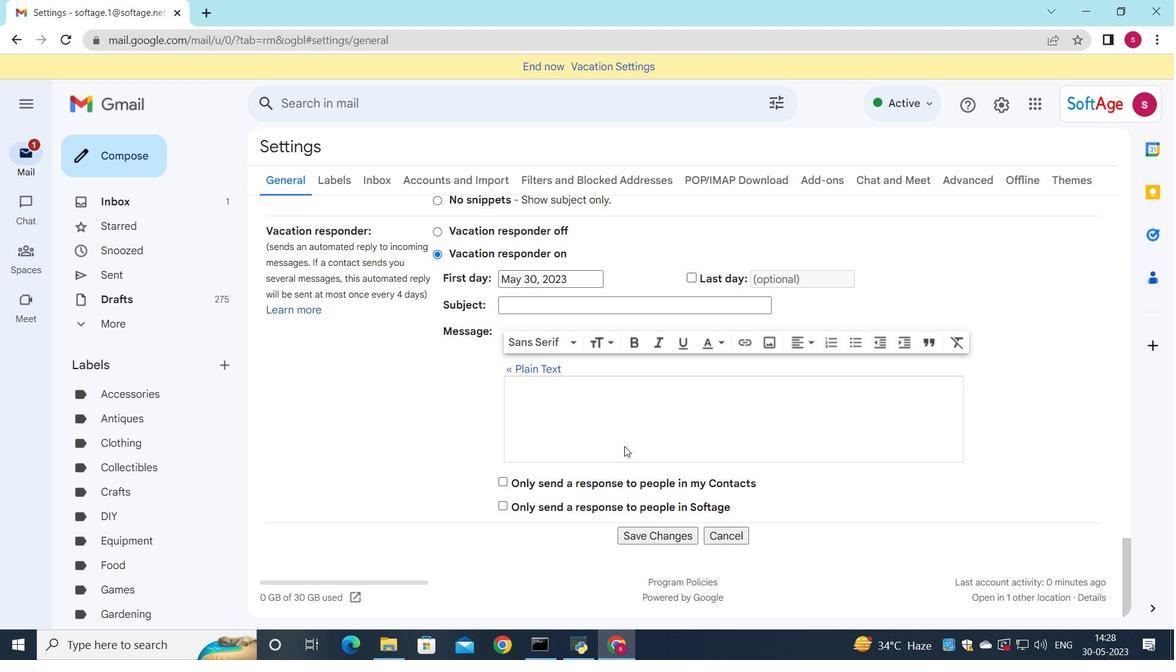 
Action: Mouse moved to (645, 529)
Screenshot: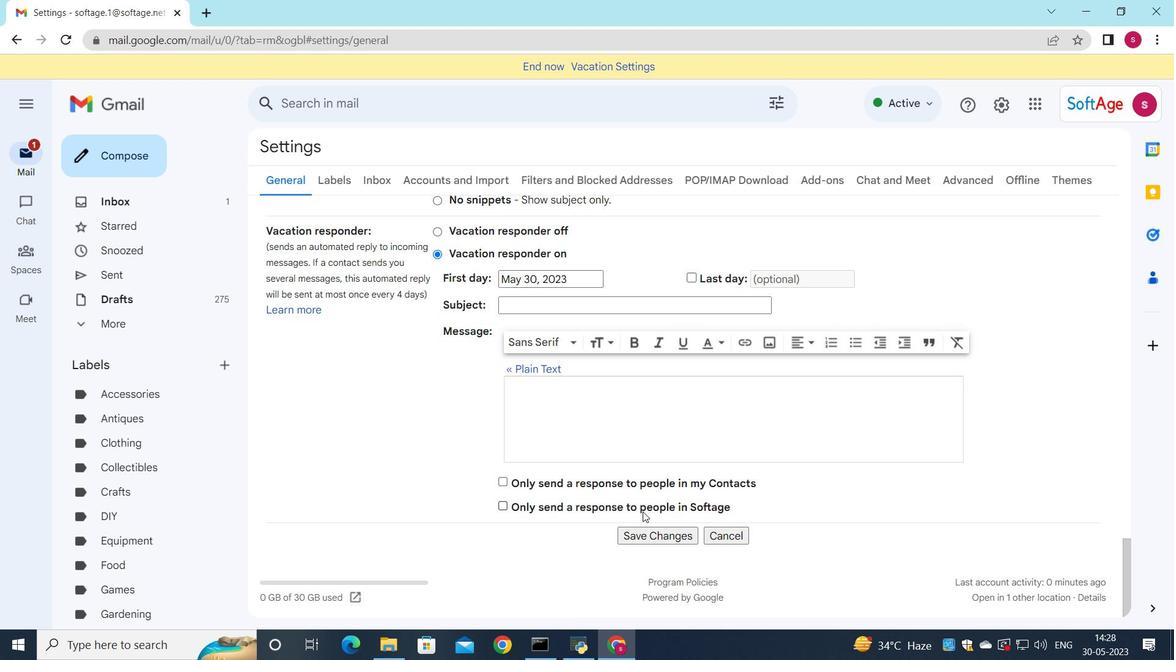 
Action: Mouse pressed left at (645, 529)
Screenshot: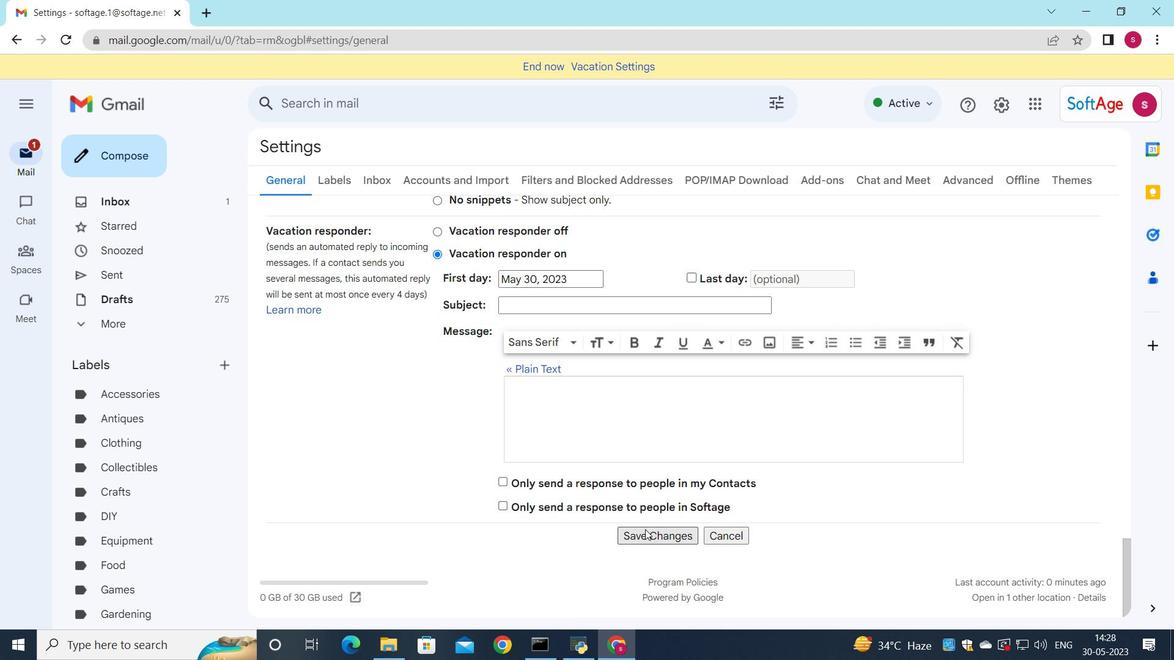 
Action: Mouse moved to (114, 148)
Screenshot: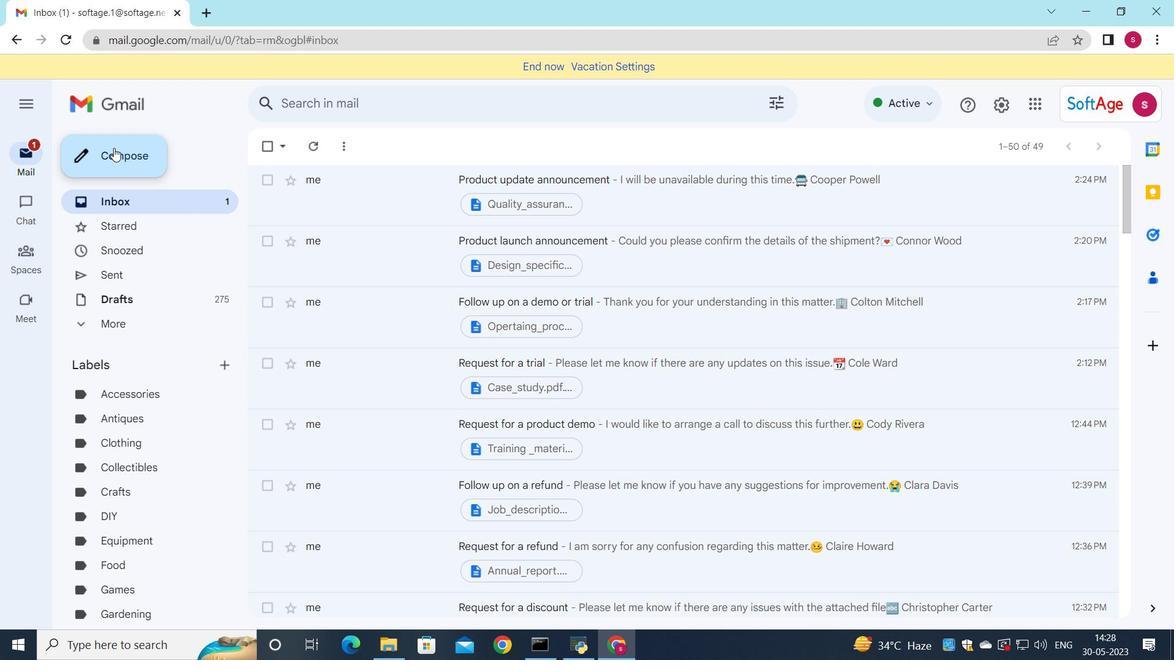 
Action: Mouse pressed left at (114, 148)
Screenshot: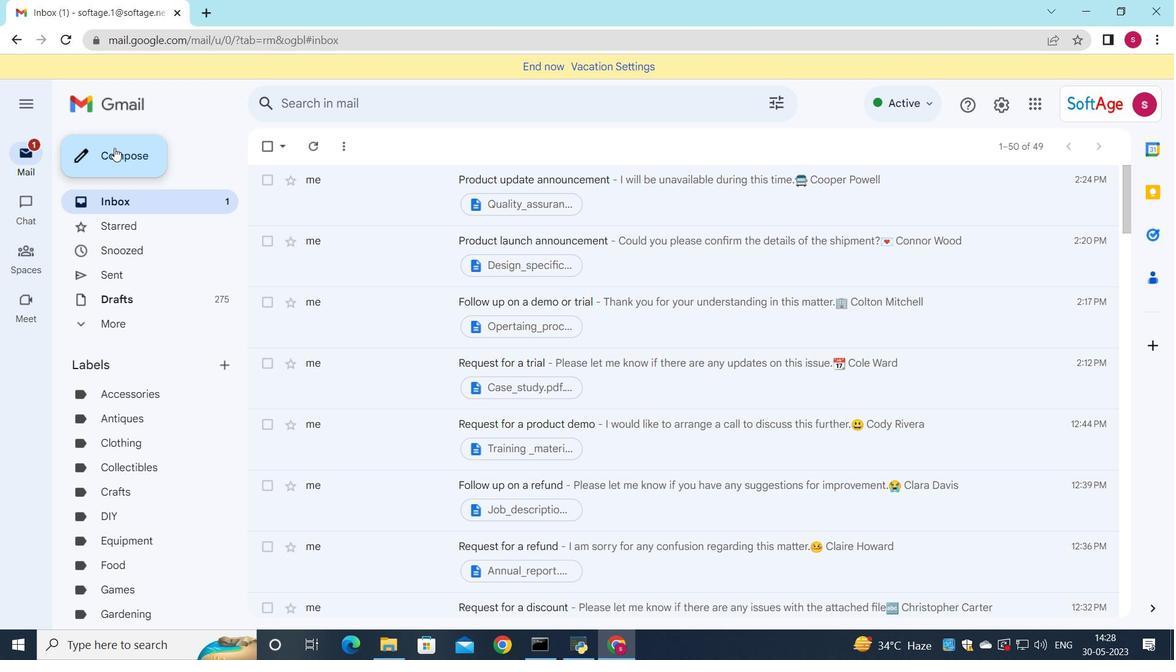 
Action: Mouse moved to (791, 362)
Screenshot: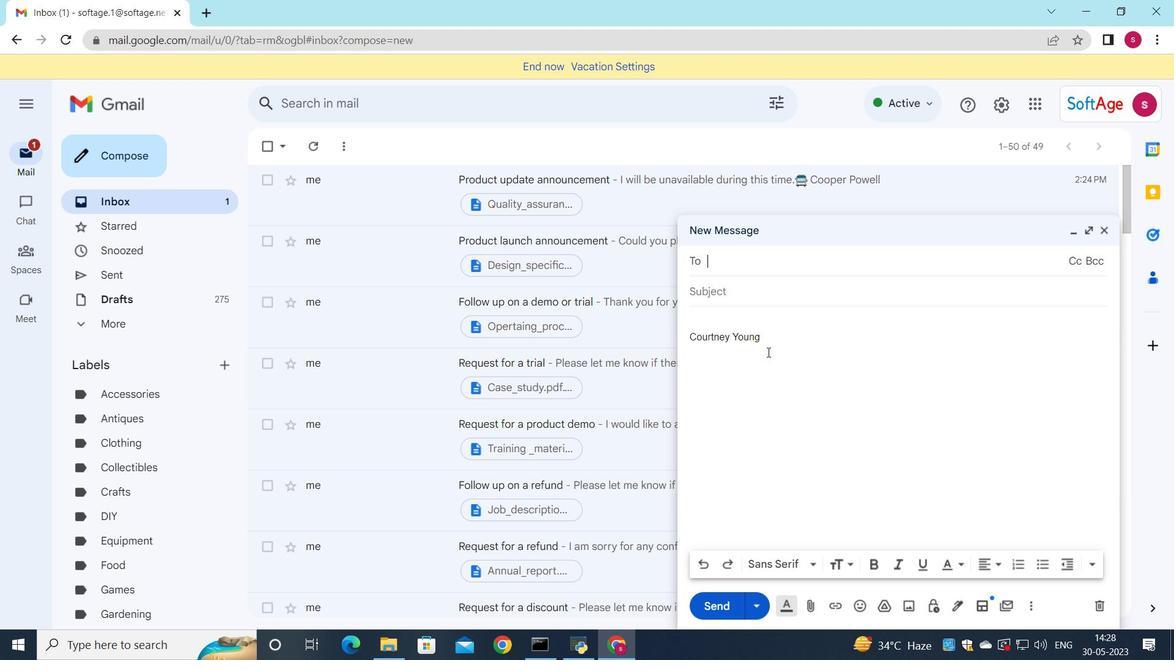 
Action: Key pressed s
Screenshot: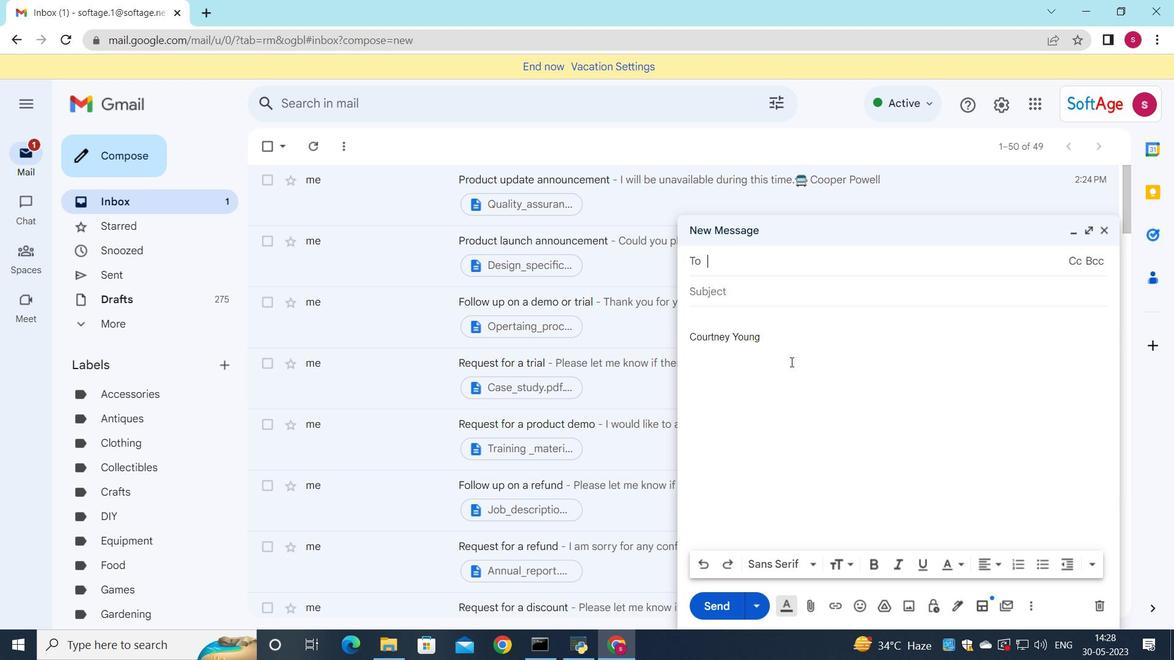
Action: Mouse moved to (805, 576)
Screenshot: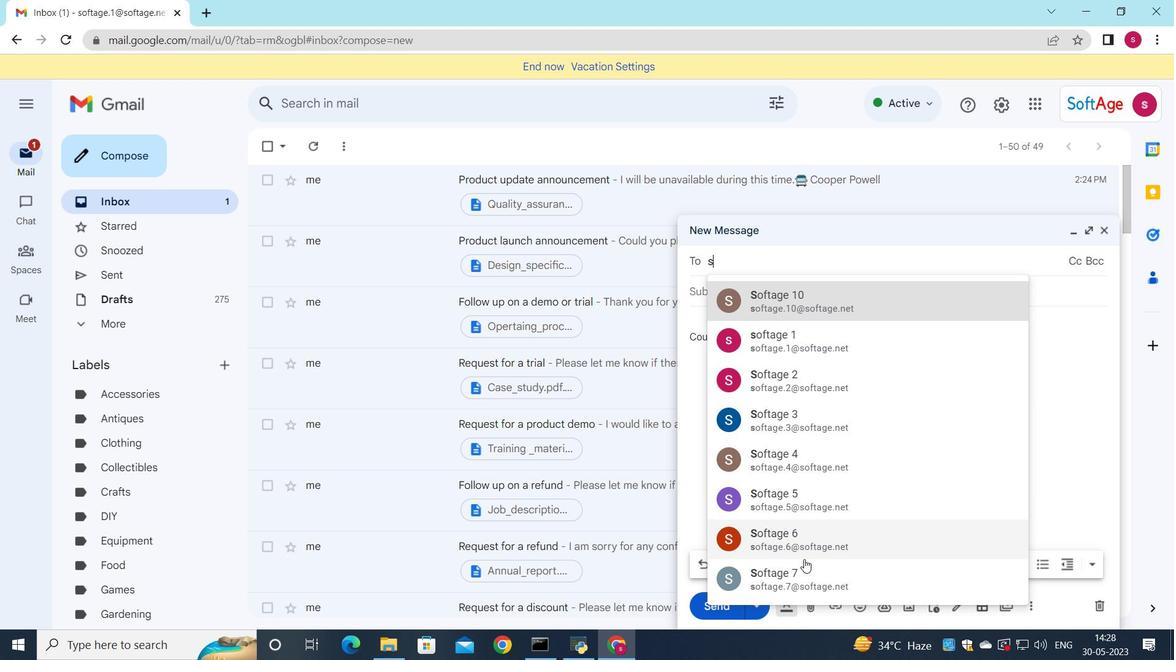 
Action: Mouse pressed left at (805, 576)
Screenshot: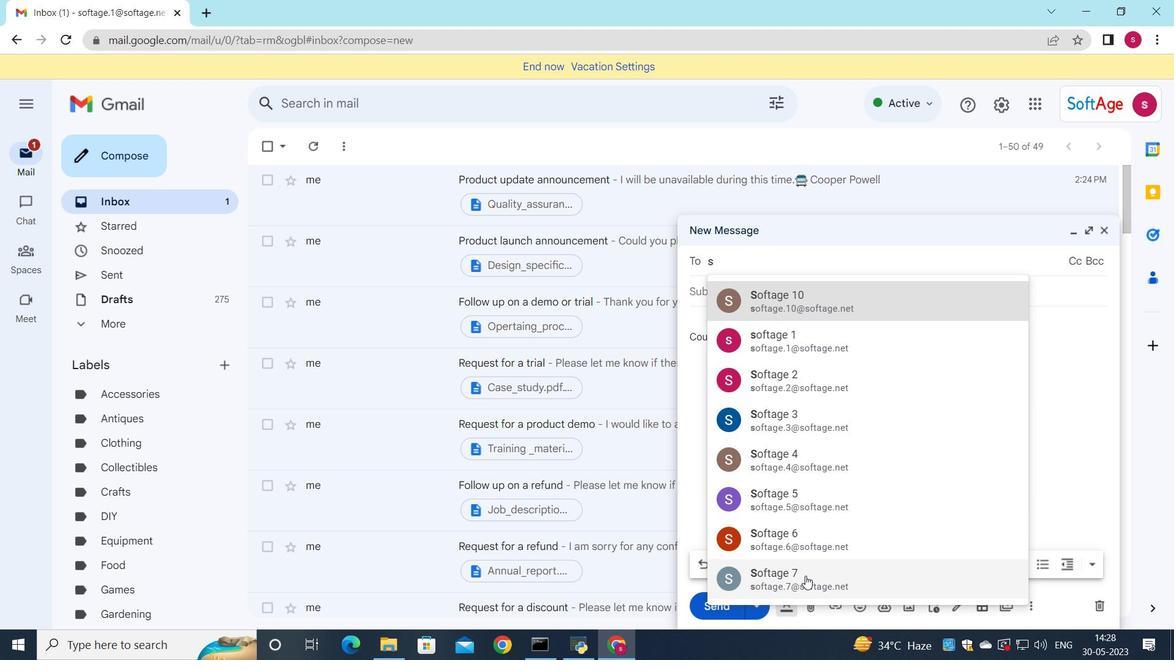 
Action: Mouse moved to (854, 434)
Screenshot: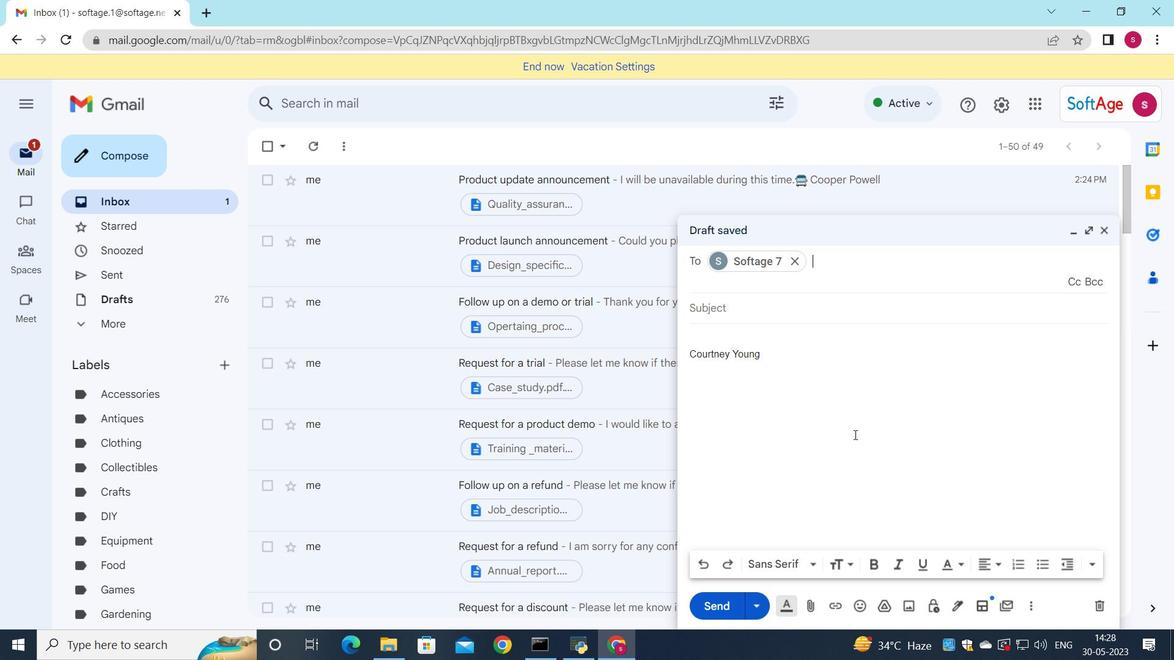 
Action: Key pressed <Key.down>
Screenshot: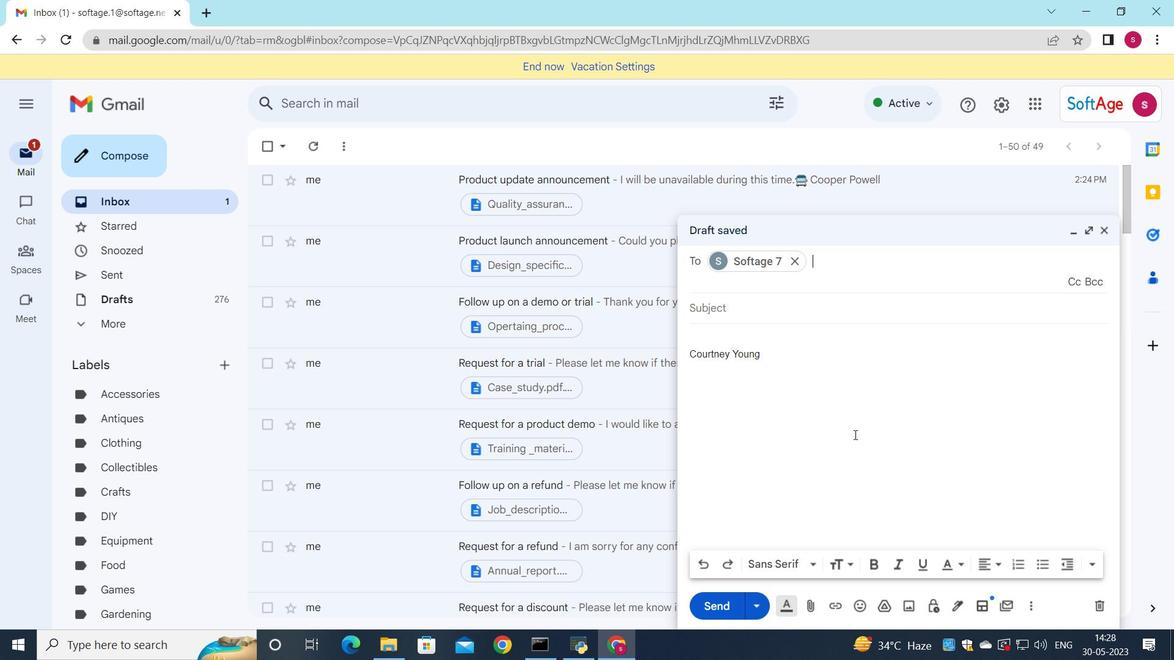 
Action: Mouse moved to (921, 338)
Screenshot: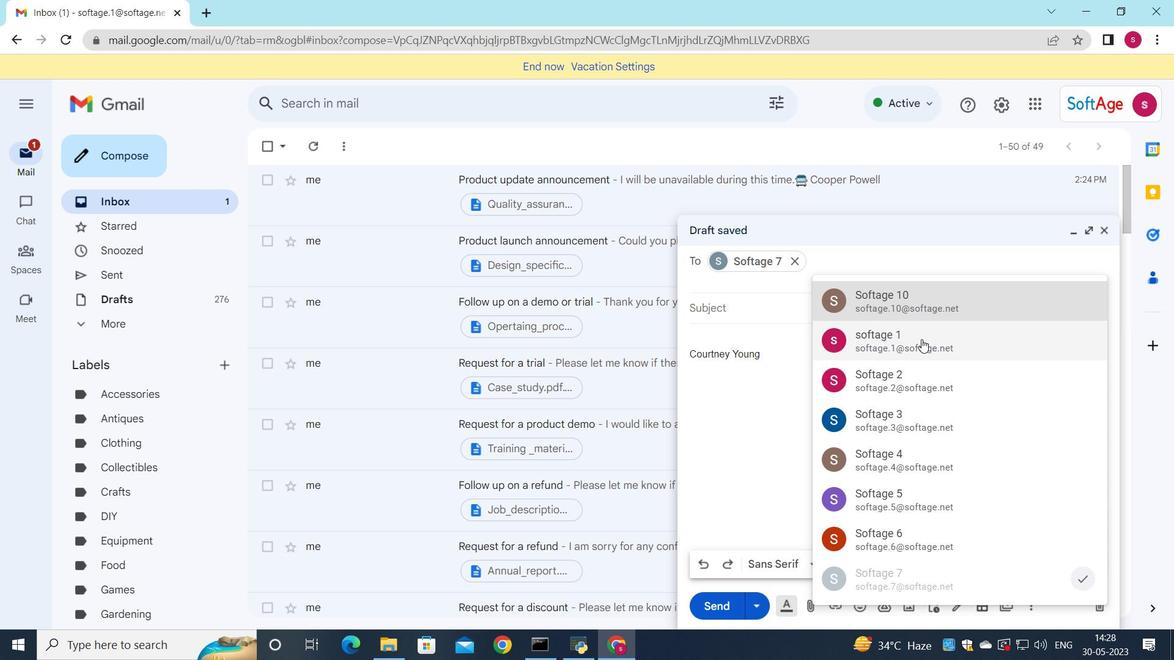 
Action: Mouse pressed left at (921, 338)
Screenshot: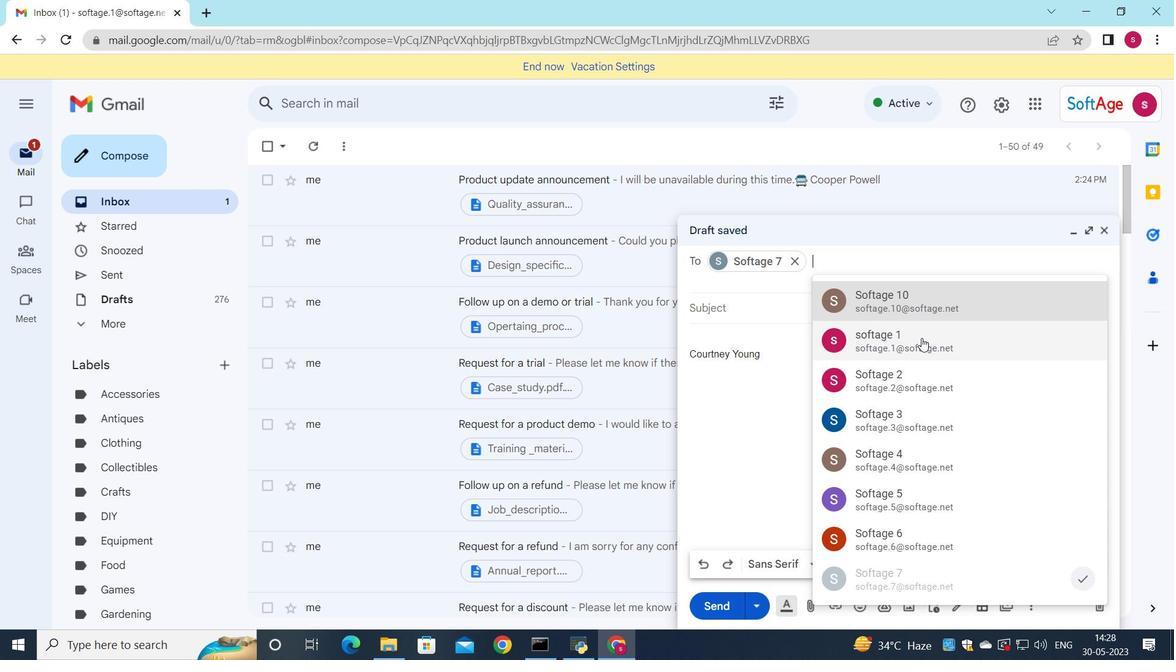 
Action: Mouse moved to (925, 345)
Screenshot: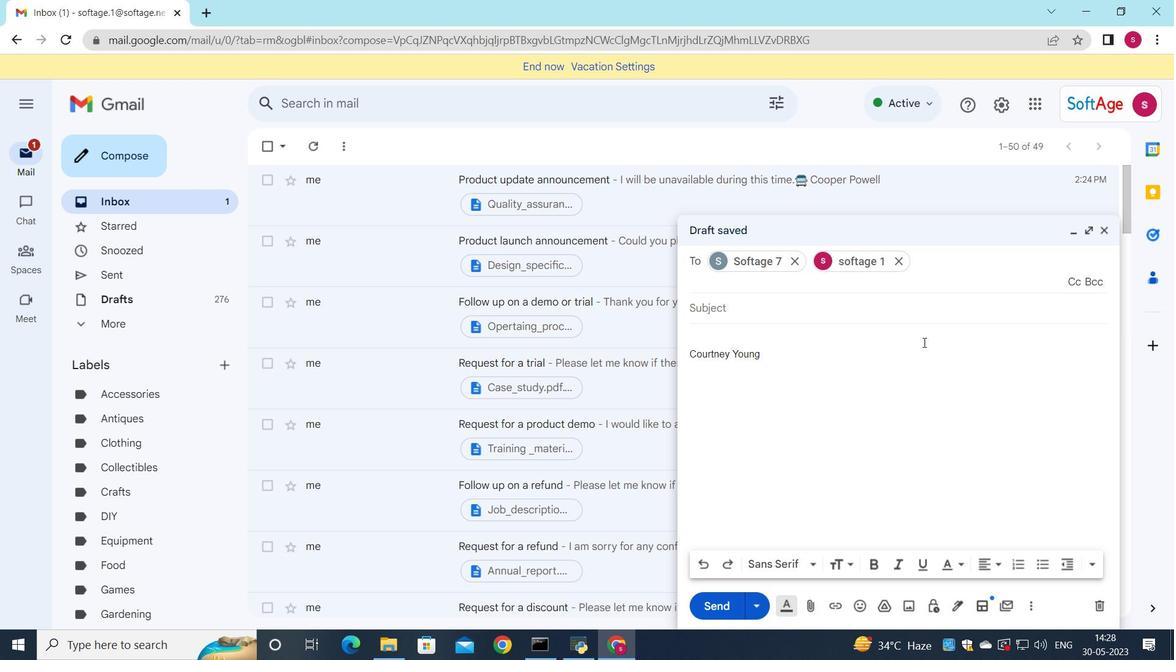 
Action: Key pressed so
Screenshot: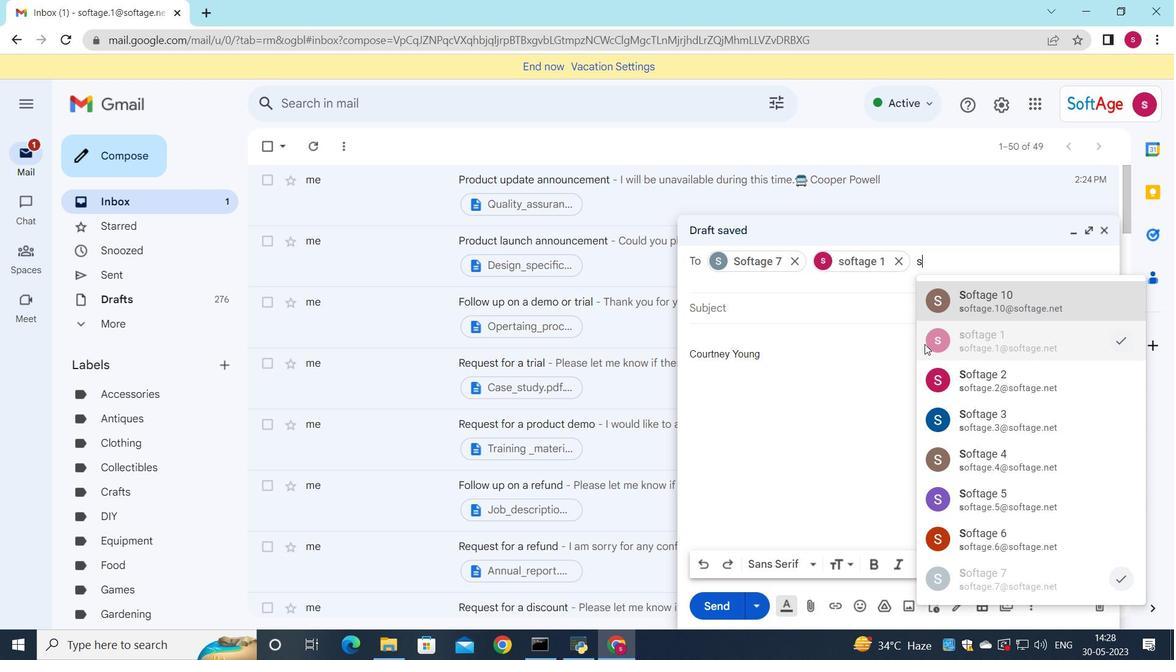 
Action: Mouse moved to (921, 356)
Screenshot: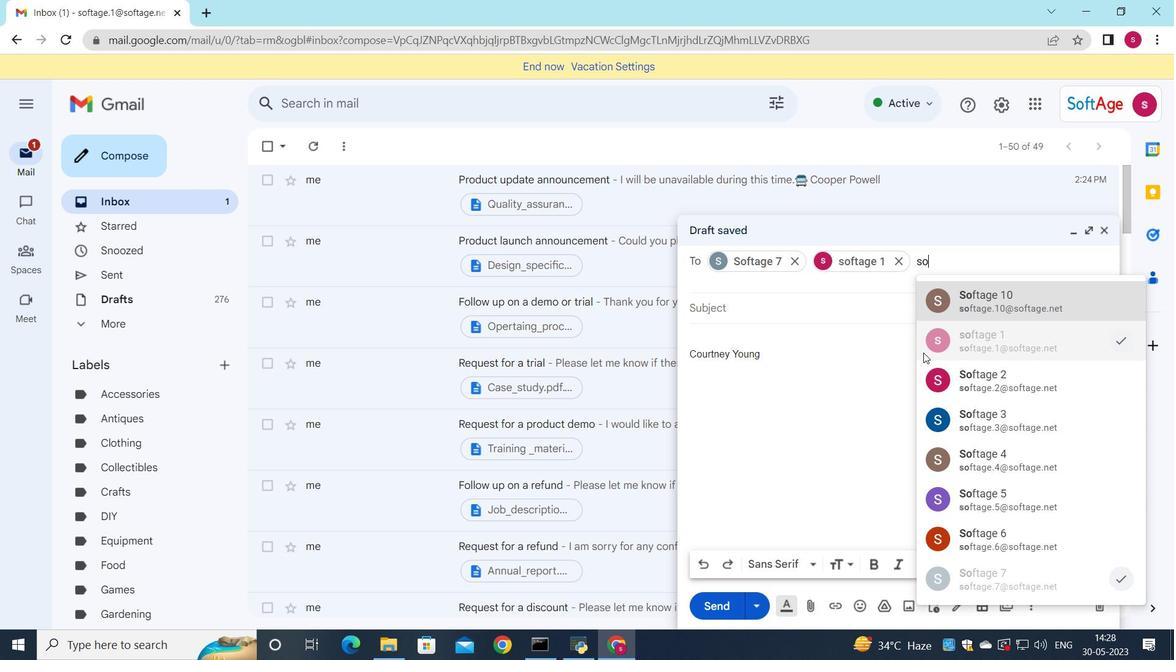 
Action: Key pressed ft
Screenshot: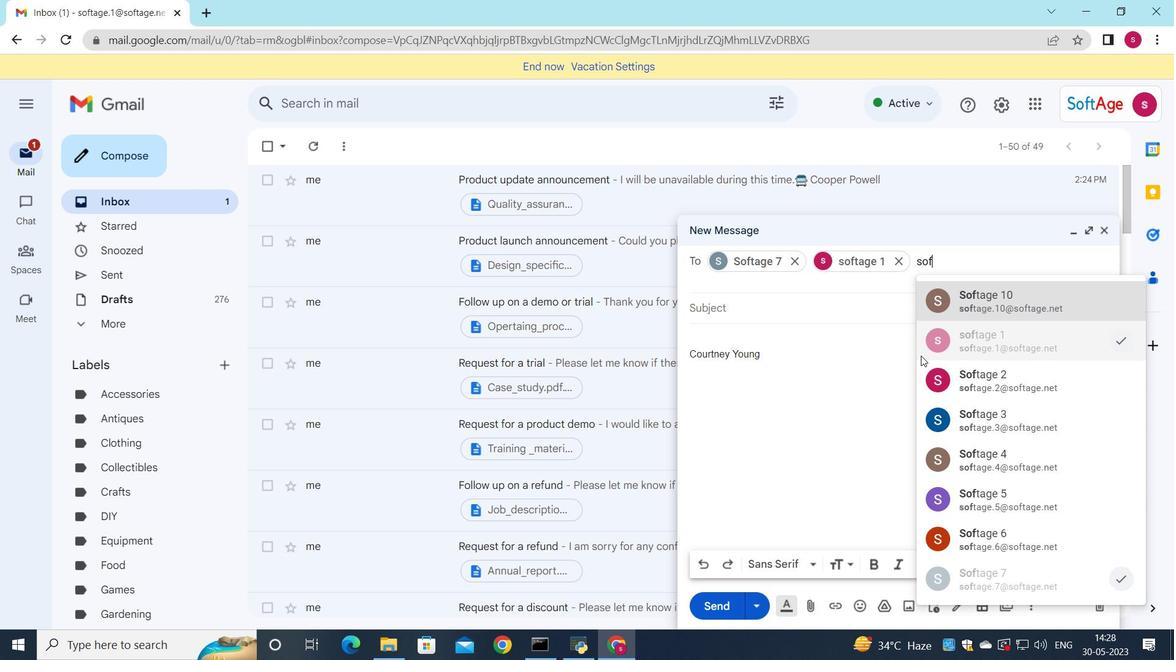 
Action: Mouse moved to (915, 359)
Screenshot: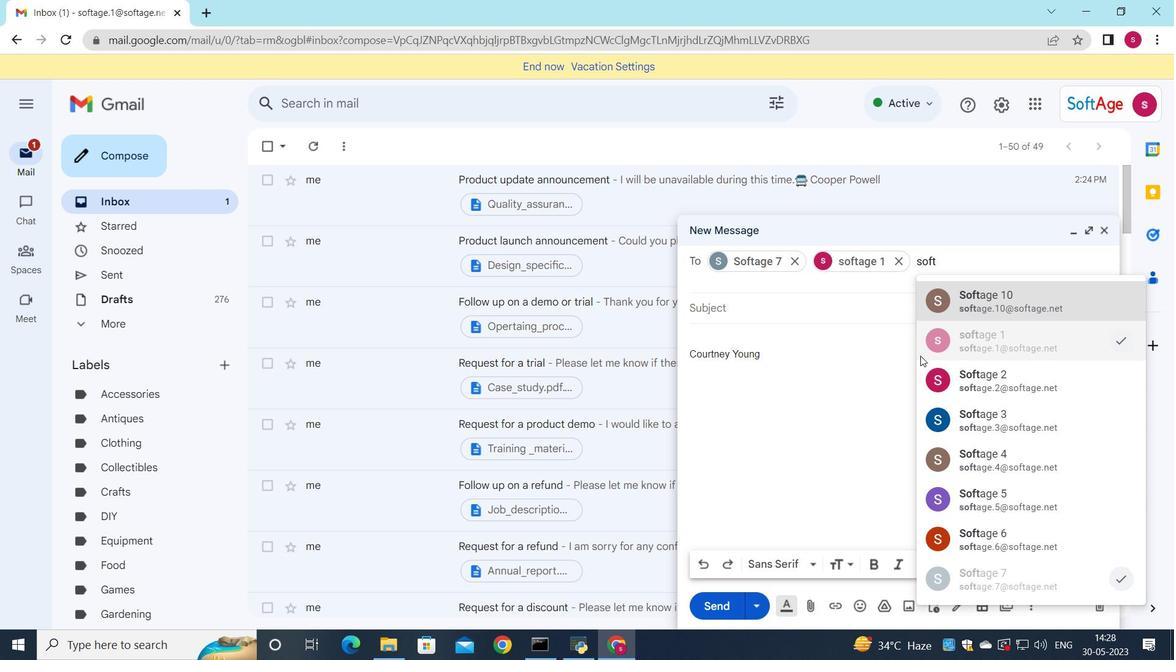
Action: Key pressed a
Screenshot: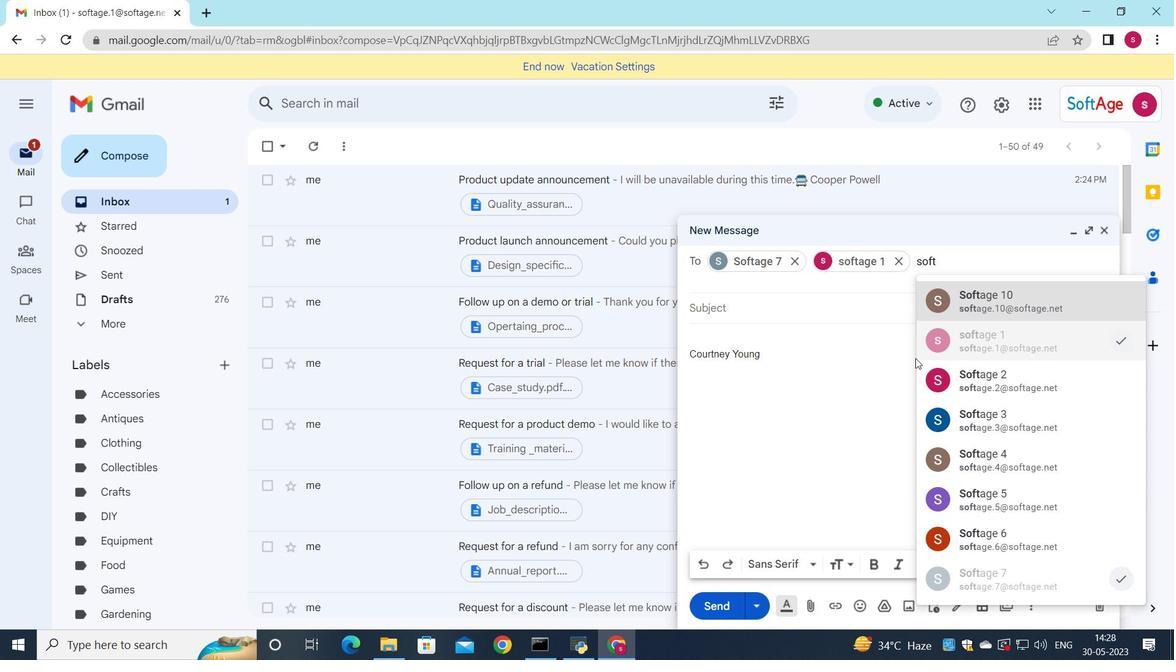 
Action: Mouse moved to (912, 356)
Screenshot: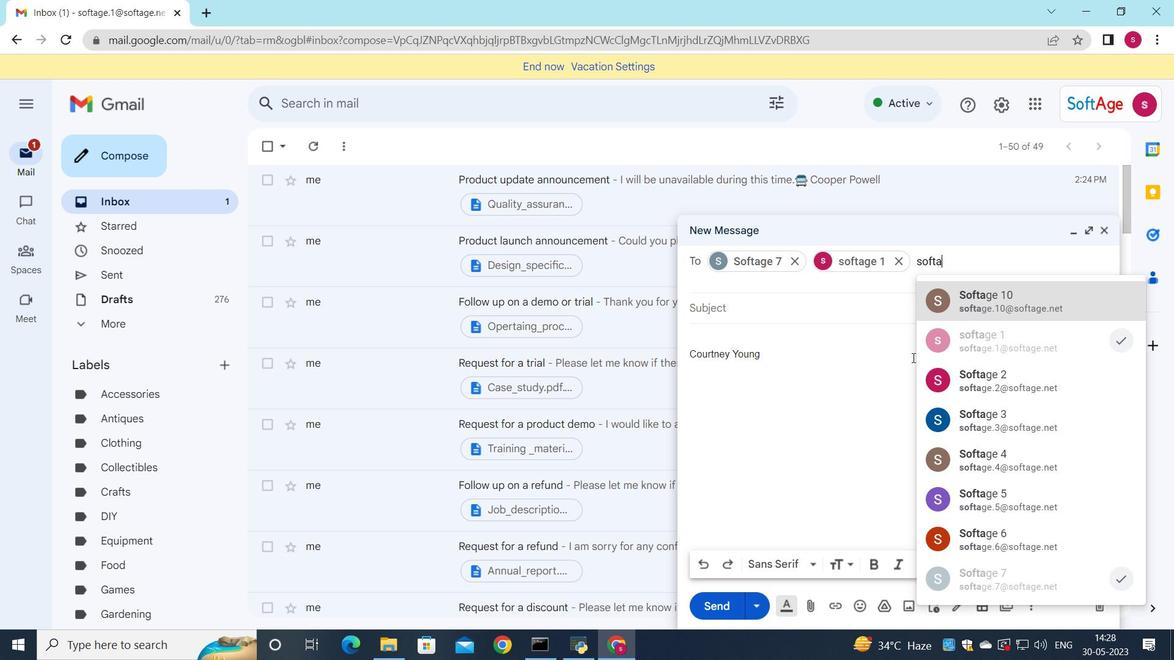 
Action: Key pressed ge
Screenshot: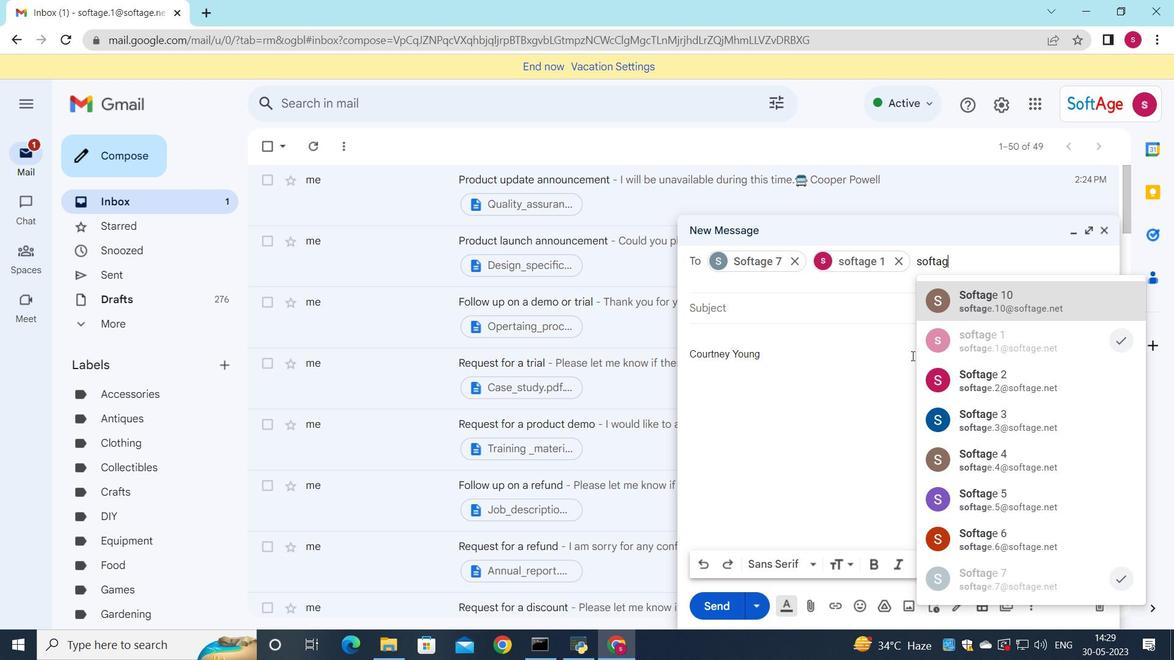 
Action: Mouse moved to (902, 362)
Screenshot: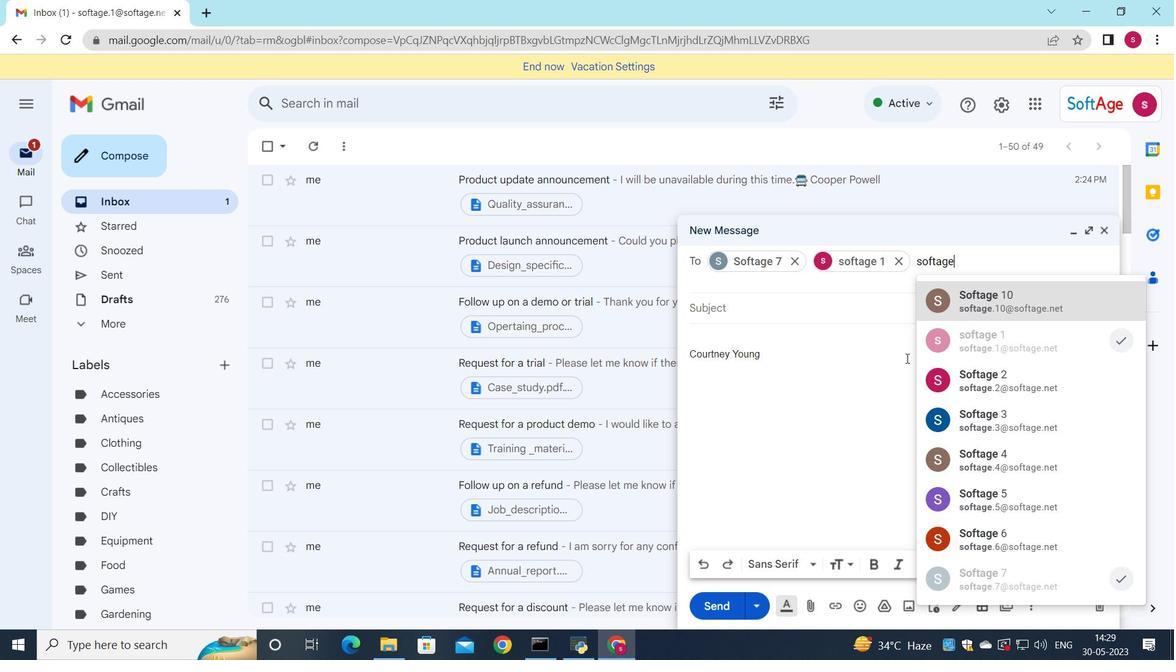 
Action: Key pressed .
Screenshot: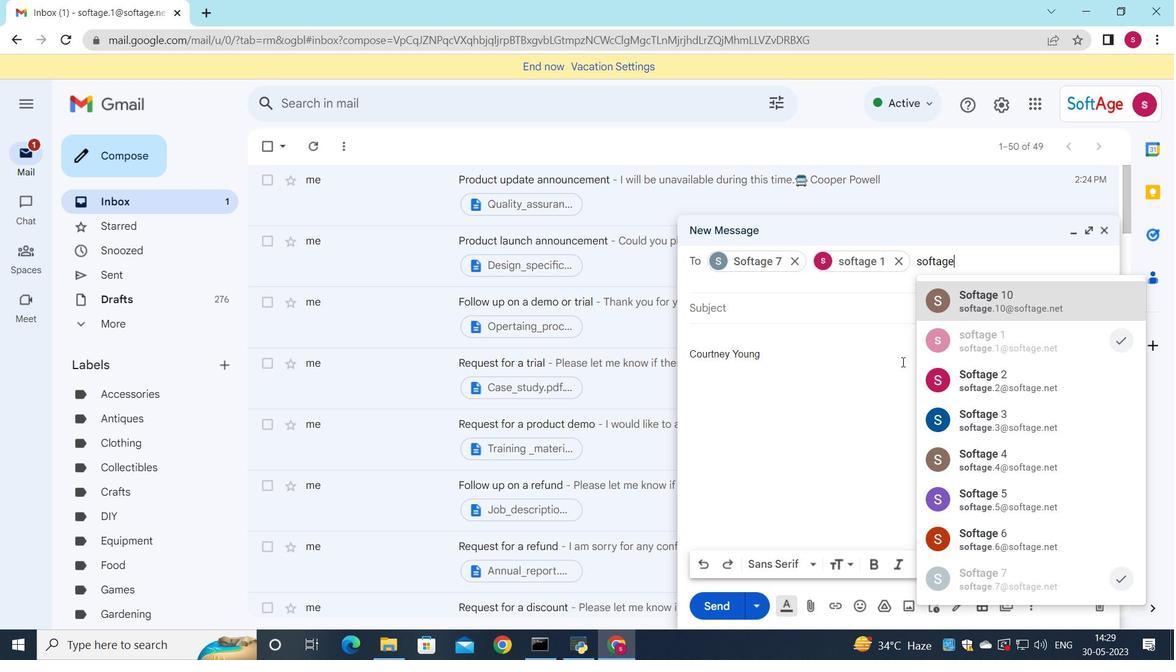 
Action: Mouse moved to (877, 343)
Screenshot: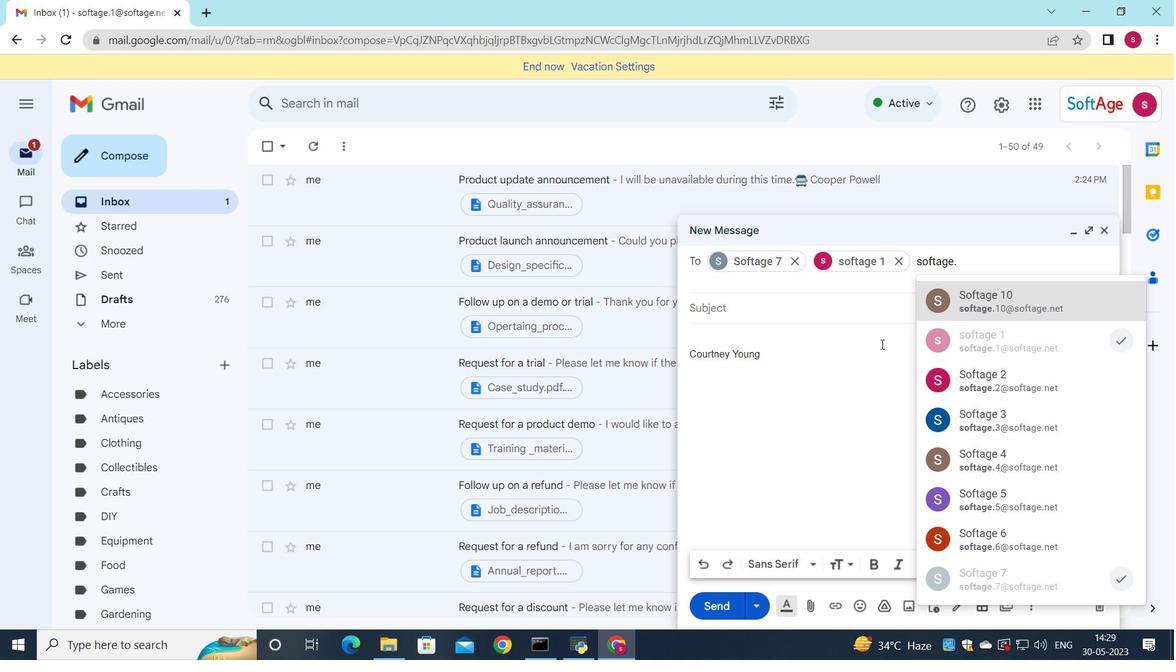 
Action: Key pressed 8
Screenshot: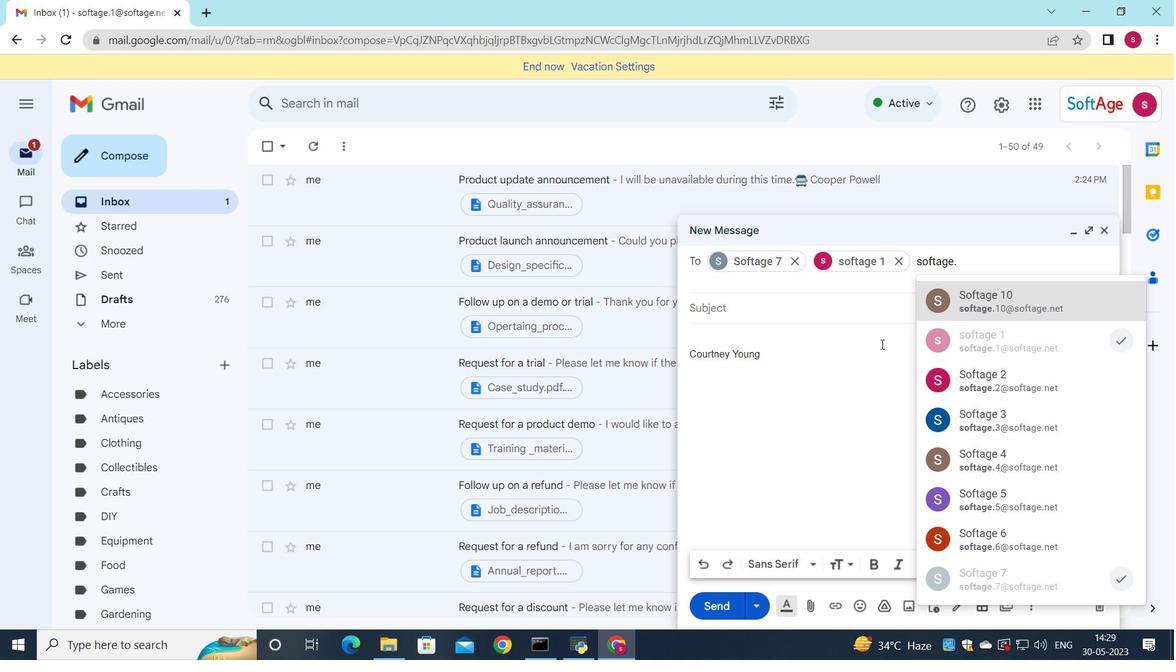 
Action: Mouse moved to (975, 293)
Screenshot: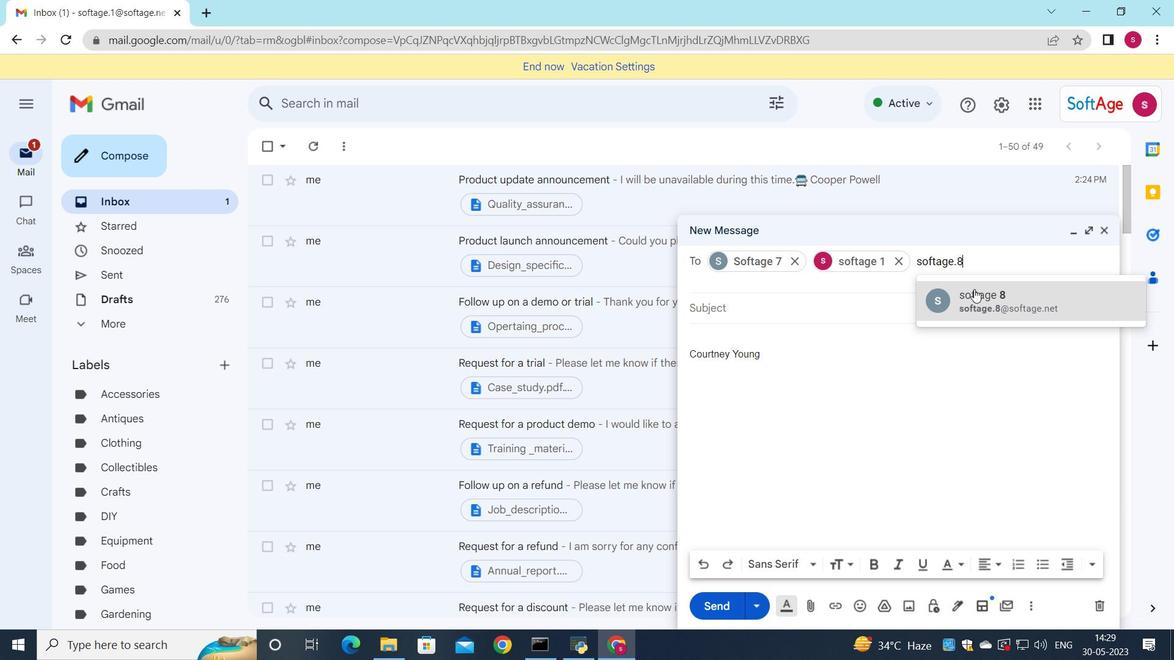 
Action: Mouse pressed left at (975, 293)
Screenshot: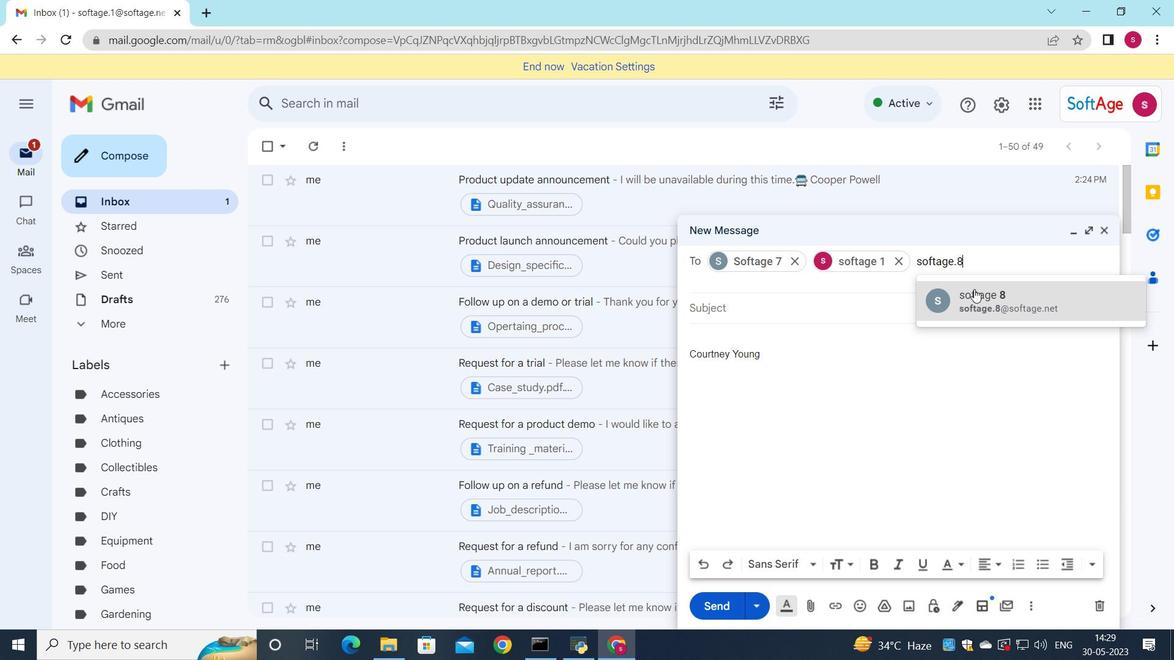 
Action: Mouse moved to (1074, 282)
Screenshot: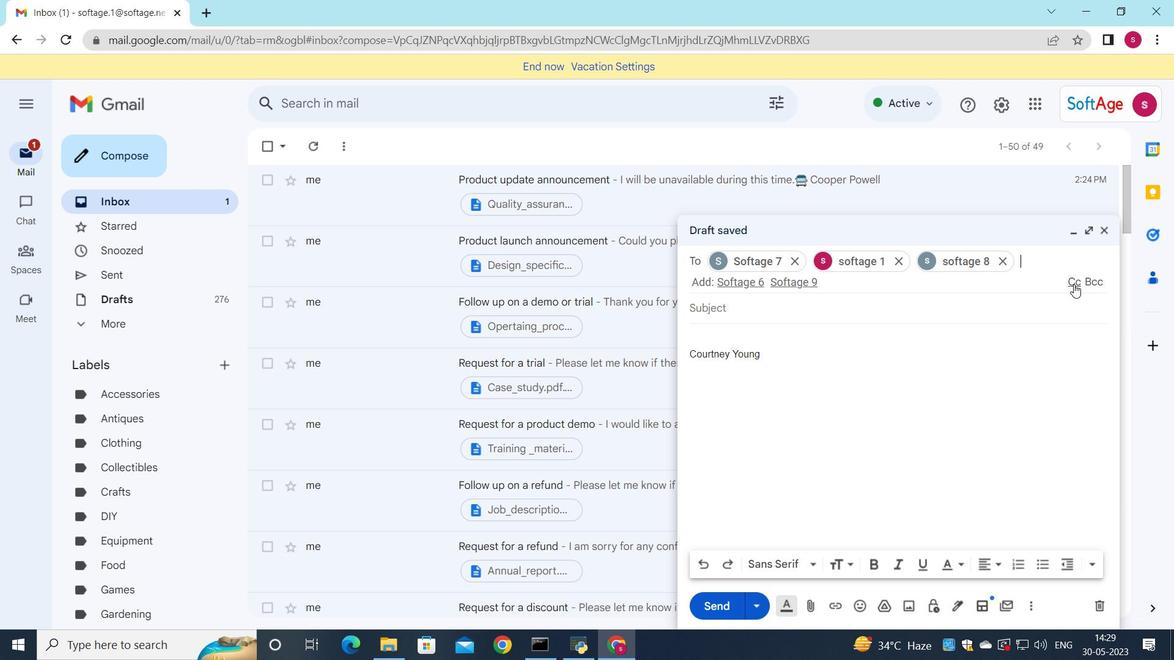 
Action: Mouse pressed left at (1074, 282)
Screenshot: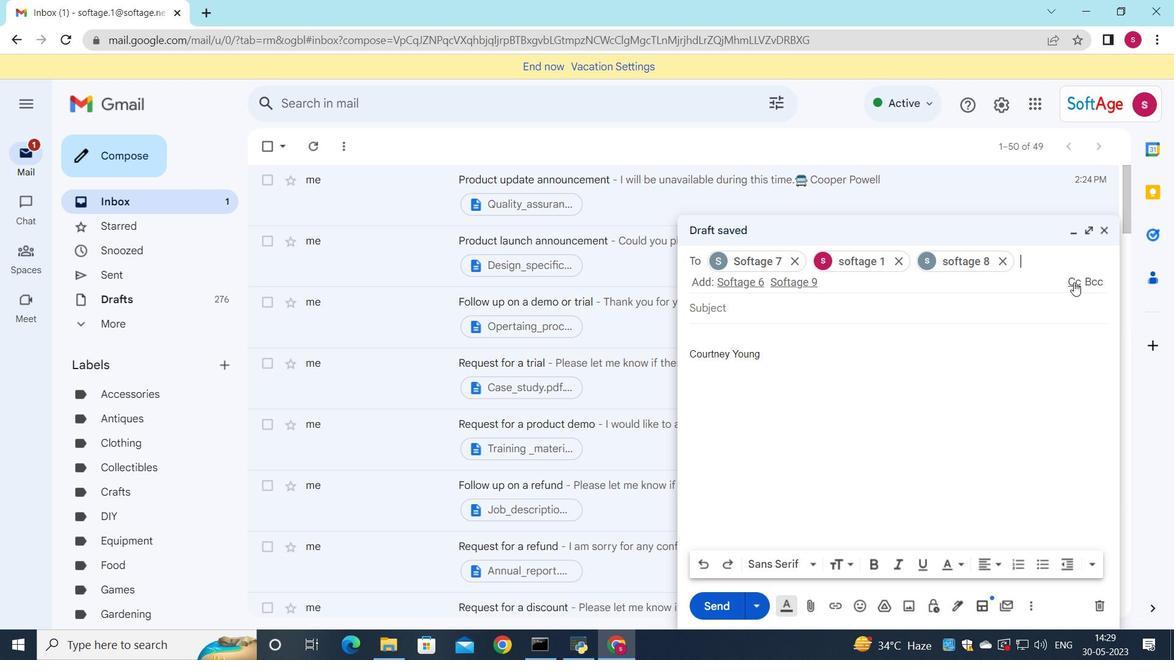 
Action: Mouse moved to (973, 343)
Screenshot: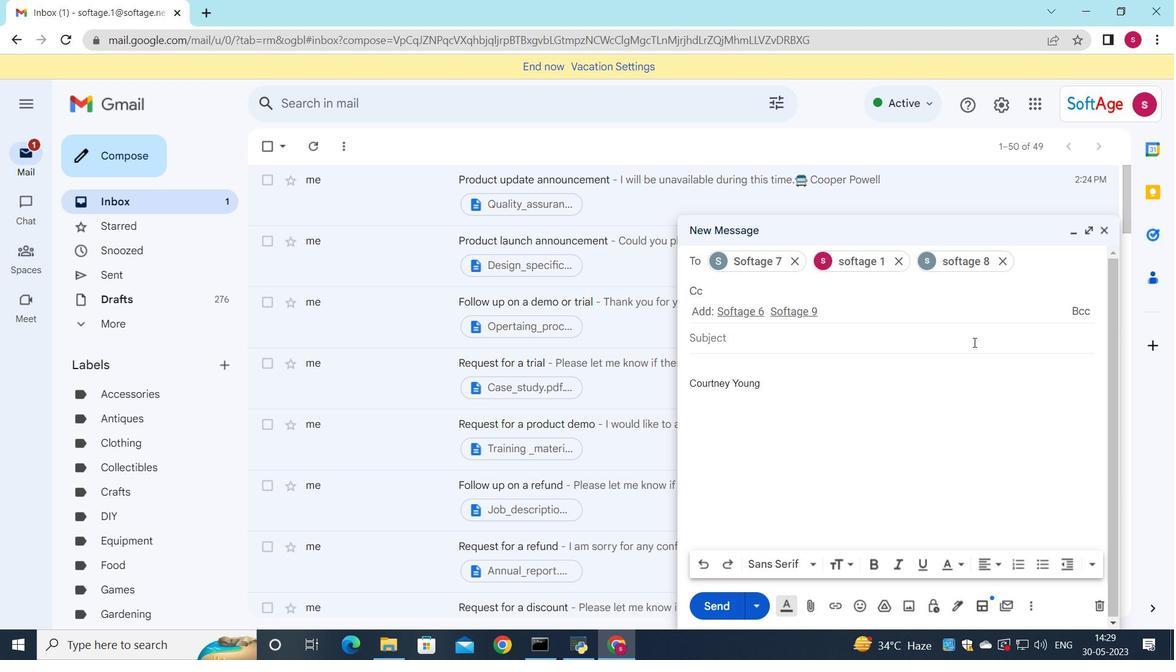 
Action: Key pressed so
Screenshot: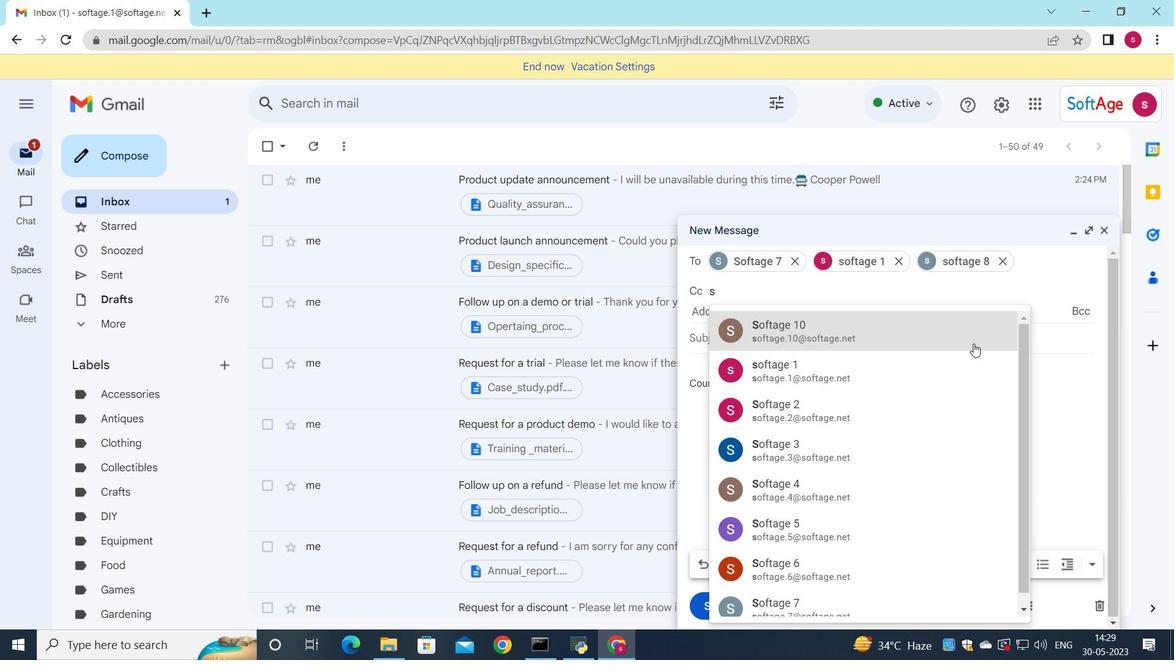 
Action: Mouse moved to (964, 357)
Screenshot: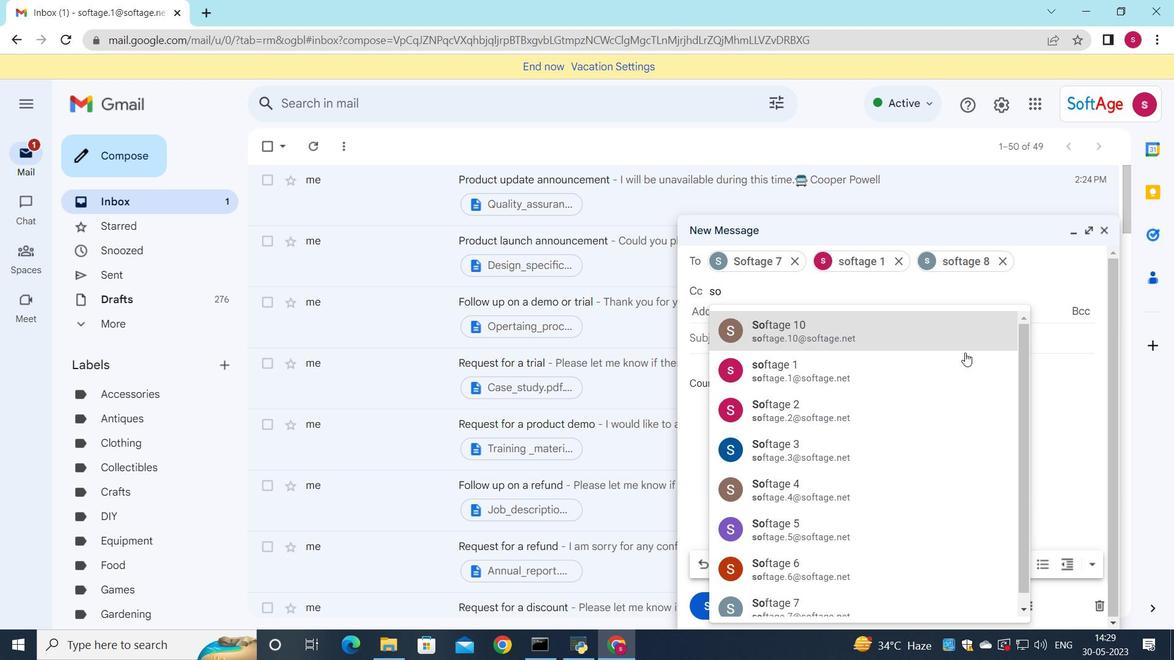 
Action: Key pressed ft
Screenshot: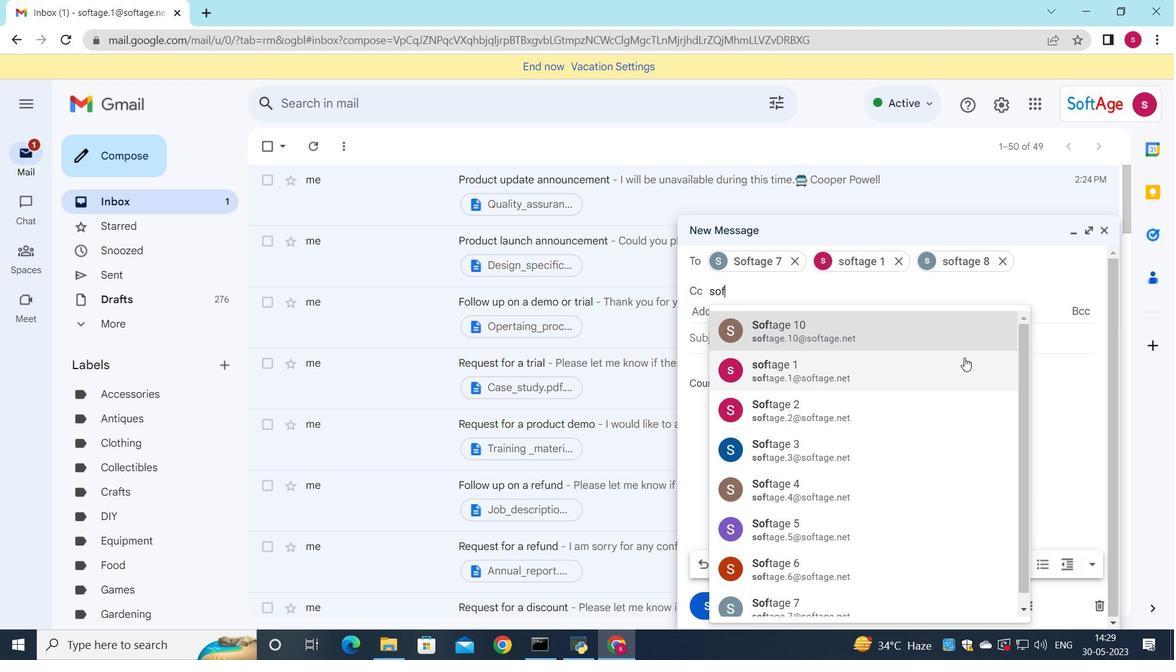 
Action: Mouse moved to (854, 537)
Screenshot: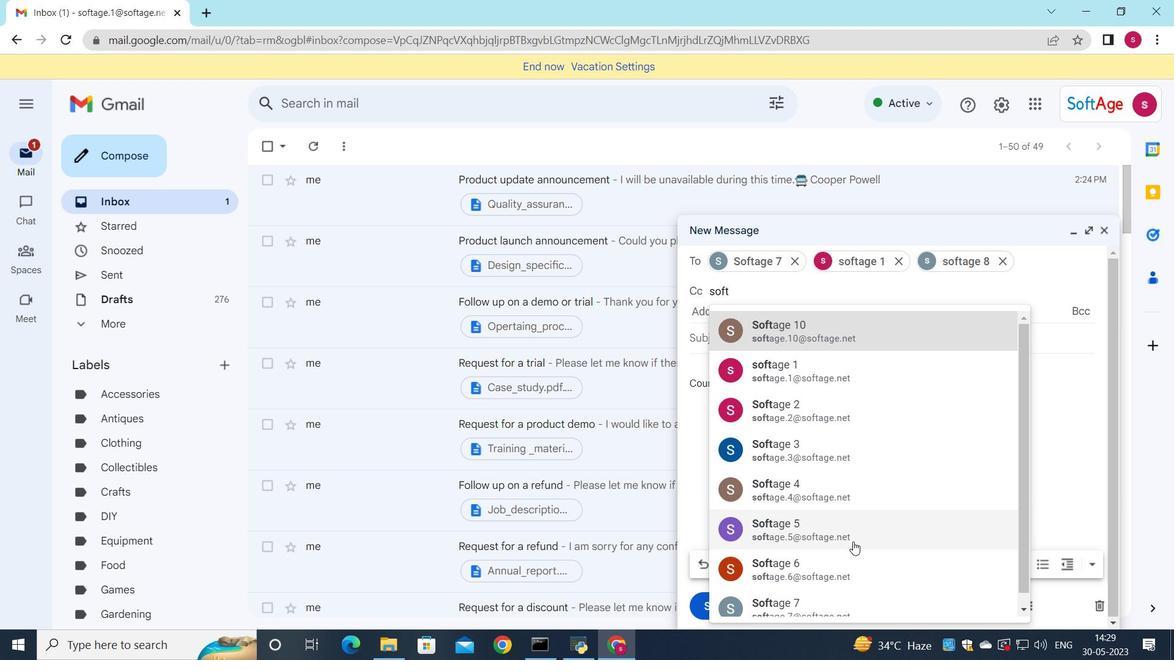
Action: Key pressed a
Screenshot: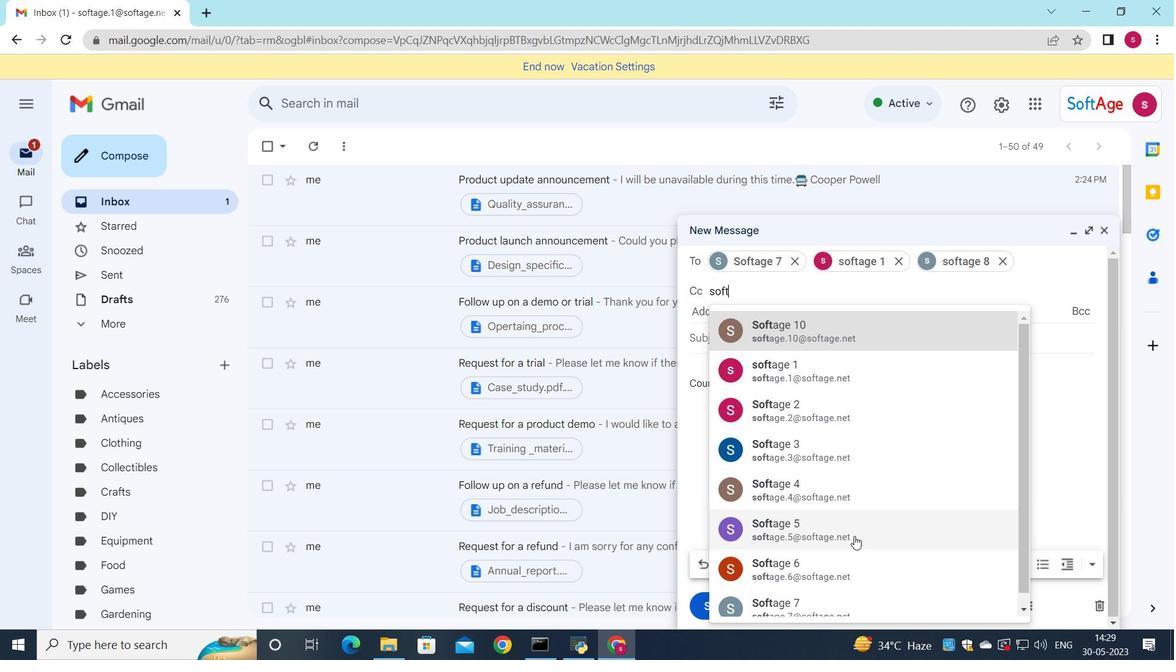 
Action: Mouse moved to (854, 536)
Screenshot: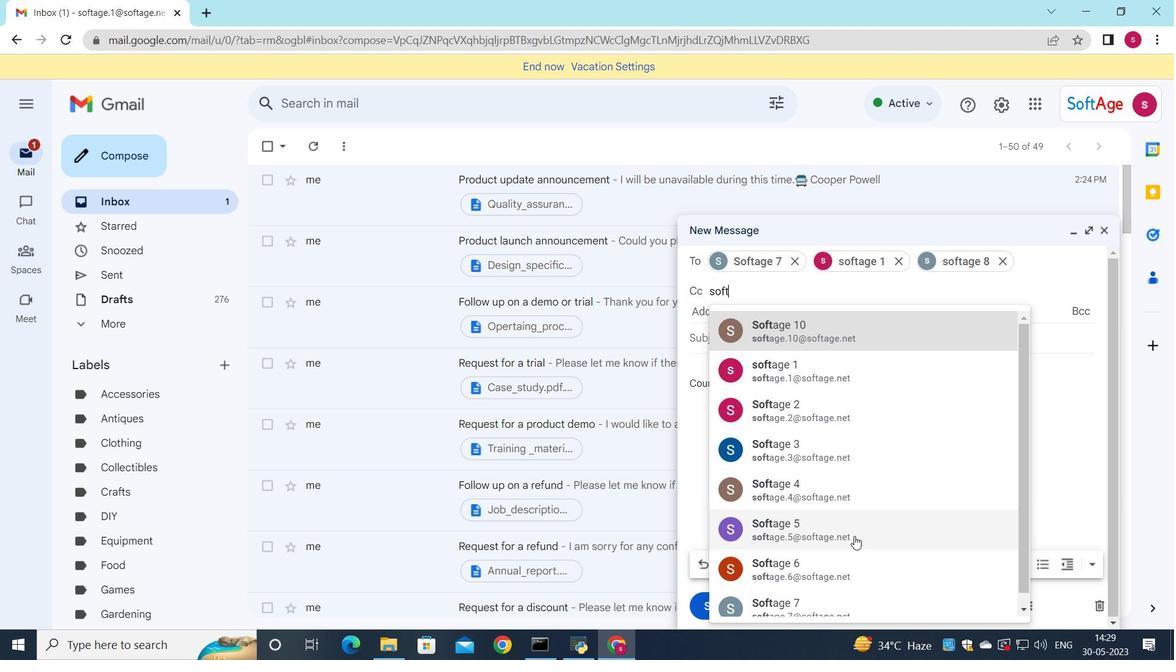 
Action: Key pressed ge
Screenshot: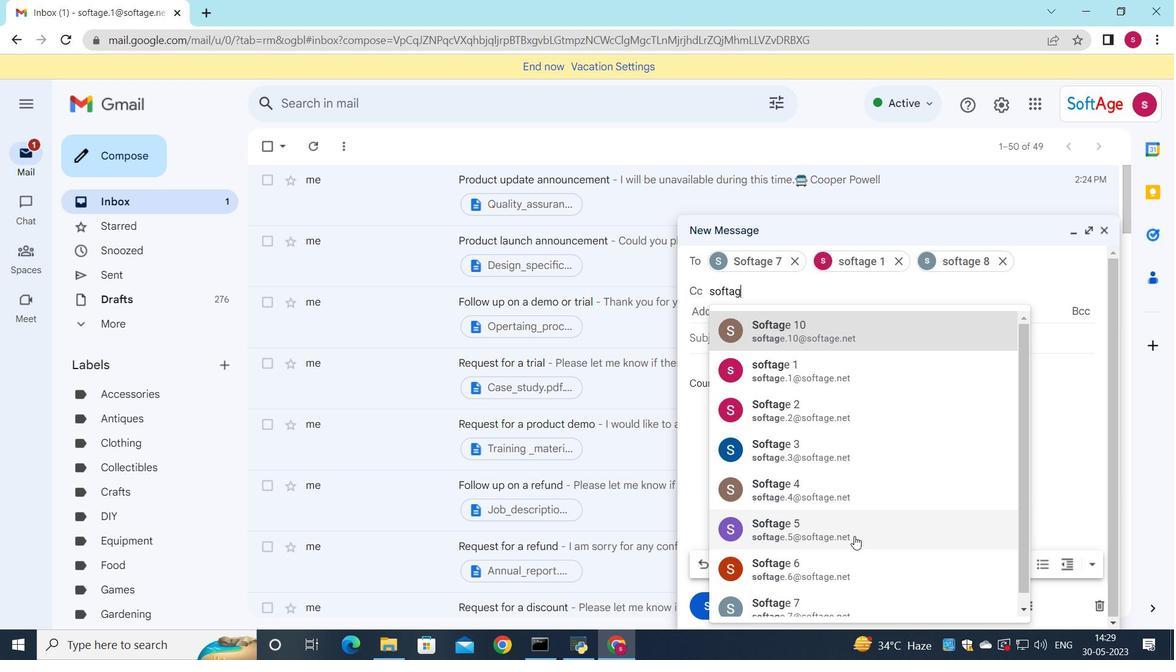 
Action: Mouse moved to (849, 532)
Screenshot: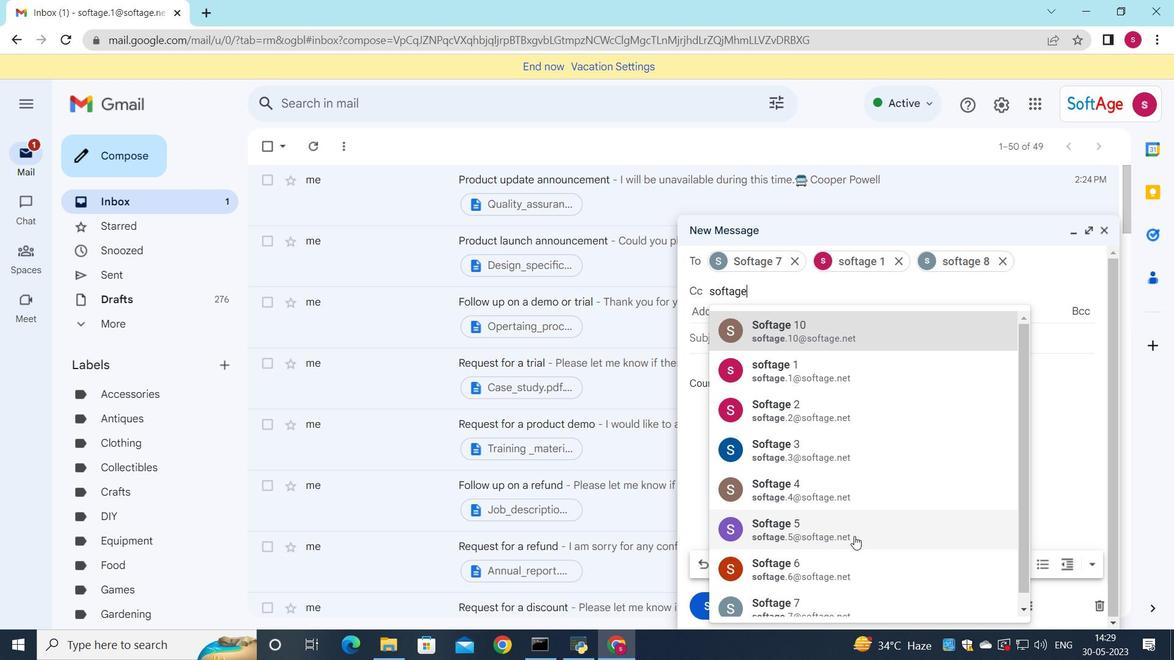 
Action: Key pressed .
Screenshot: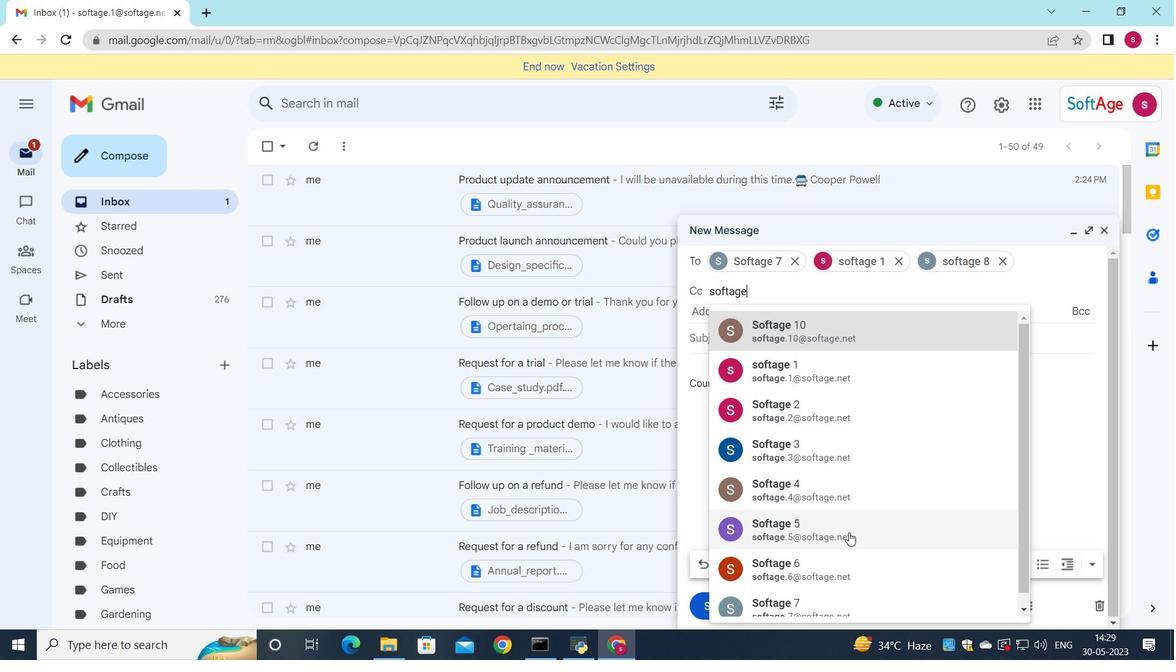 
Action: Mouse moved to (839, 526)
Screenshot: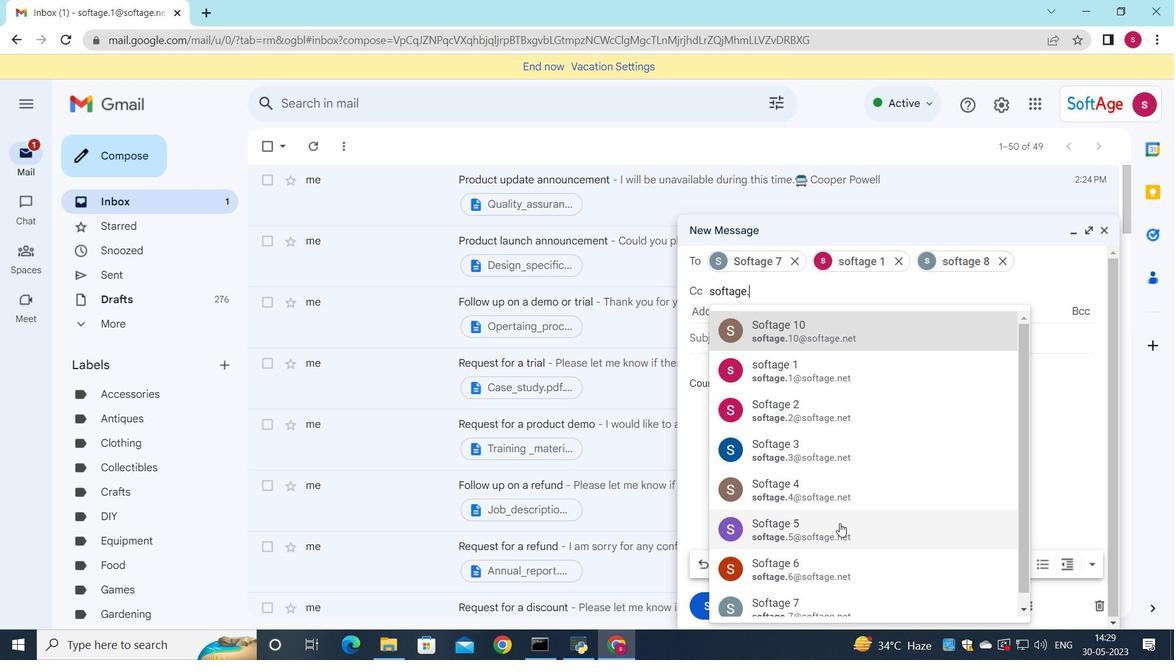 
Action: Key pressed 9
Screenshot: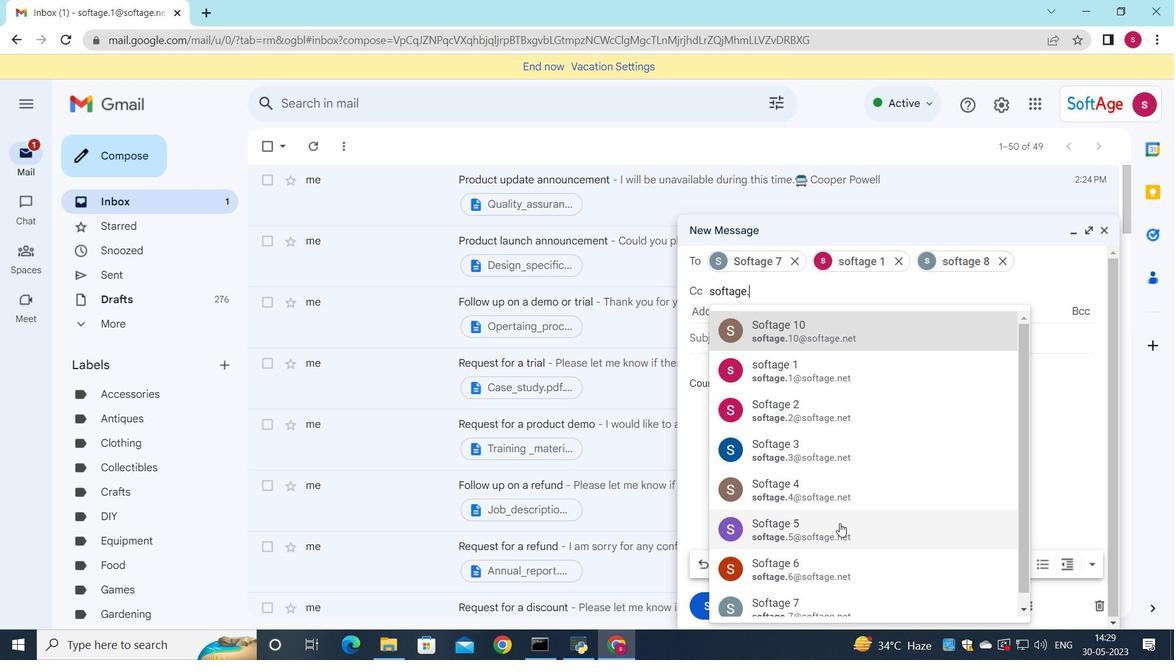 
Action: Mouse moved to (842, 334)
Screenshot: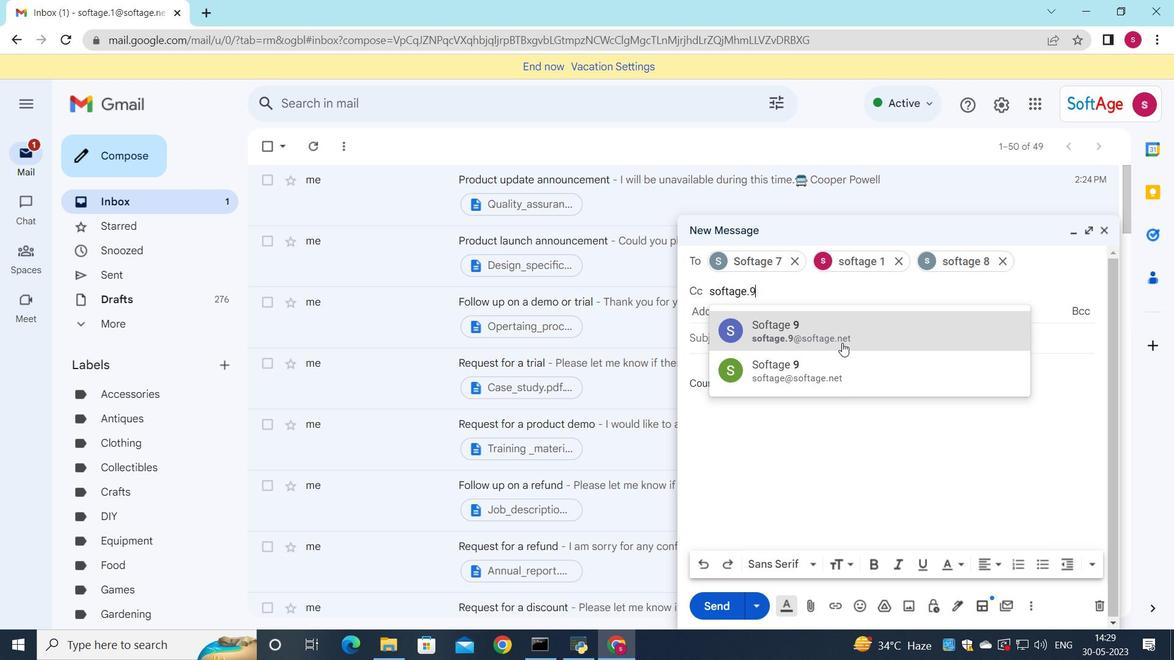 
Action: Mouse pressed left at (842, 334)
Screenshot: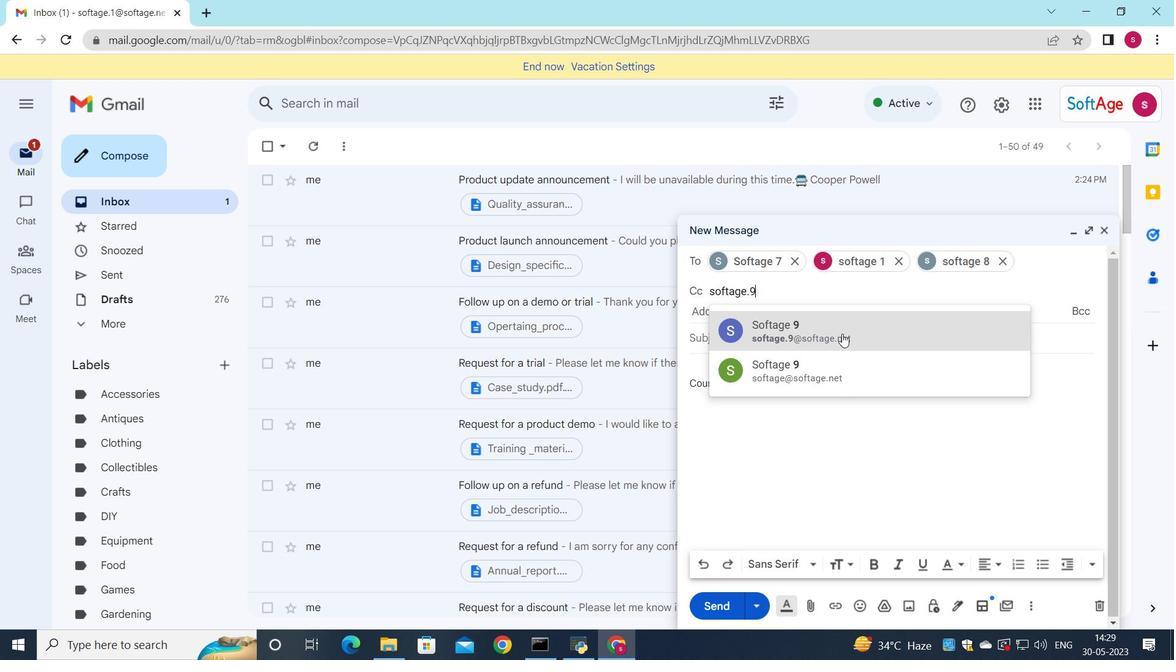 
Action: Mouse moved to (789, 337)
Screenshot: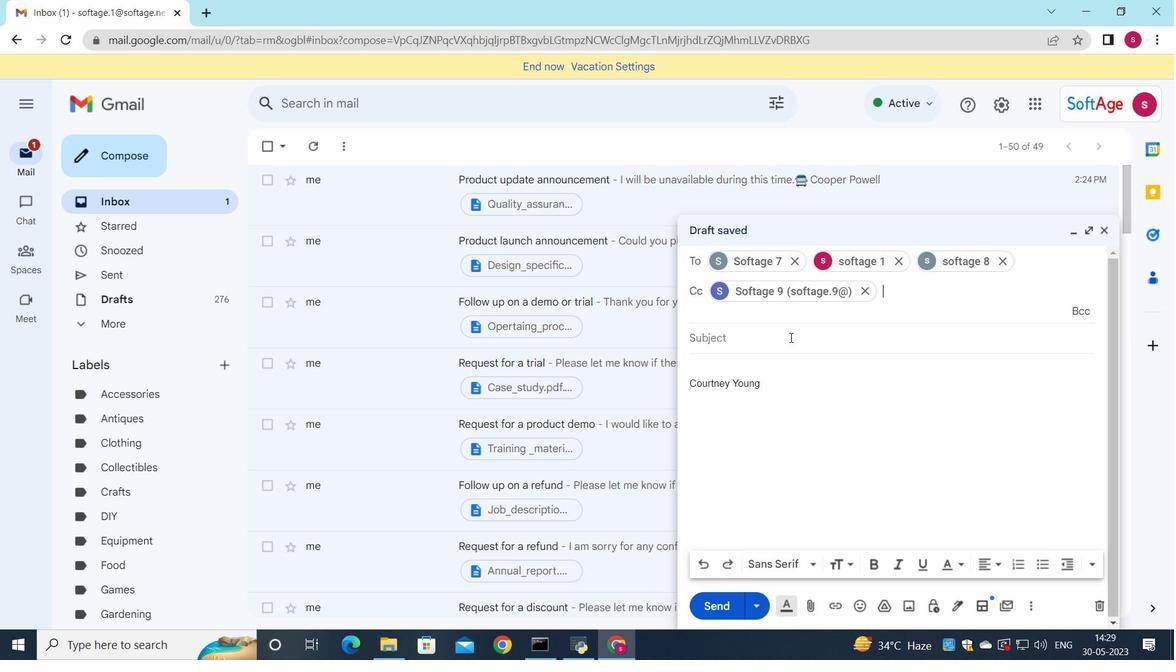 
Action: Mouse pressed left at (789, 337)
Screenshot: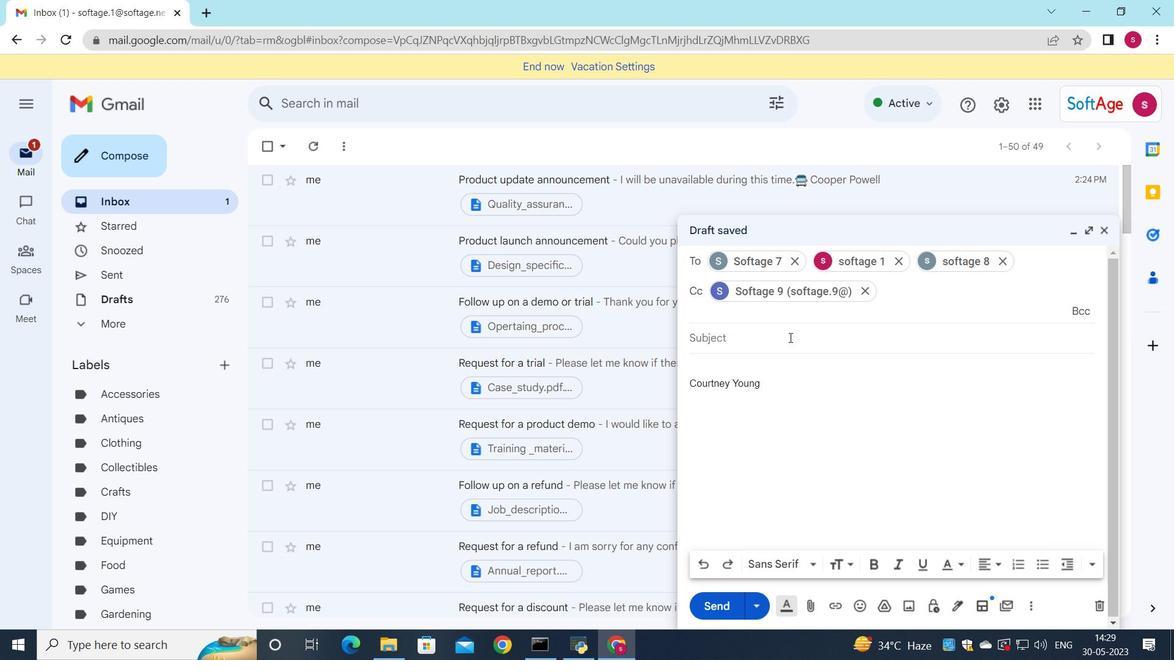 
Action: Mouse moved to (789, 337)
Screenshot: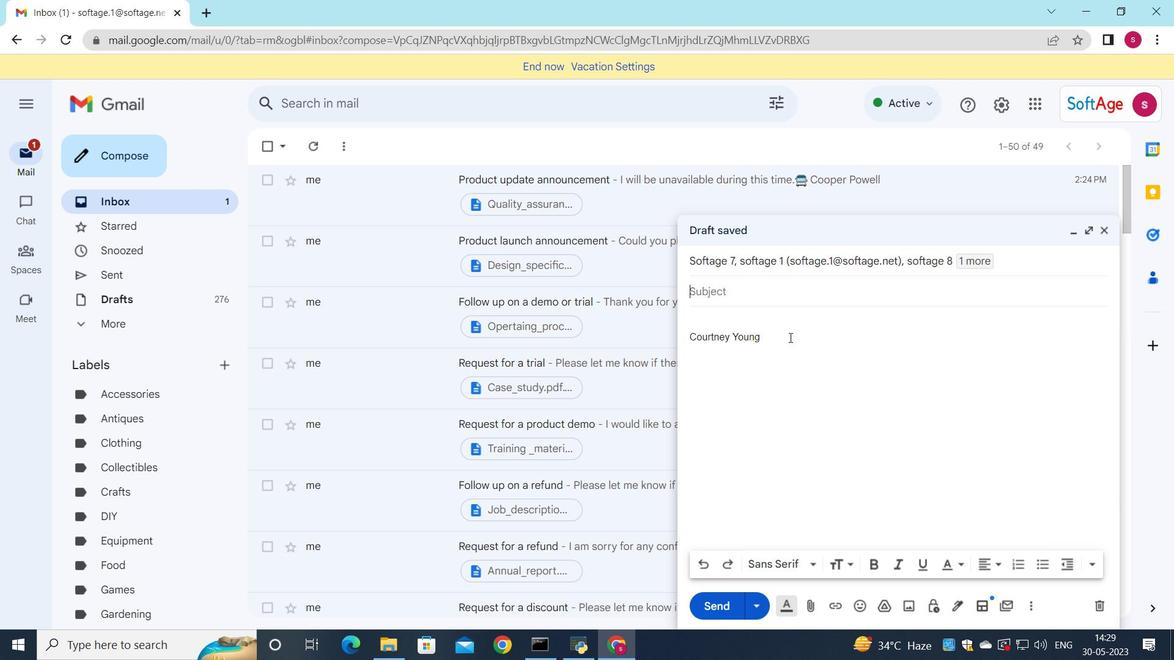 
Action: Key pressed <Key.shift>Request<Key.space>for<Key.space>customer<Key.space>feedback
Screenshot: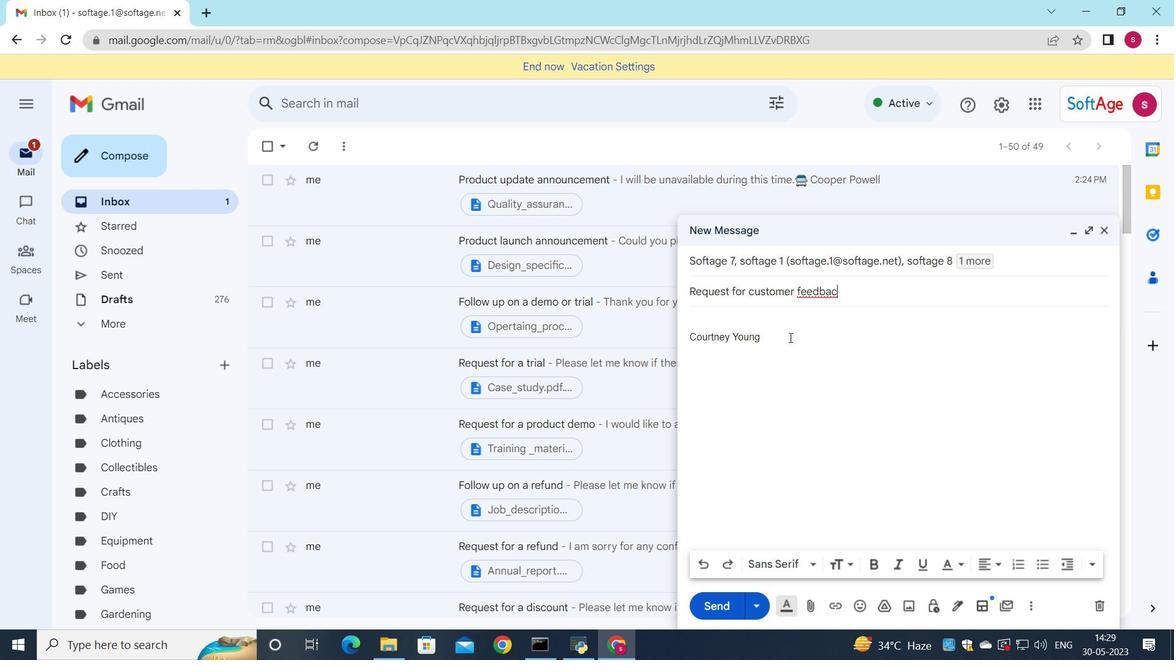 
Action: Mouse moved to (700, 329)
Screenshot: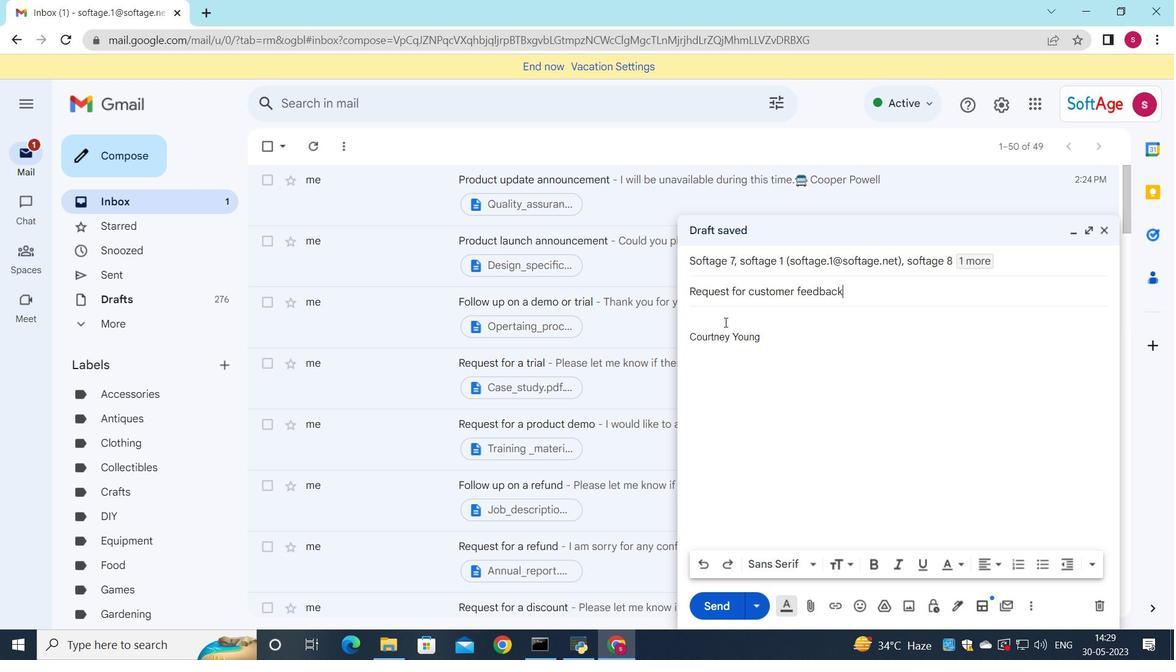 
Action: Mouse pressed left at (700, 329)
Screenshot: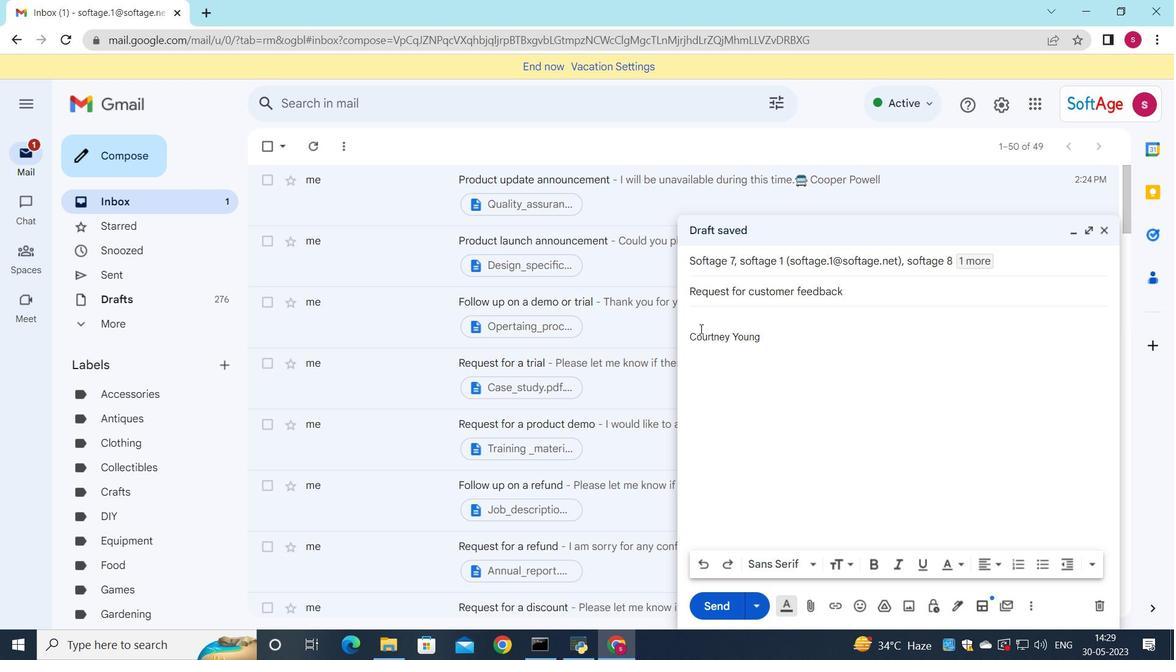 
Action: Mouse moved to (704, 307)
Screenshot: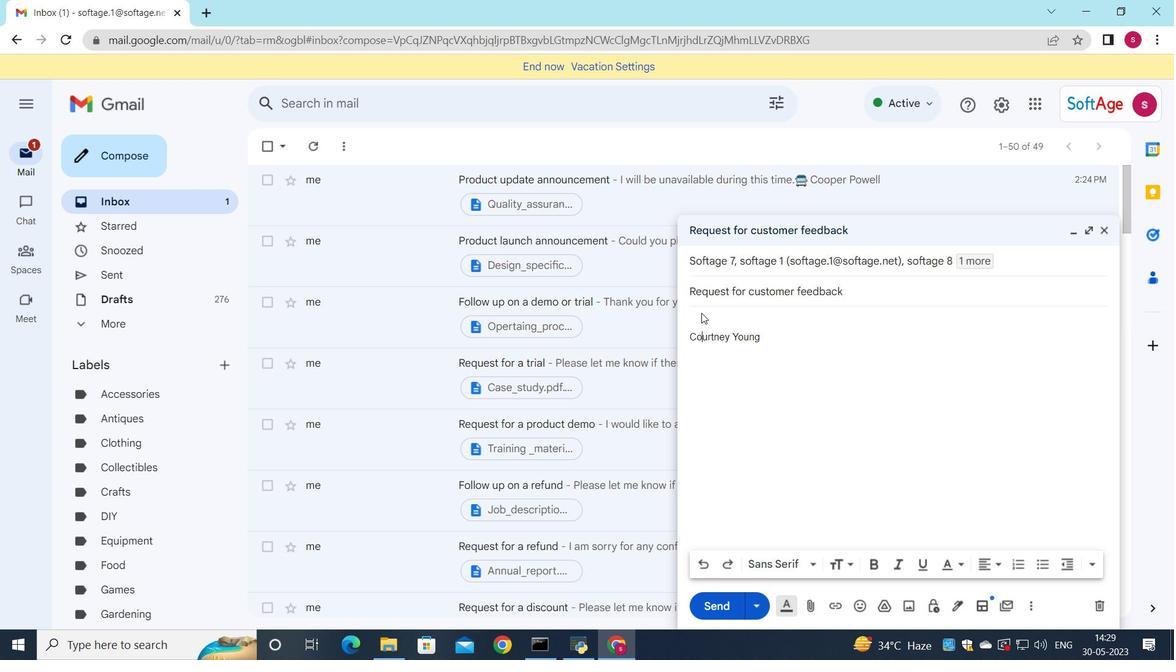 
Action: Mouse pressed left at (704, 307)
Screenshot: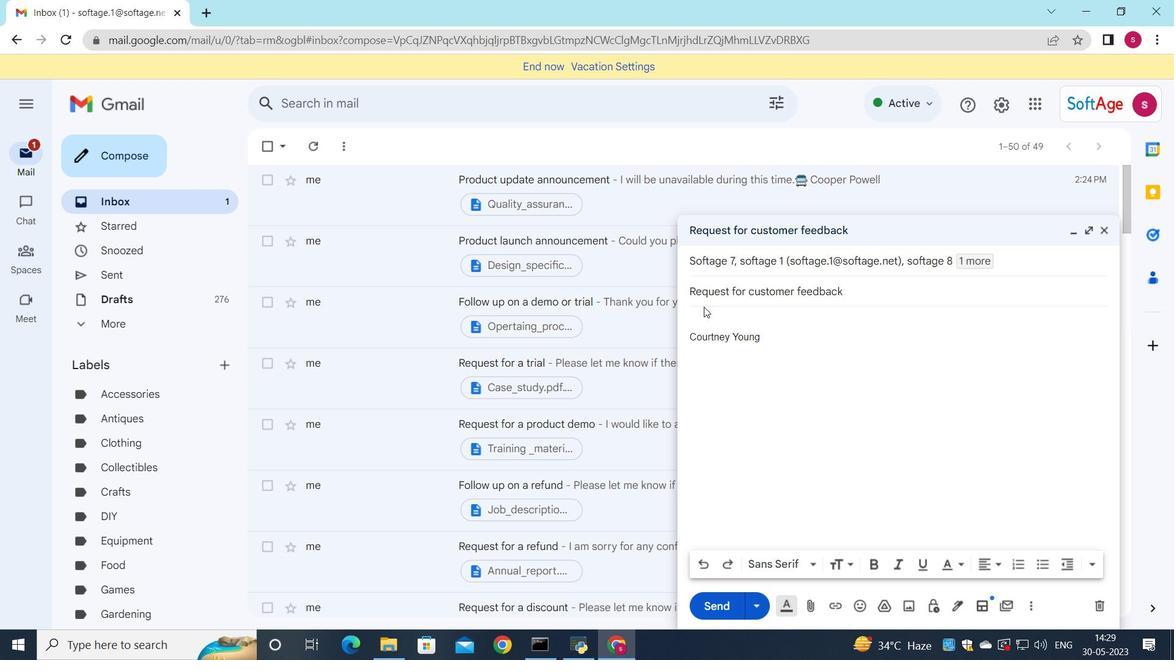 
Action: Mouse moved to (736, 320)
Screenshot: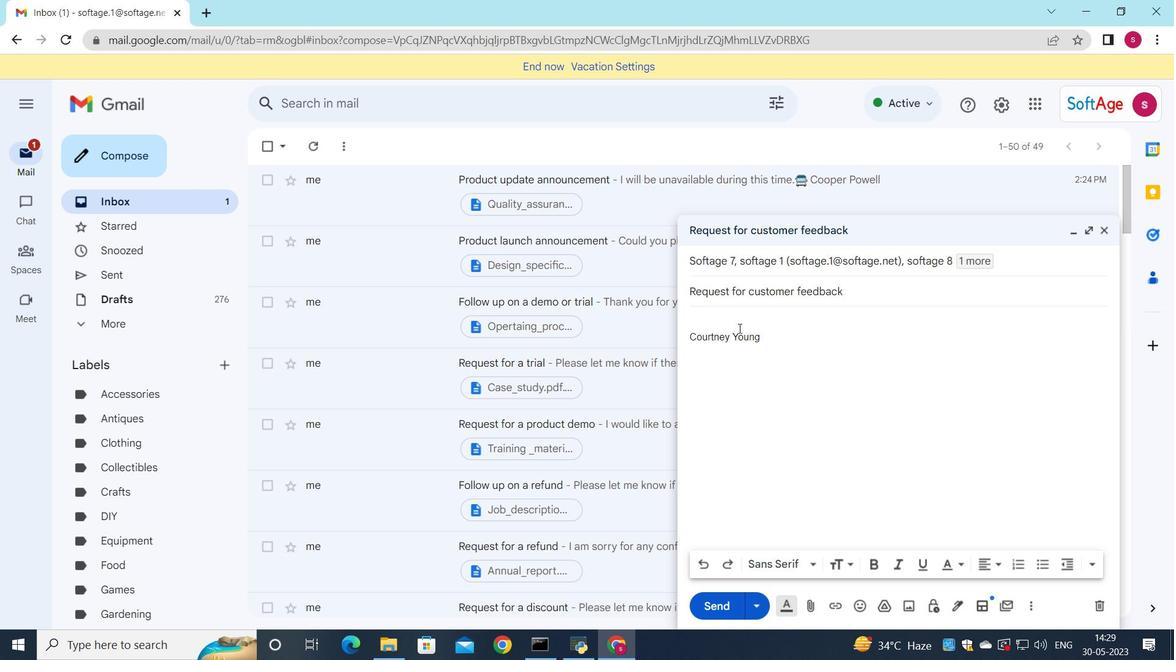 
Action: Mouse pressed left at (736, 320)
Screenshot: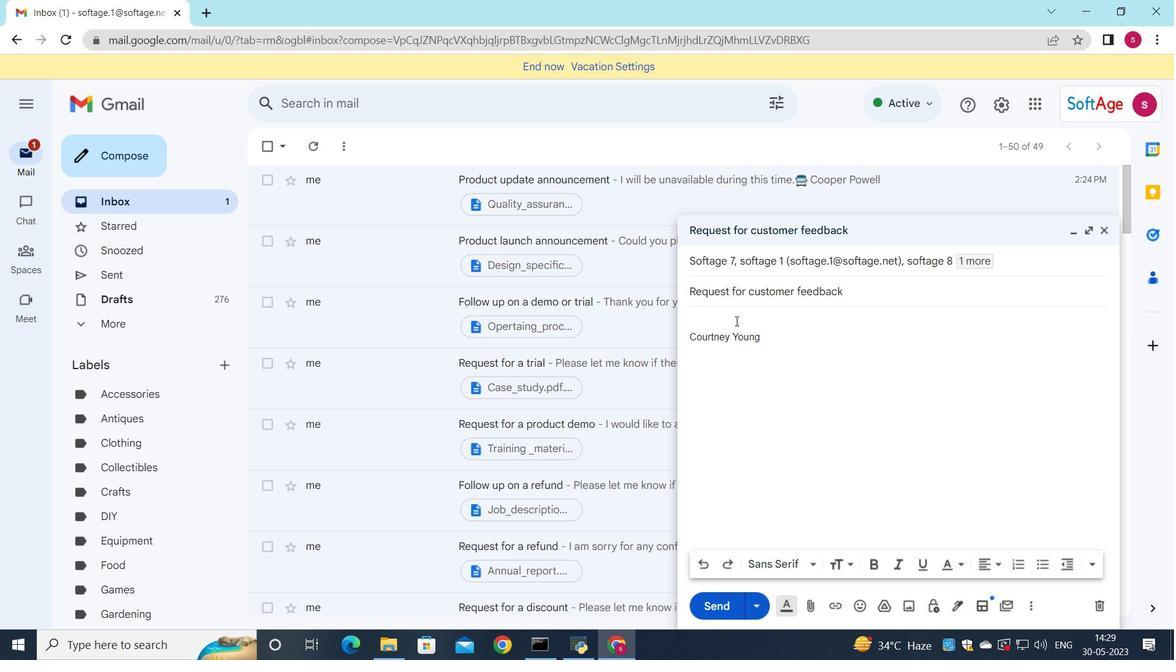 
Action: Mouse moved to (847, 330)
Screenshot: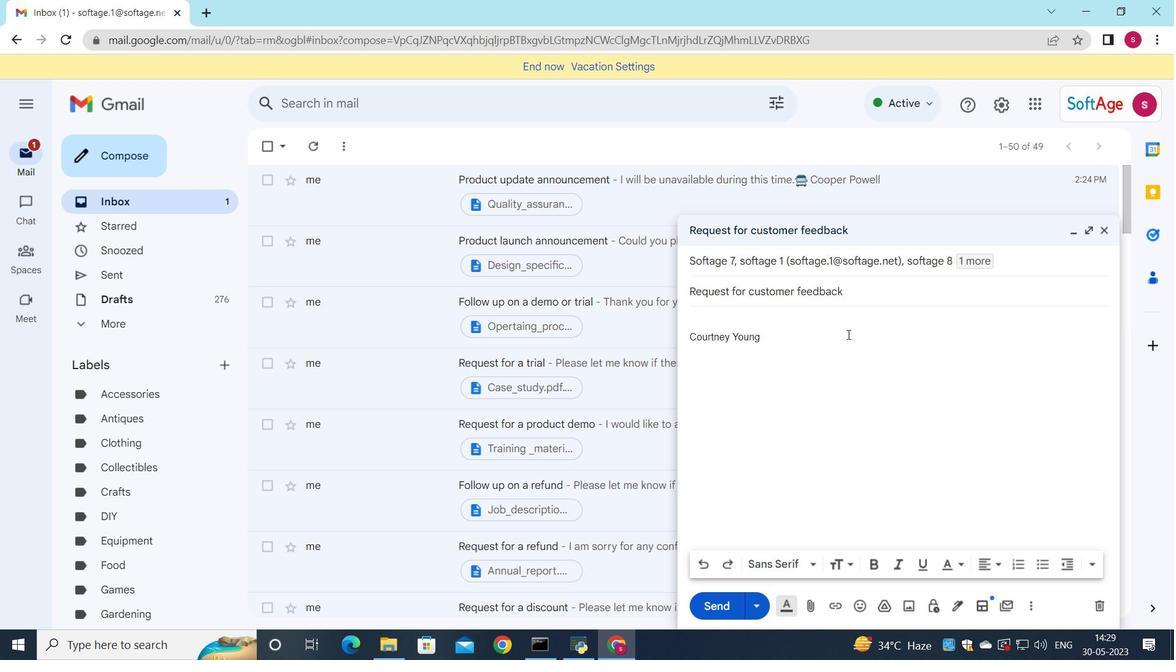 
Action: Key pressed <Key.shift>I<Key.space>am<Key.space>writing<Key.space>to<Key.space>request<Key.space>additionsl<Key.space>informstion<Key.space>on<Key.space>this<Key.space>topic.
Screenshot: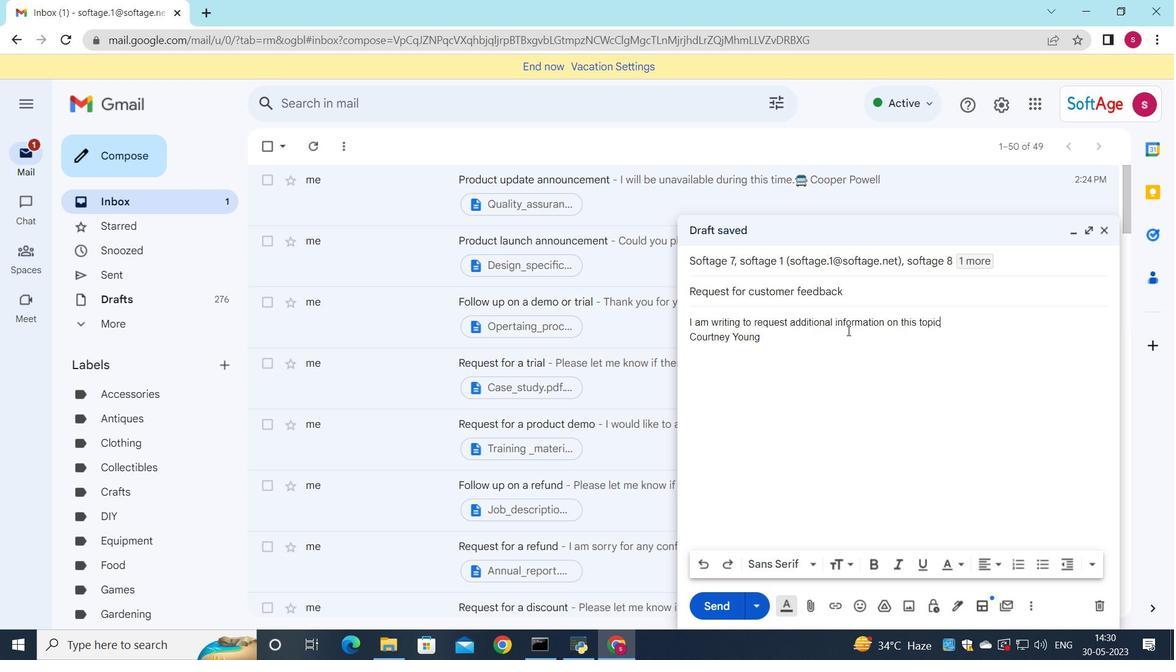 
Action: Mouse moved to (855, 609)
Screenshot: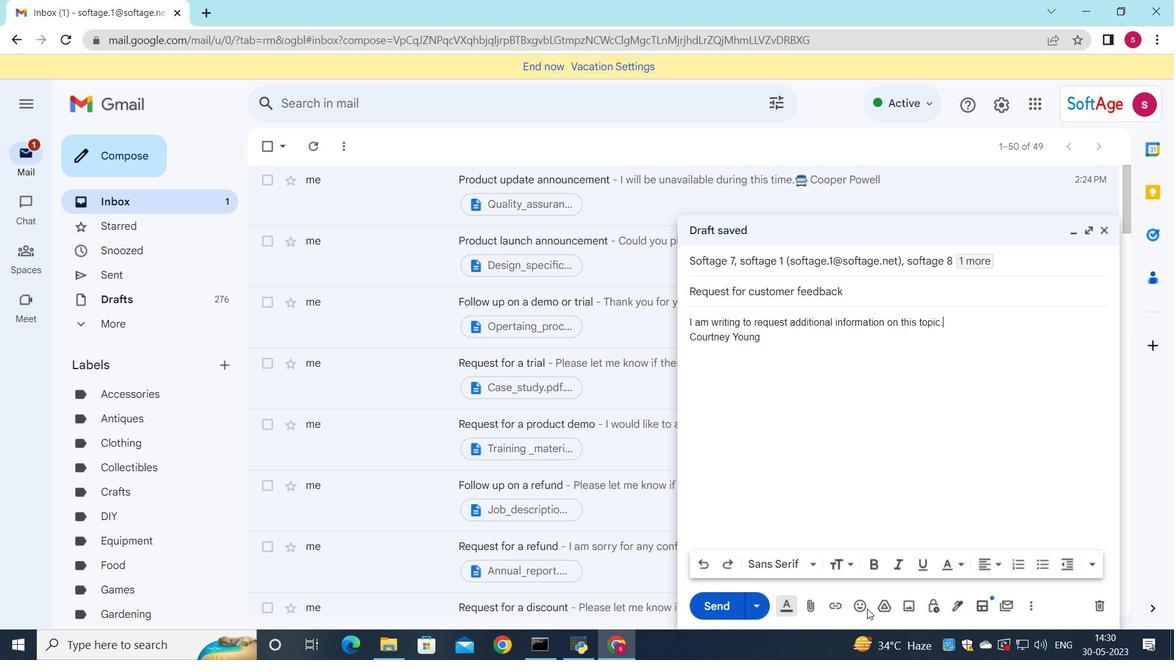 
Action: Mouse pressed left at (855, 609)
Screenshot: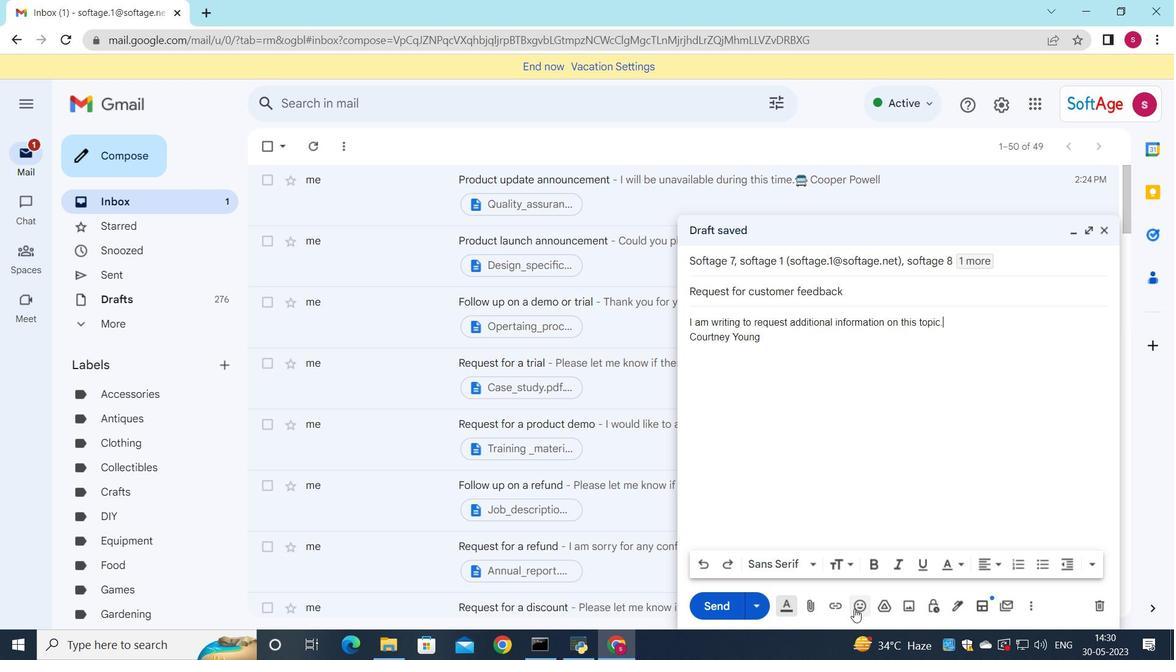 
Action: Mouse moved to (868, 544)
Screenshot: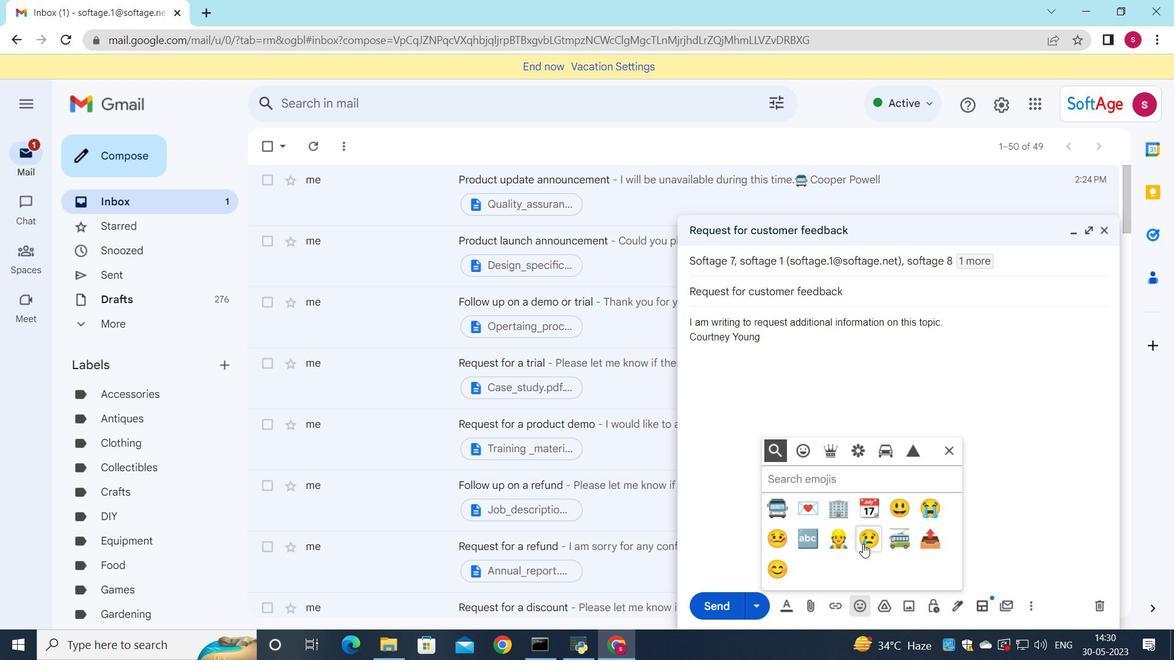 
Action: Mouse pressed left at (868, 544)
Screenshot: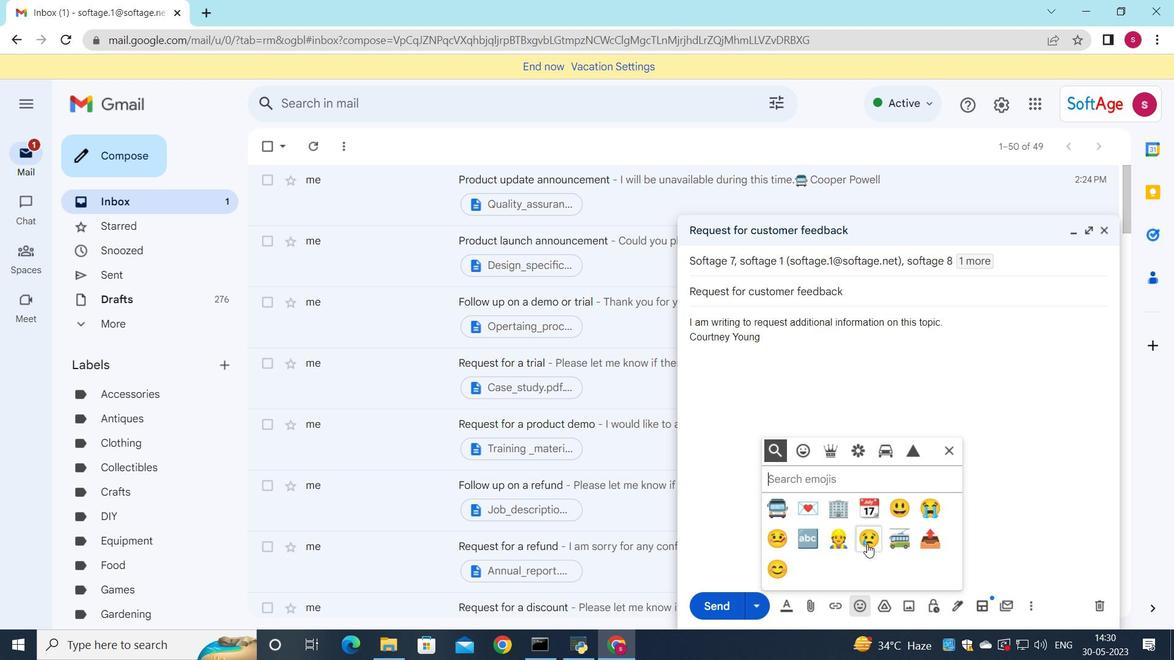 
Action: Mouse moved to (948, 451)
Screenshot: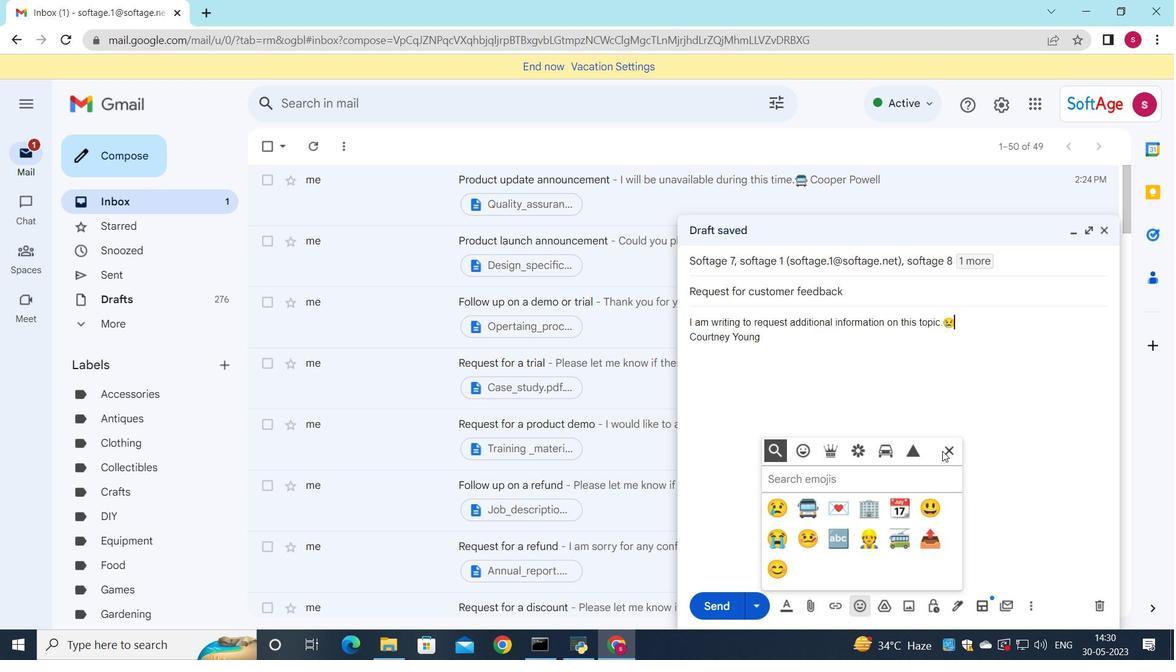 
Action: Mouse pressed left at (948, 451)
Screenshot: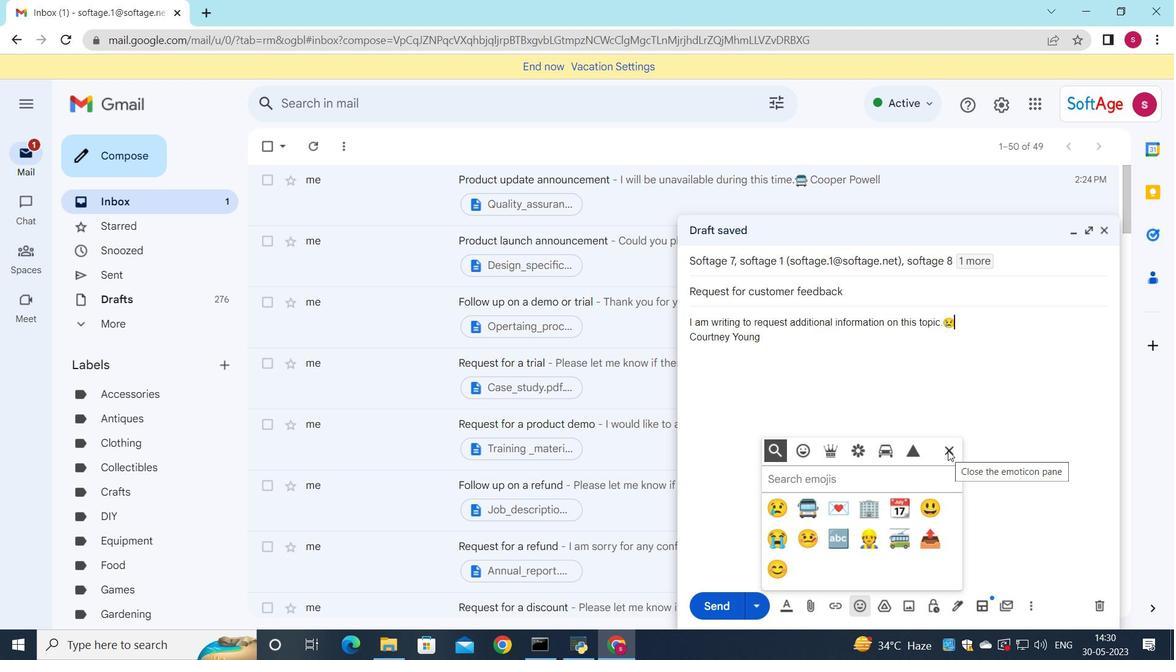 
Action: Mouse moved to (817, 604)
Screenshot: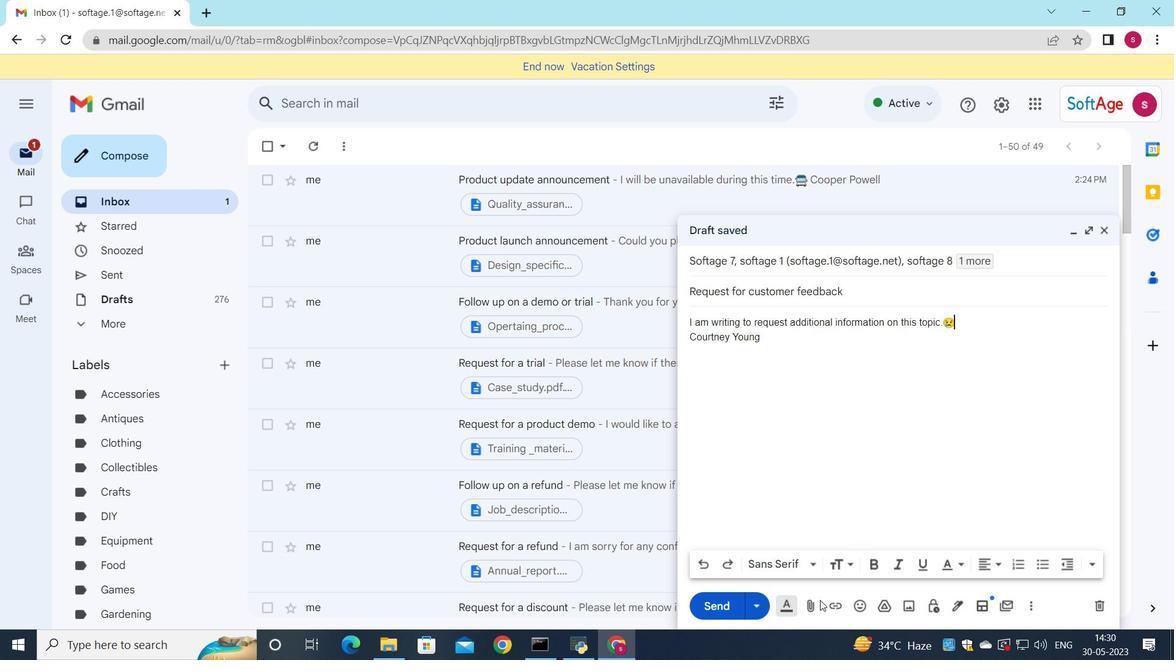 
Action: Mouse pressed left at (817, 604)
Screenshot: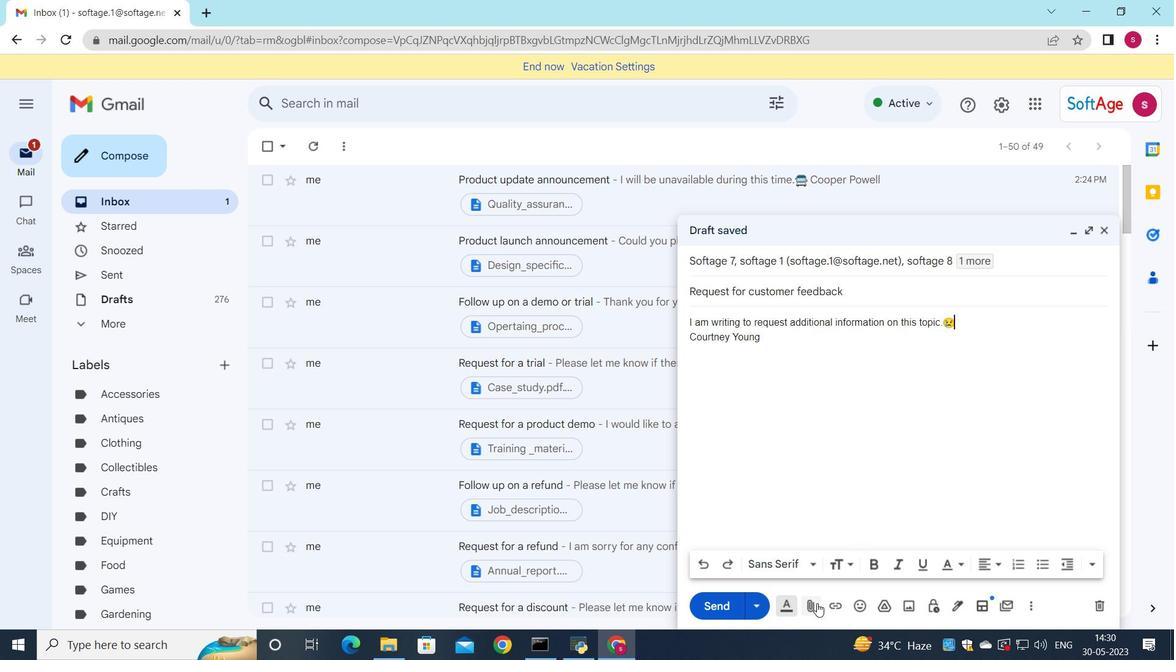 
Action: Mouse moved to (288, 115)
Screenshot: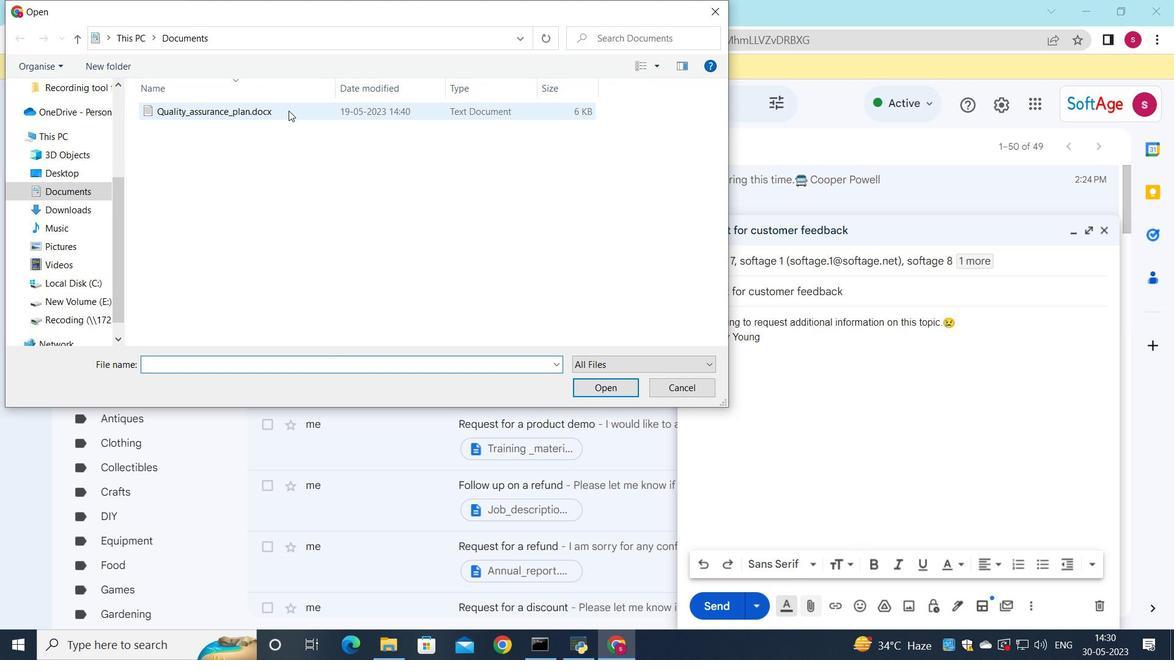 
Action: Mouse pressed left at (288, 115)
Screenshot: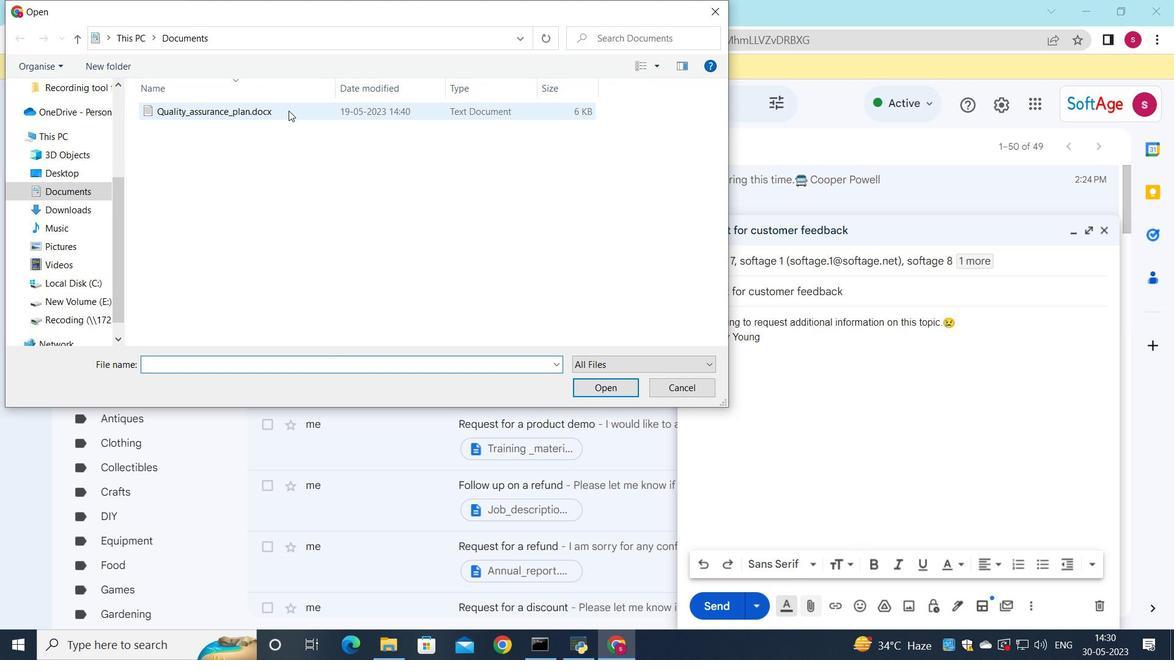 
Action: Mouse moved to (251, 112)
Screenshot: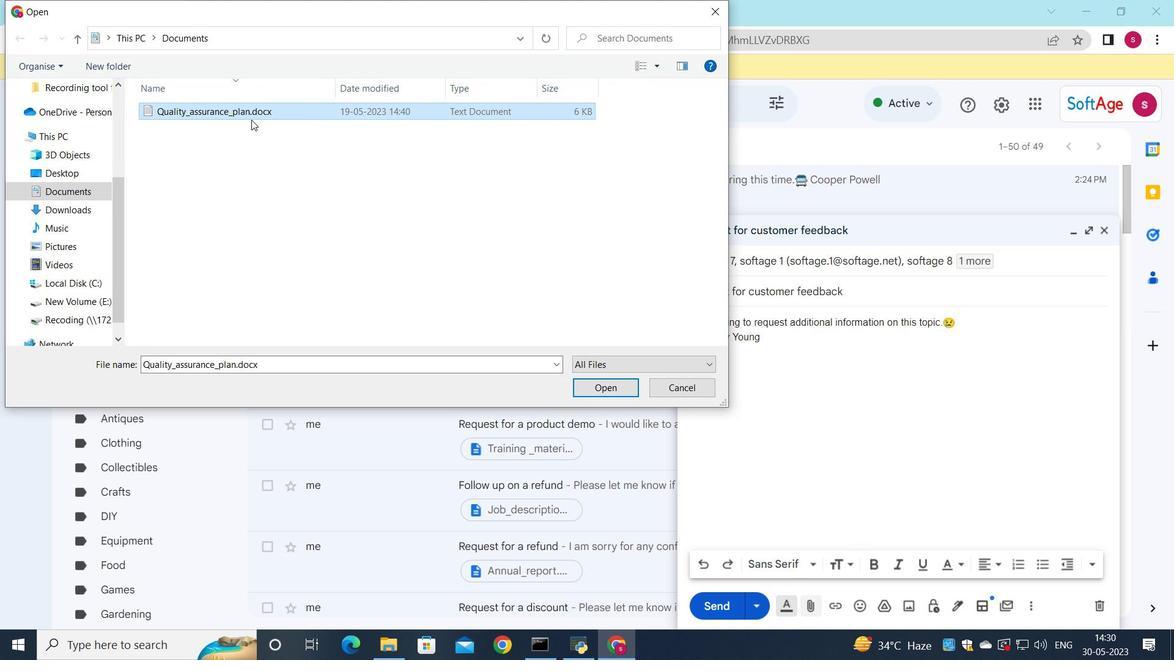 
Action: Mouse pressed left at (251, 112)
Screenshot: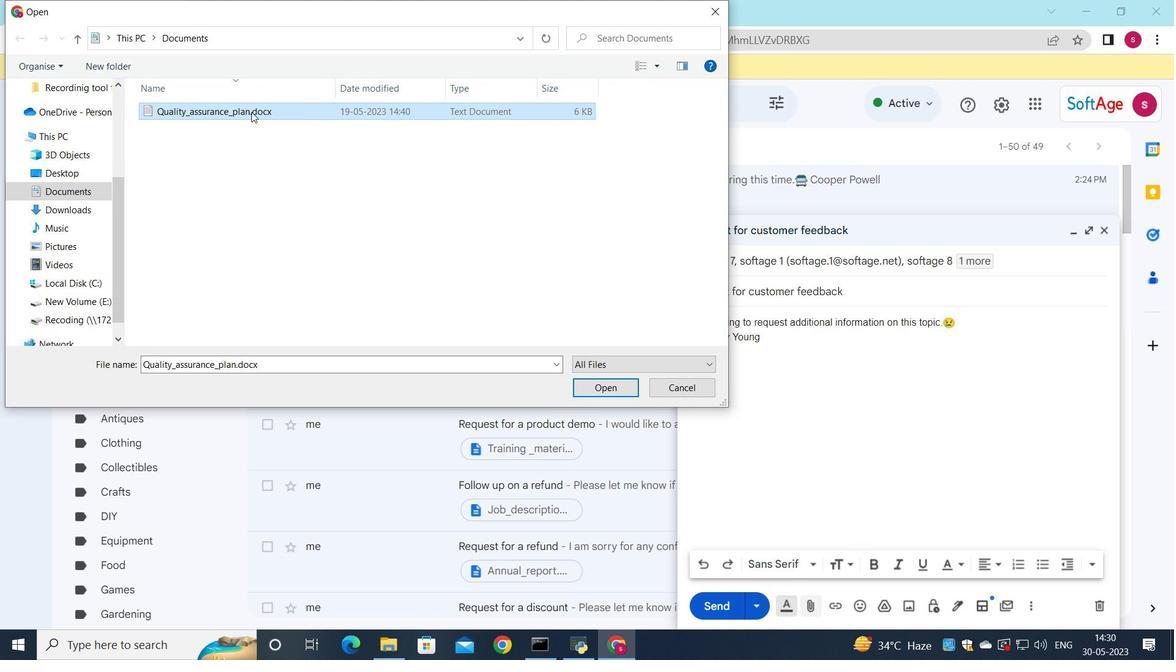 
Action: Mouse moved to (416, 145)
Screenshot: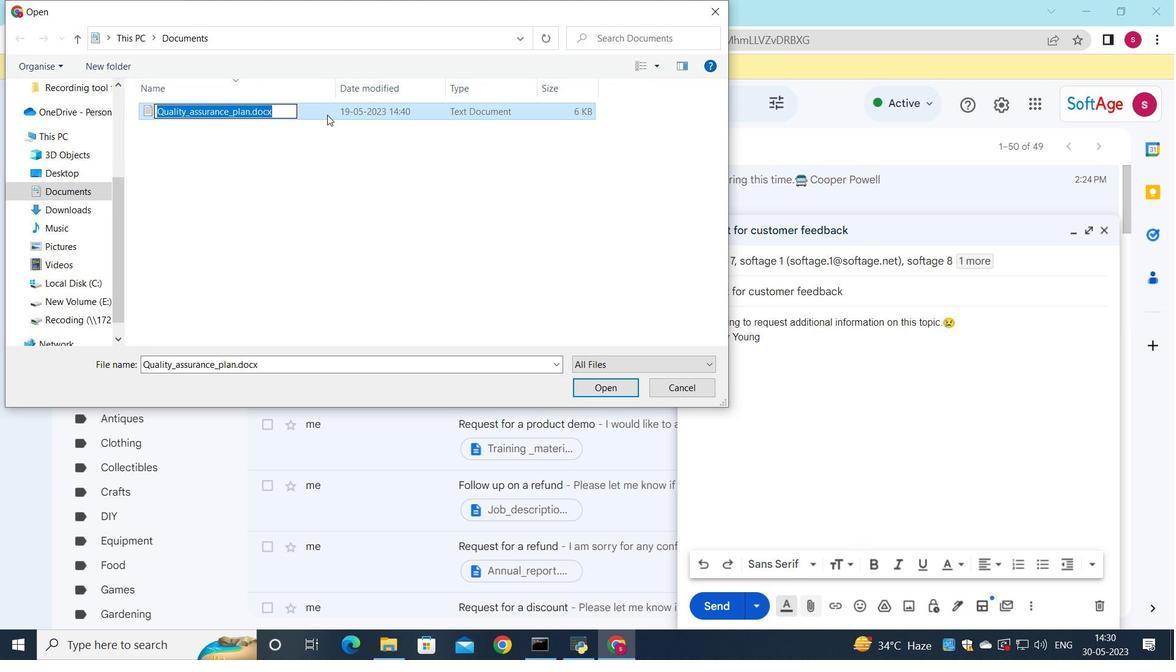 
Action: Key pressed <Key.shift><Key.shift><Key.shift><Key.shift><Key.shift>Partnership<Key.shift><Key.shift><Key.shift><Key.shift><Key.shift>_proposal.pdf
Screenshot: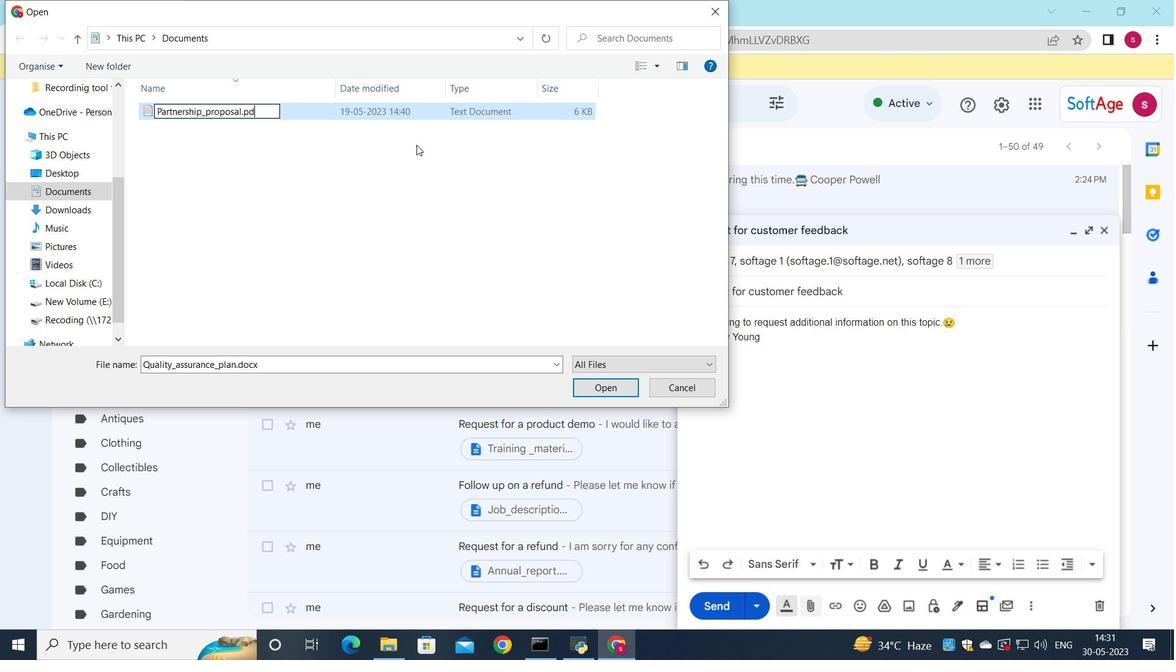 
Action: Mouse moved to (315, 112)
Screenshot: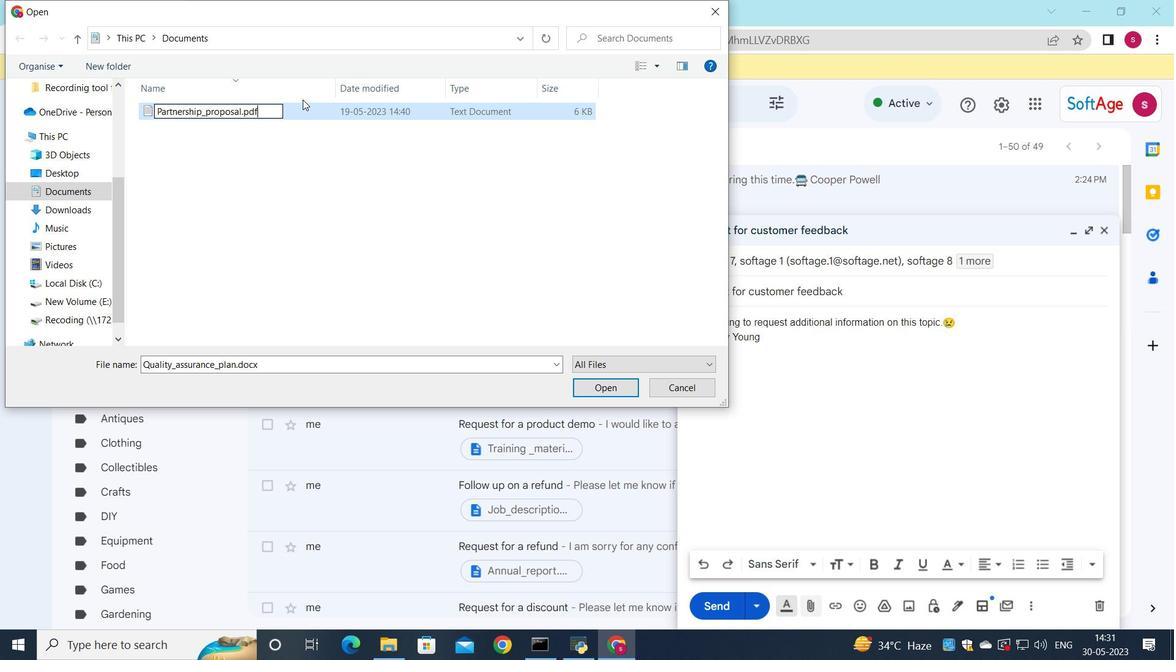 
Action: Mouse pressed left at (315, 112)
Screenshot: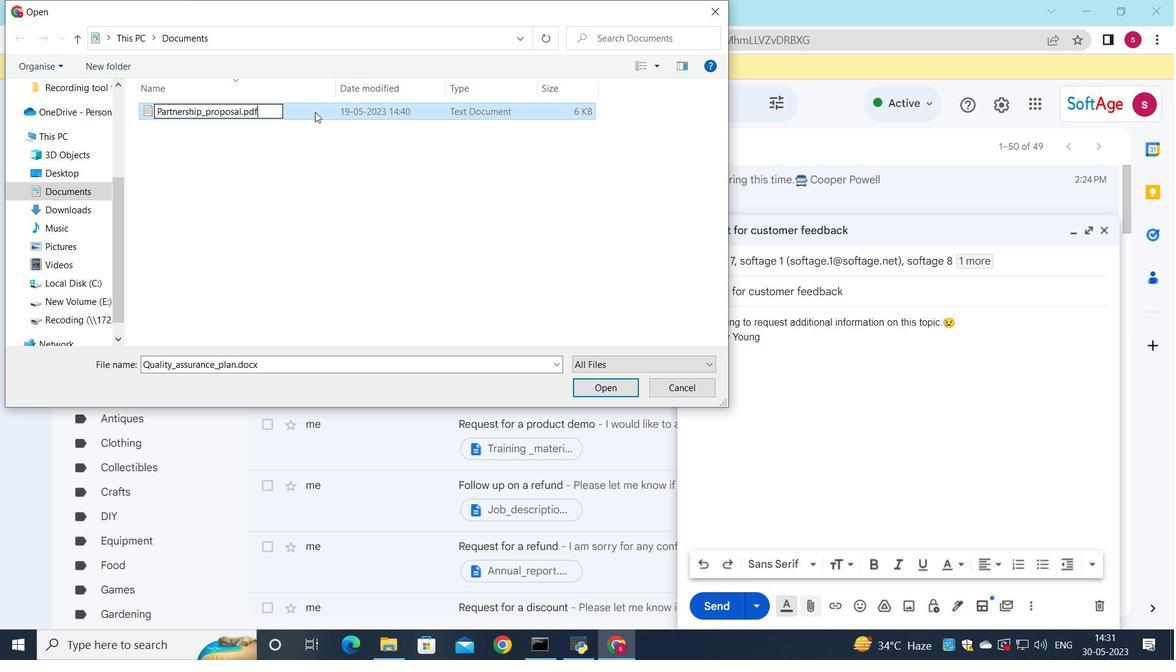 
Action: Mouse moved to (600, 387)
Screenshot: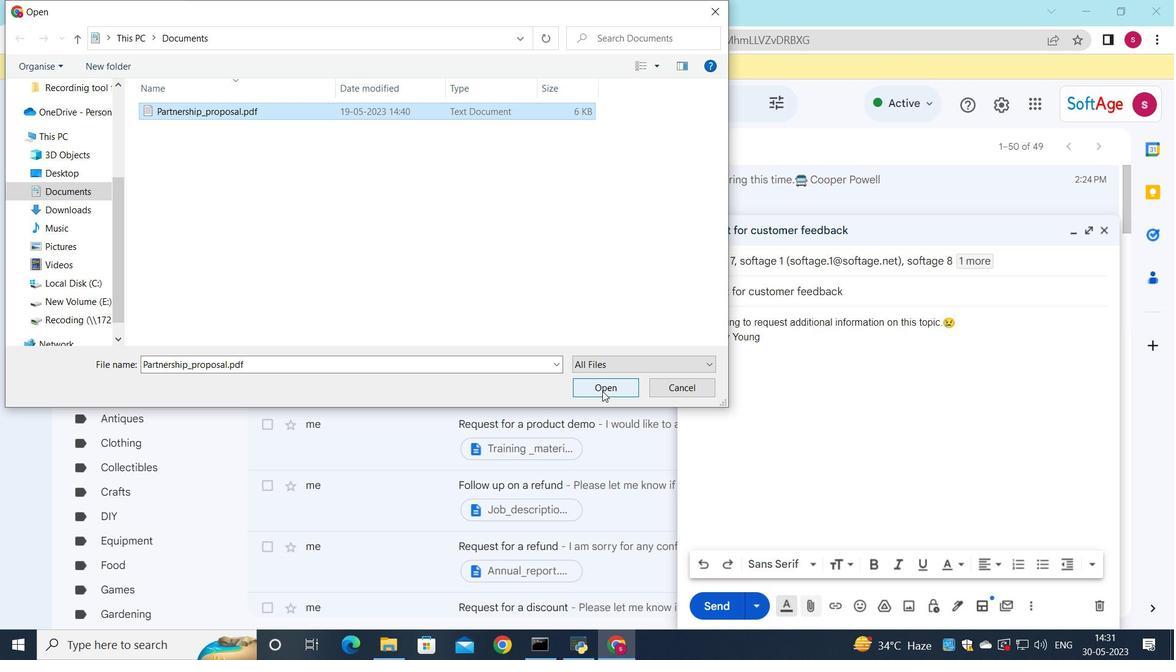 
Action: Mouse pressed left at (600, 387)
Screenshot: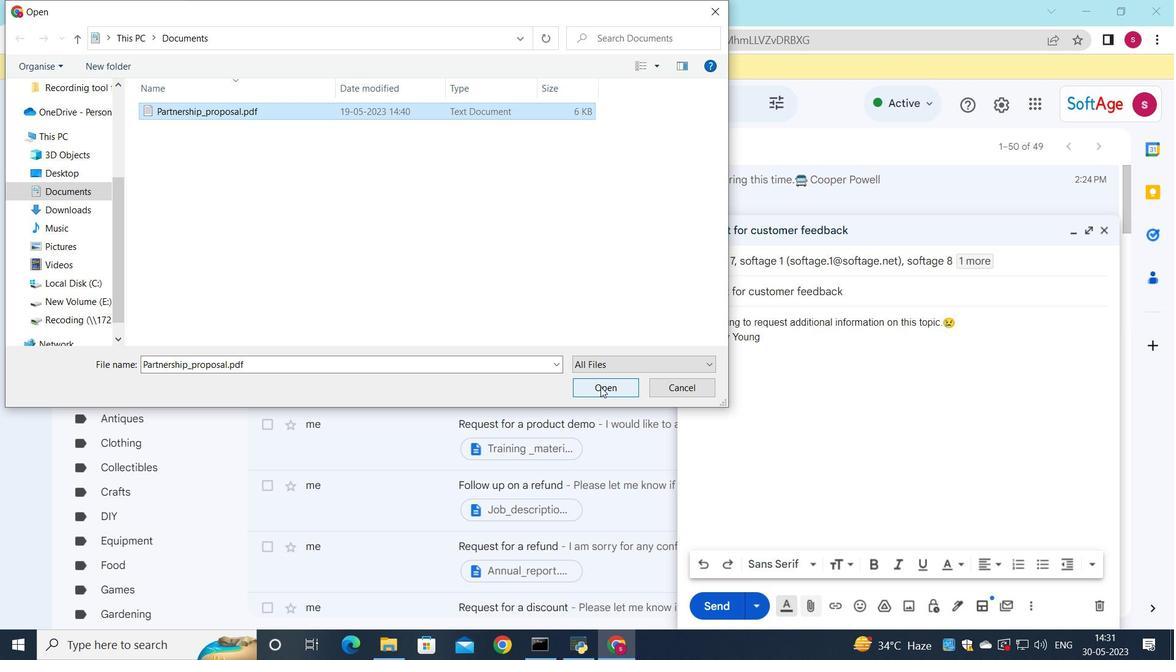 
Action: Mouse moved to (709, 606)
Screenshot: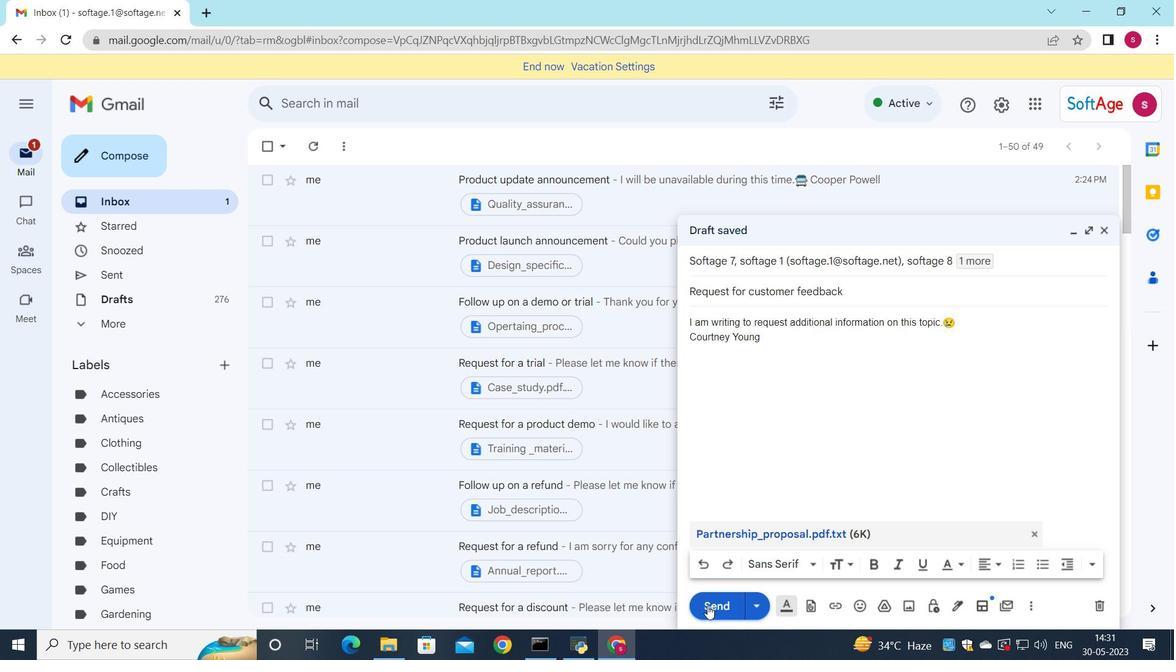 
Action: Mouse pressed left at (709, 606)
Screenshot: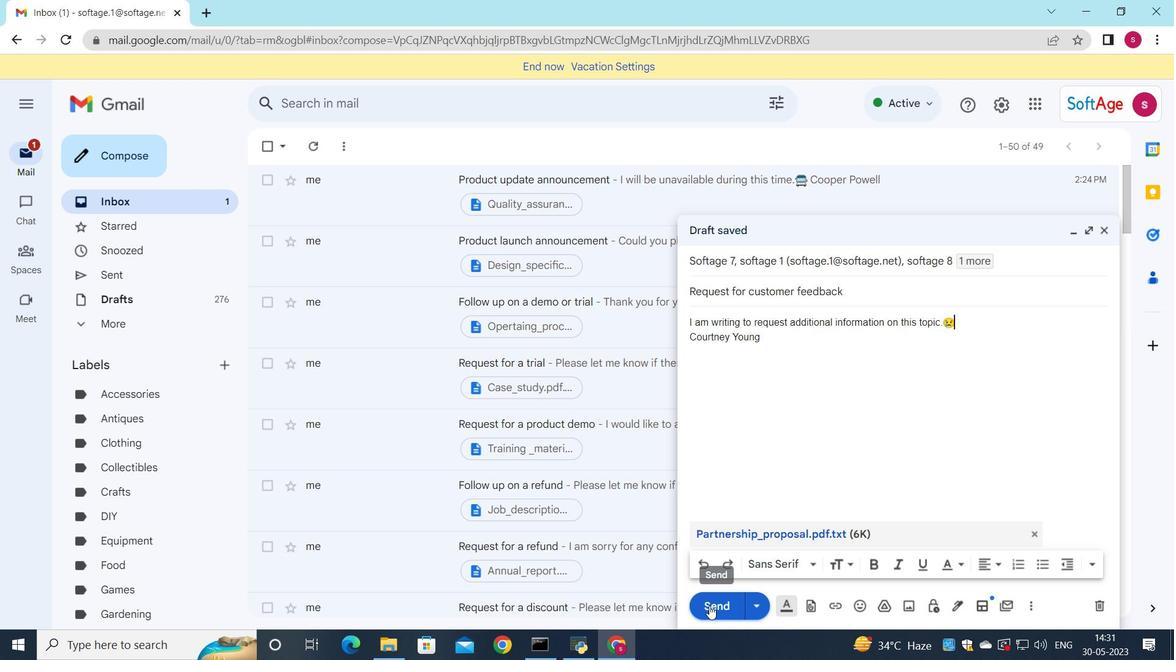 
Action: Mouse moved to (646, 193)
Screenshot: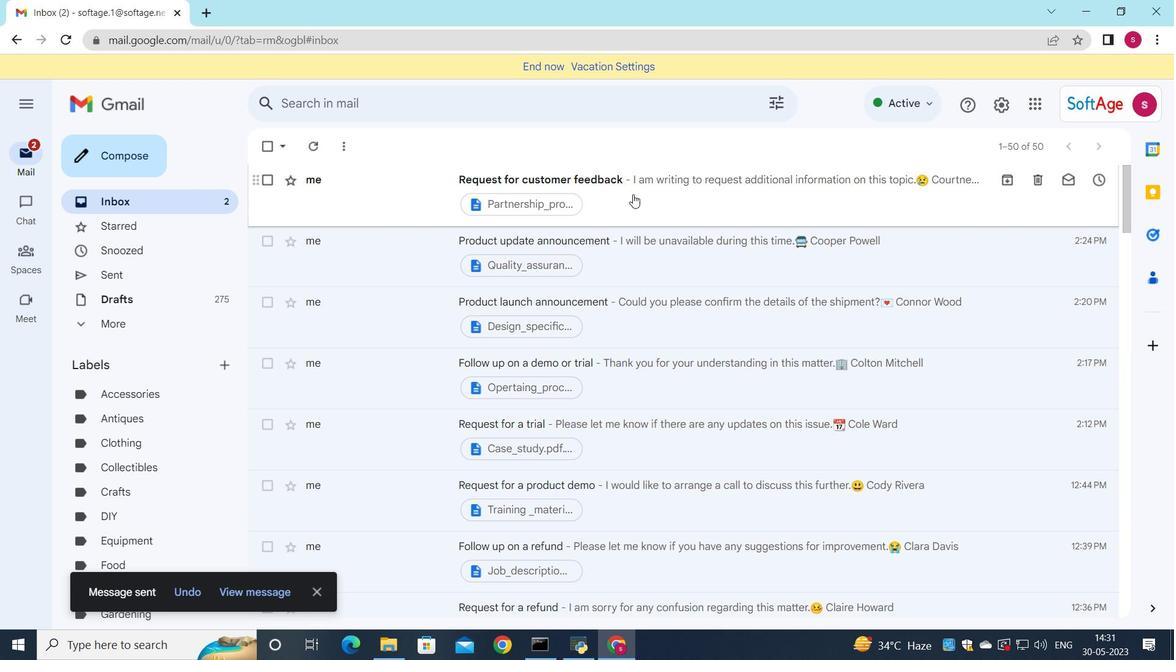 
Action: Mouse pressed left at (646, 193)
Screenshot: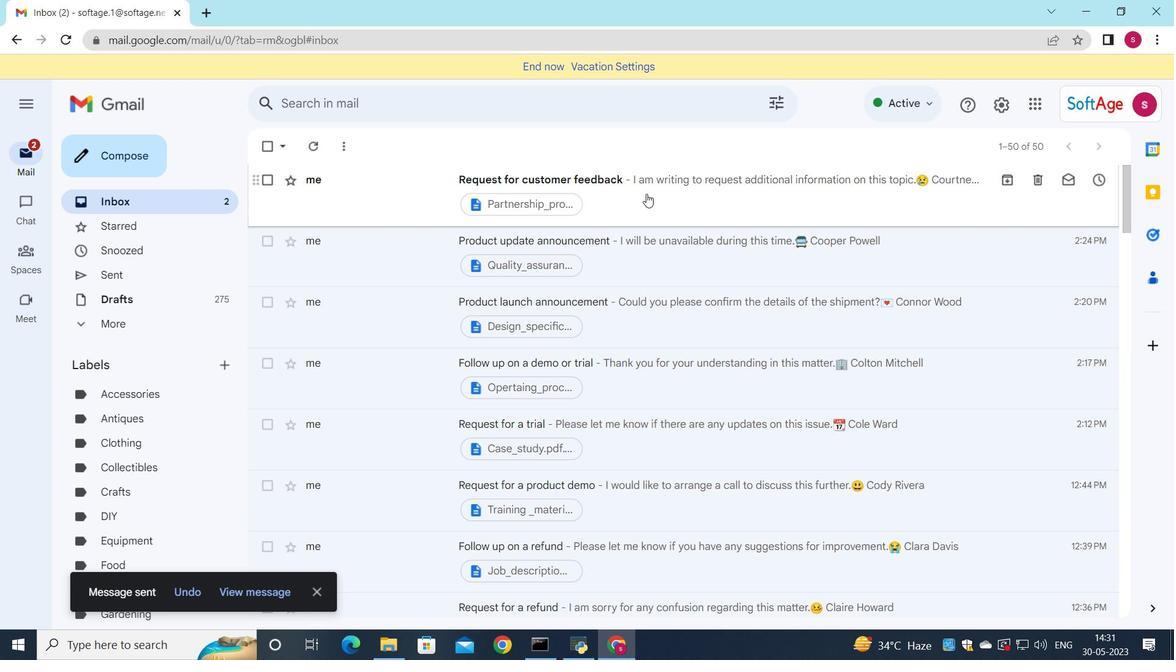 
Action: Mouse moved to (798, 348)
Screenshot: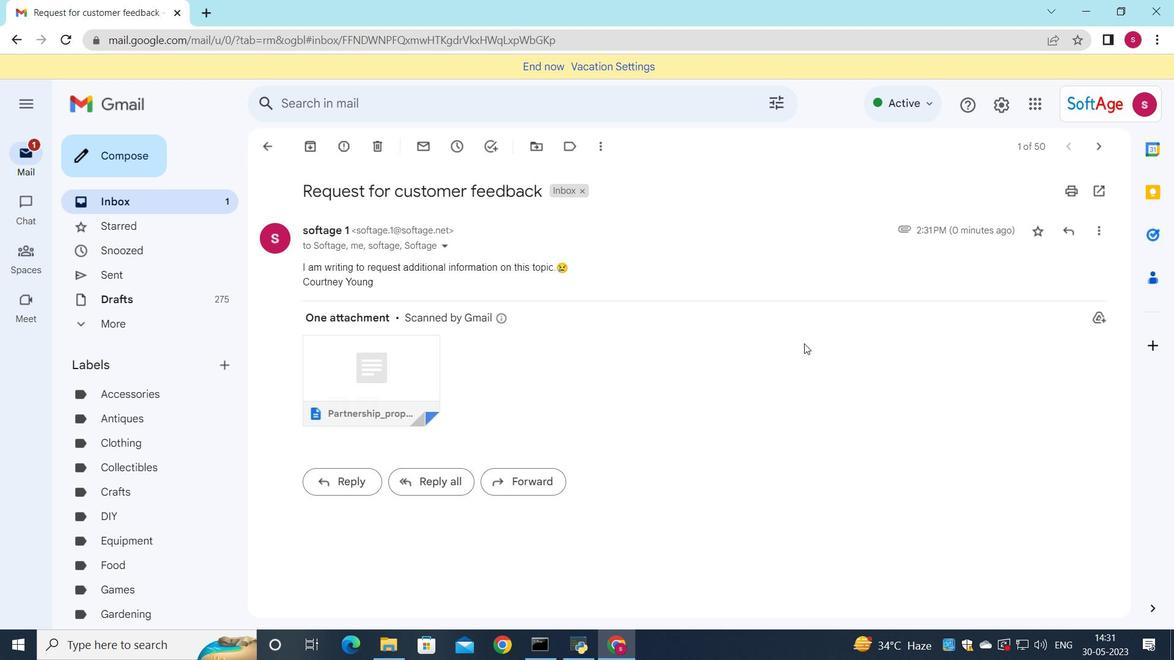 
